 Task: Add a timeline in the project BuildPro for the epic 'Patch Management' from 2023/04/04 to 2025/12/09. Add a timeline in the project BuildPro for the epic 'Identity and Access Management (IAM) Implementation' from 2024/04/18 to 2024/09/21. Add a timeline in the project BuildPro for the epic 'Single Sign-On (SSO) Implementation' from 2024/06/17 to 2024/12/11
Action: Mouse moved to (175, 52)
Screenshot: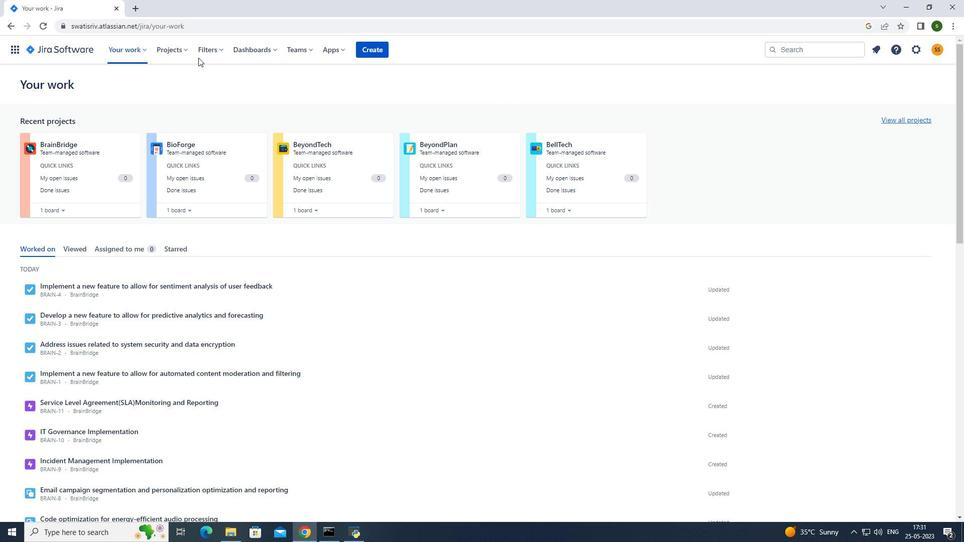 
Action: Mouse pressed left at (175, 52)
Screenshot: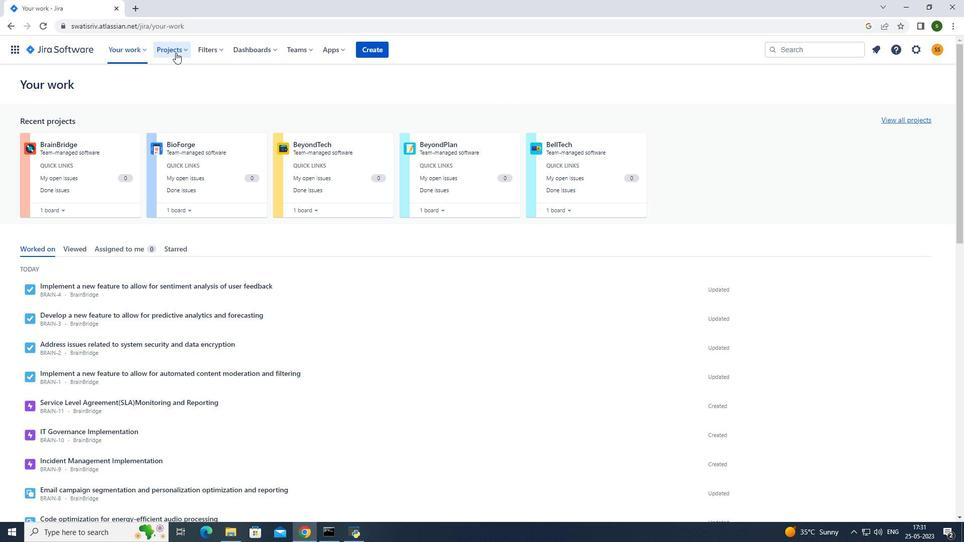 
Action: Mouse moved to (193, 86)
Screenshot: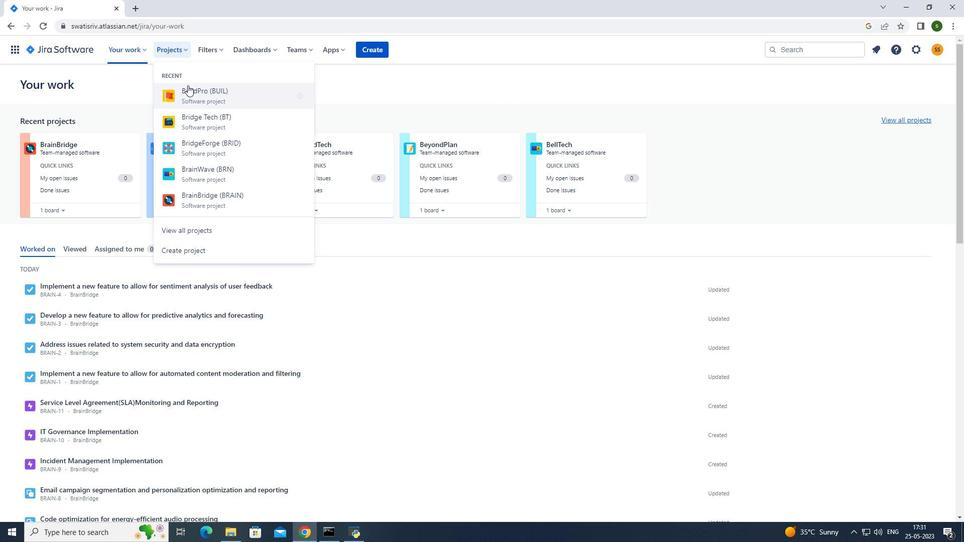 
Action: Mouse pressed left at (193, 86)
Screenshot: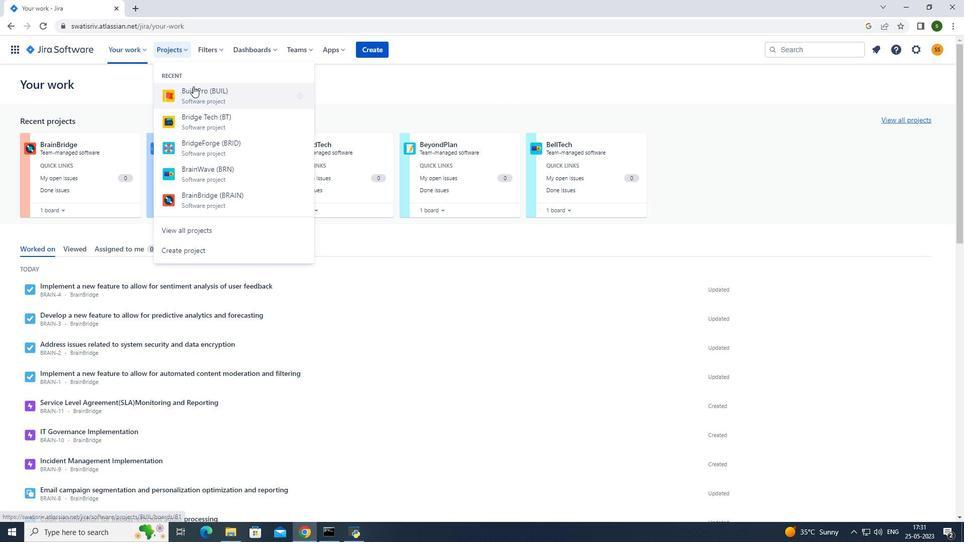 
Action: Mouse moved to (96, 154)
Screenshot: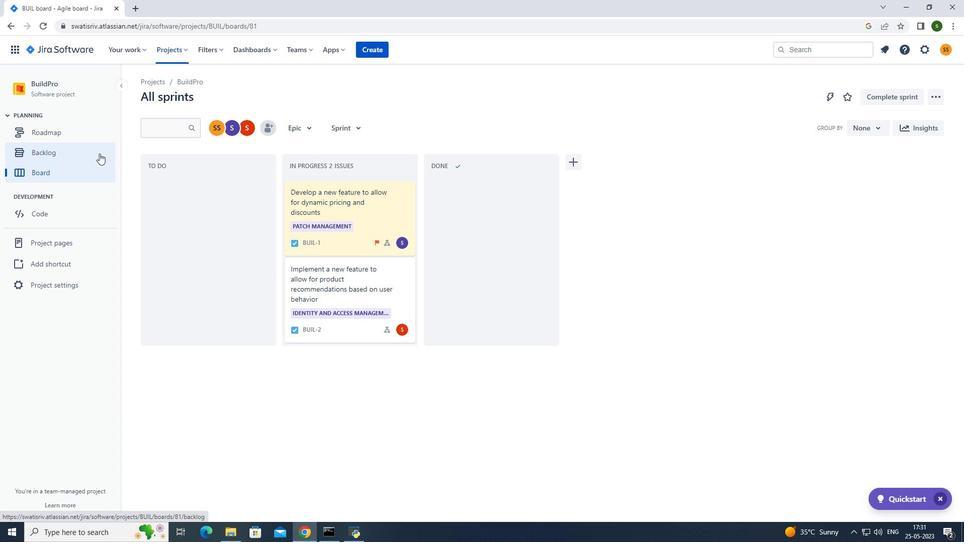 
Action: Mouse pressed left at (96, 154)
Screenshot: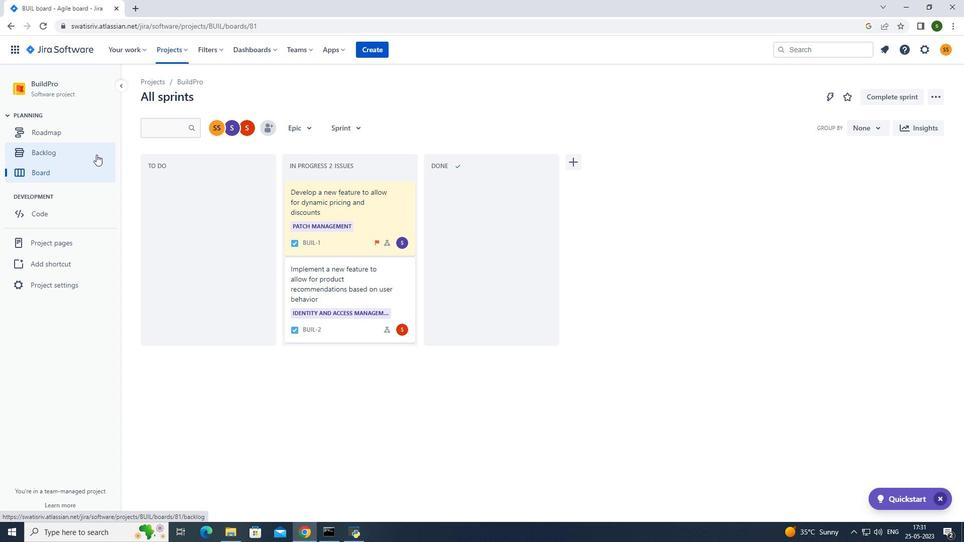 
Action: Mouse moved to (152, 201)
Screenshot: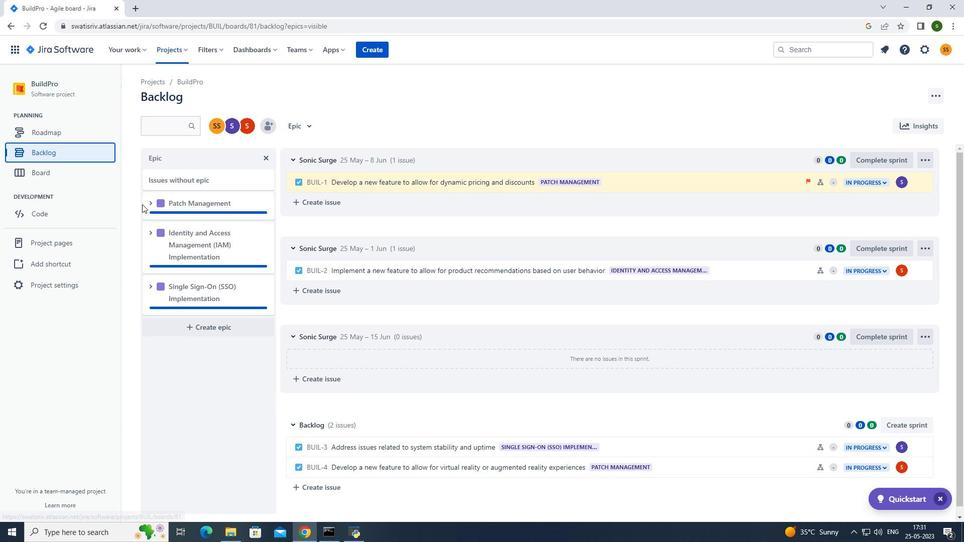 
Action: Mouse pressed left at (152, 201)
Screenshot: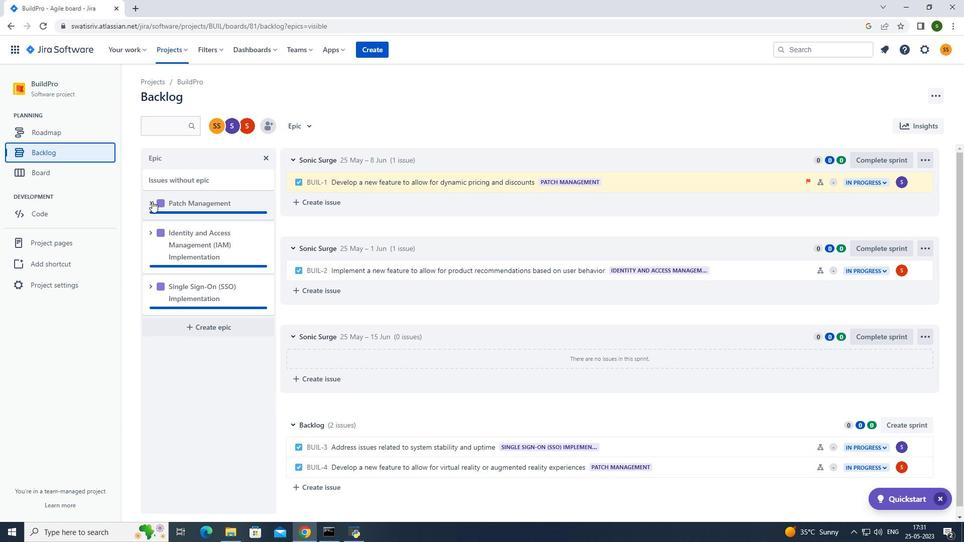 
Action: Mouse moved to (195, 276)
Screenshot: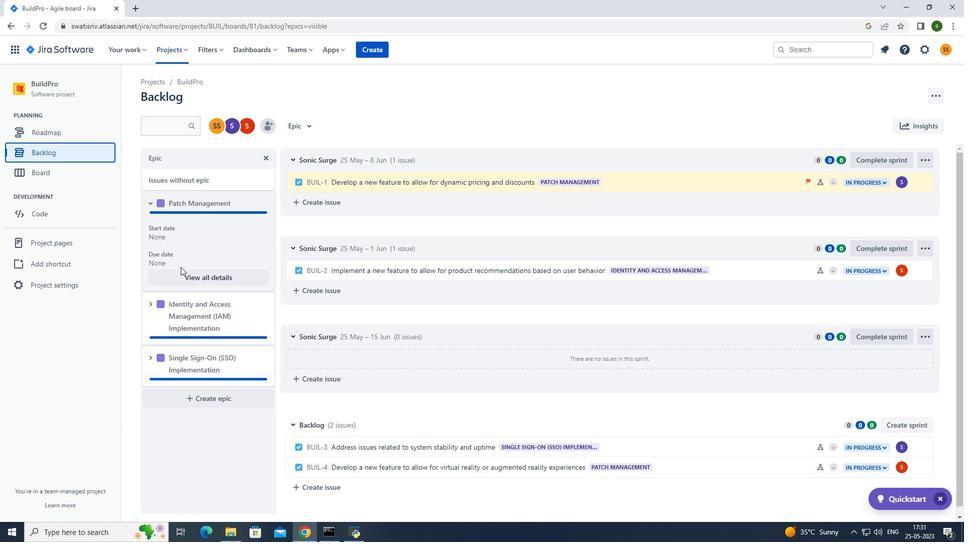 
Action: Mouse pressed left at (195, 276)
Screenshot: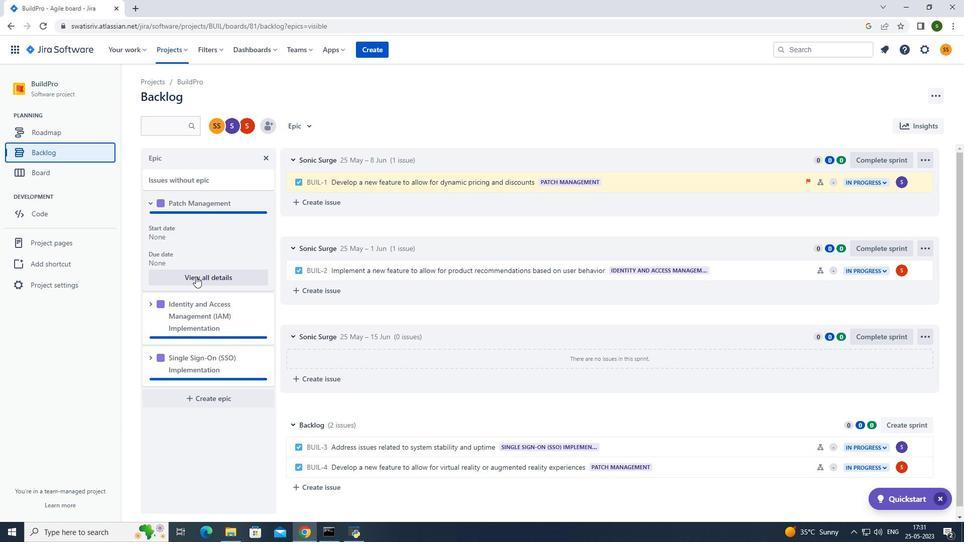 
Action: Mouse moved to (837, 437)
Screenshot: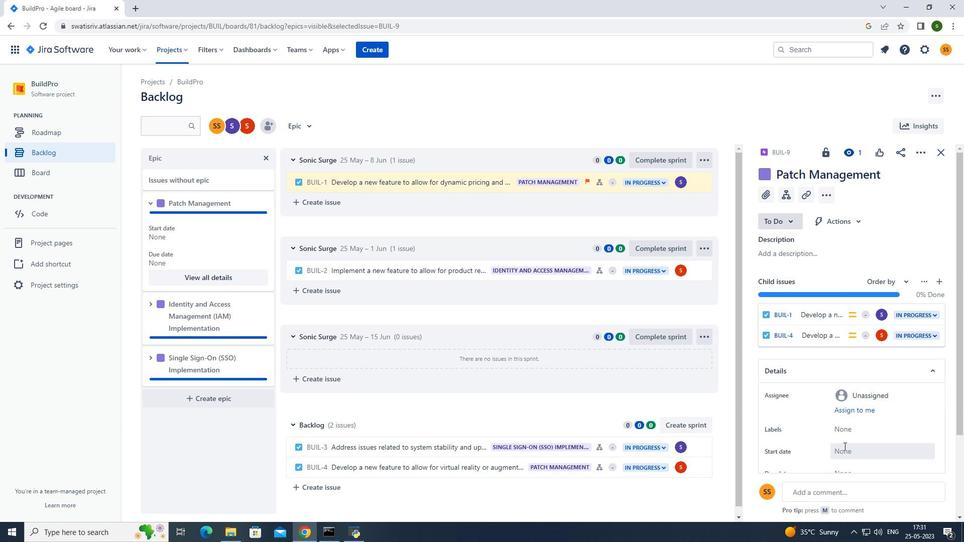 
Action: Mouse scrolled (837, 436) with delta (0, 0)
Screenshot: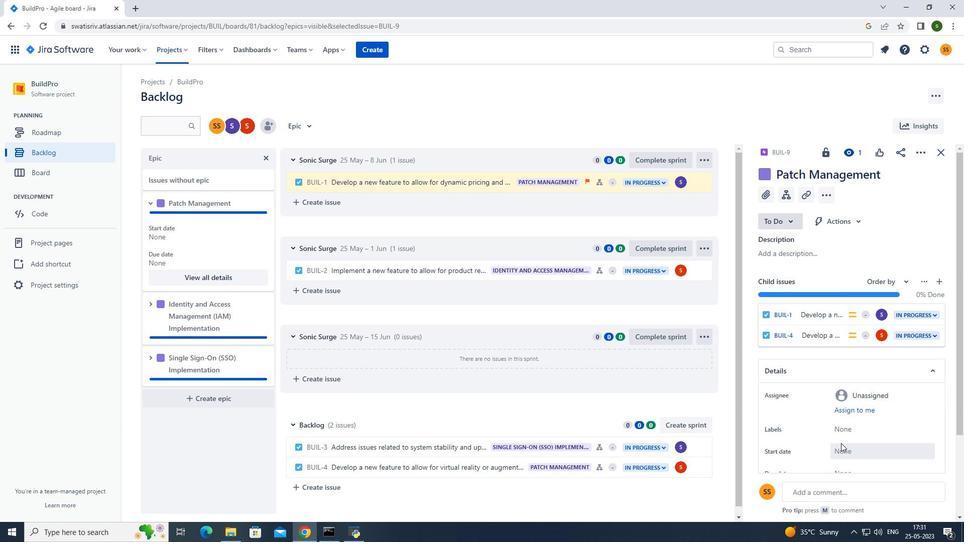 
Action: Mouse scrolled (837, 436) with delta (0, 0)
Screenshot: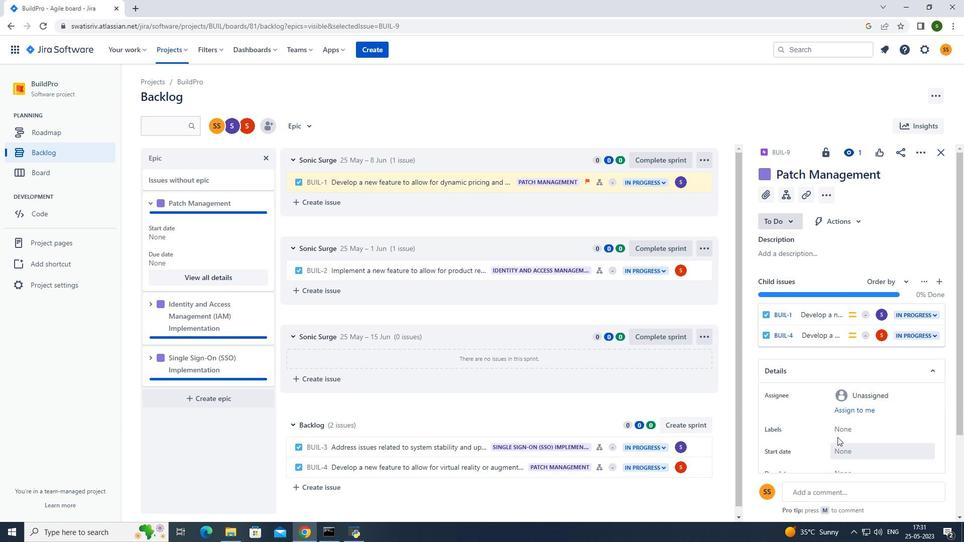 
Action: Mouse moved to (848, 347)
Screenshot: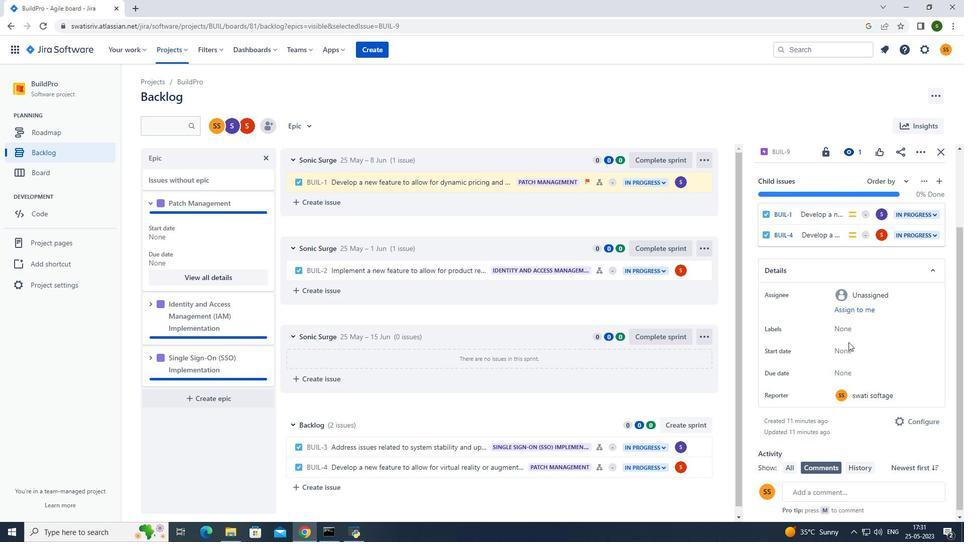 
Action: Mouse pressed left at (848, 347)
Screenshot: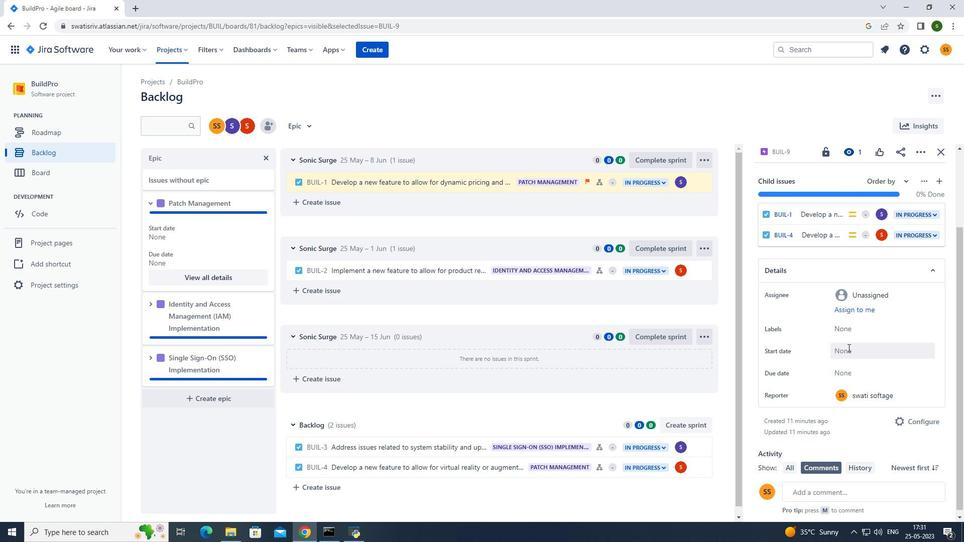 
Action: Mouse moved to (807, 382)
Screenshot: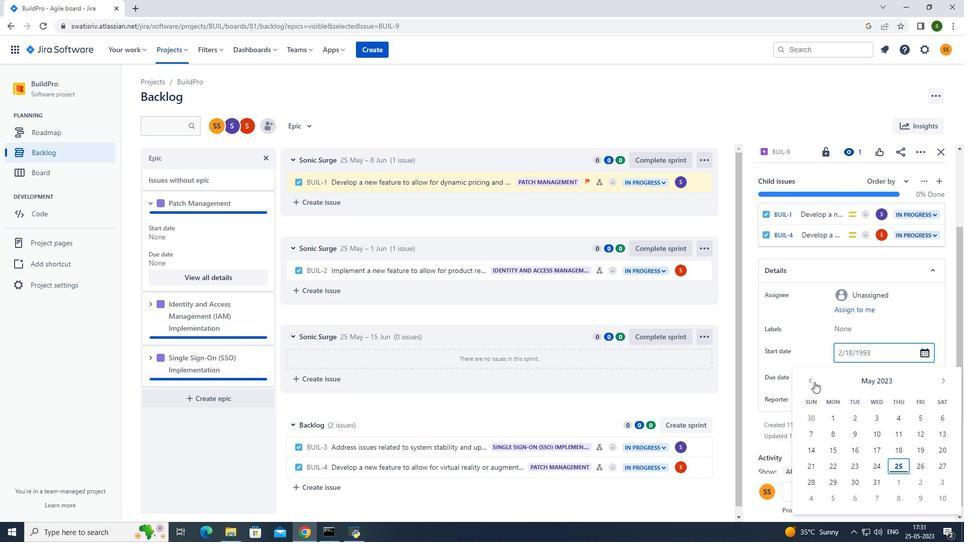 
Action: Mouse pressed left at (807, 382)
Screenshot: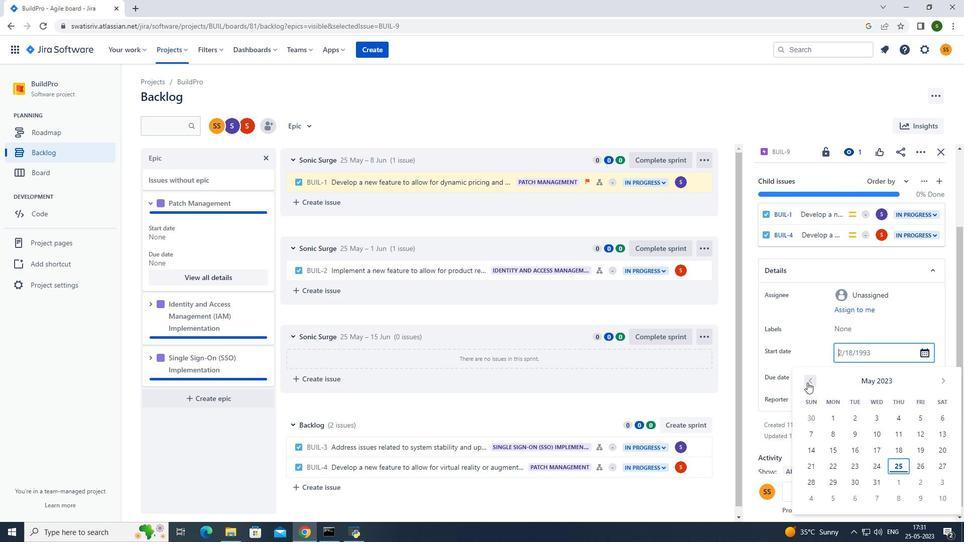 
Action: Mouse moved to (849, 431)
Screenshot: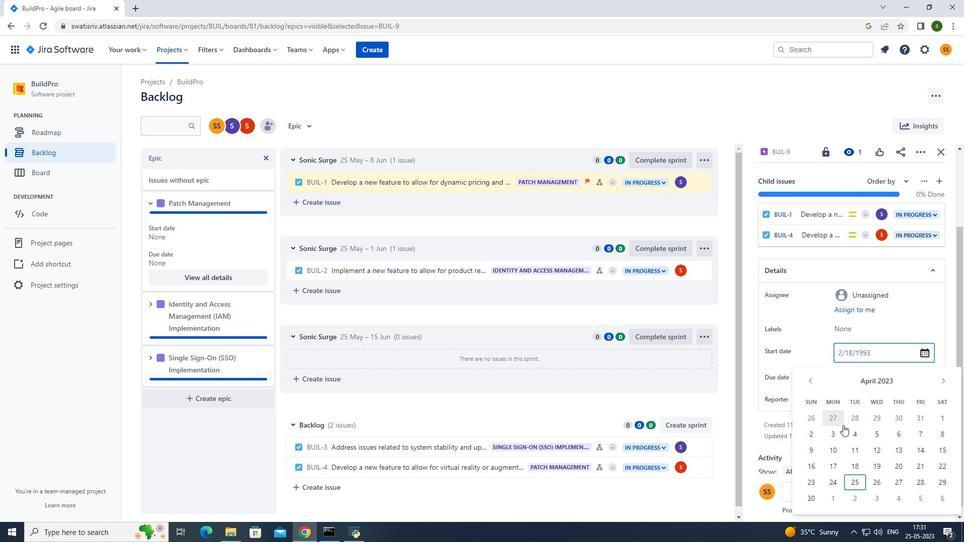 
Action: Mouse pressed left at (849, 431)
Screenshot: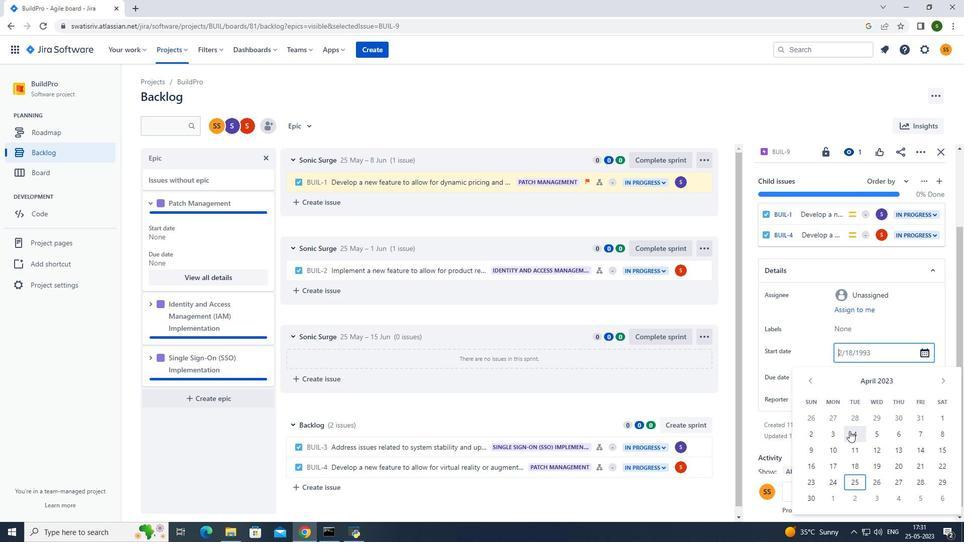 
Action: Mouse moved to (856, 377)
Screenshot: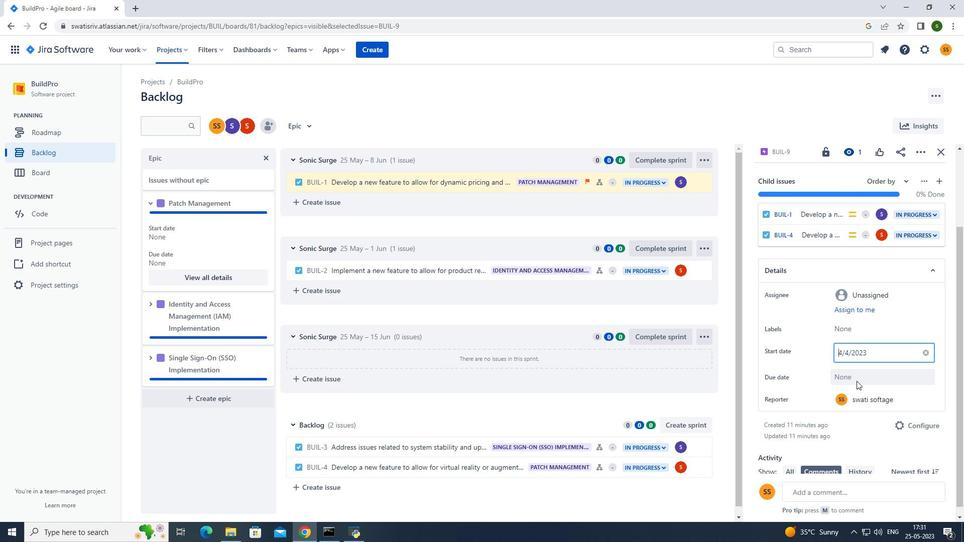
Action: Mouse pressed left at (856, 377)
Screenshot: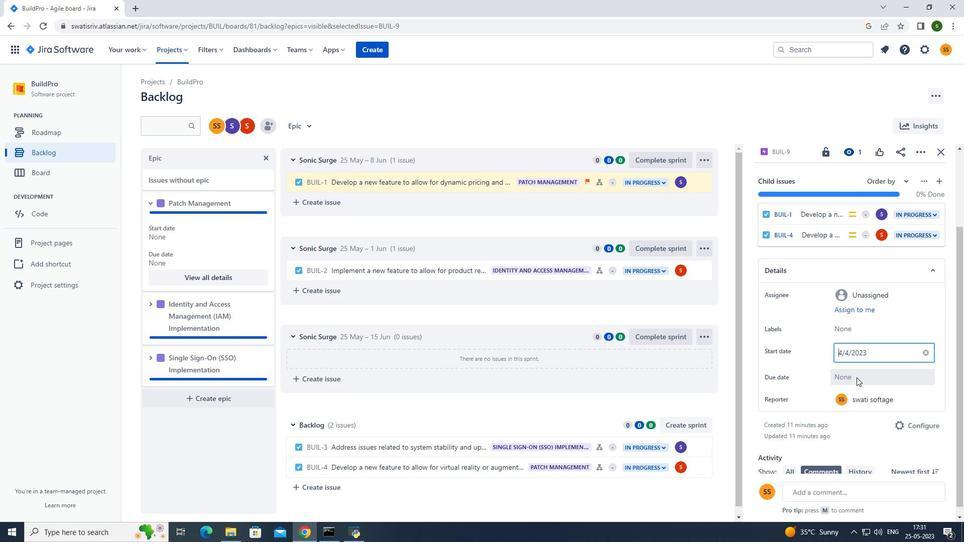 
Action: Mouse moved to (941, 235)
Screenshot: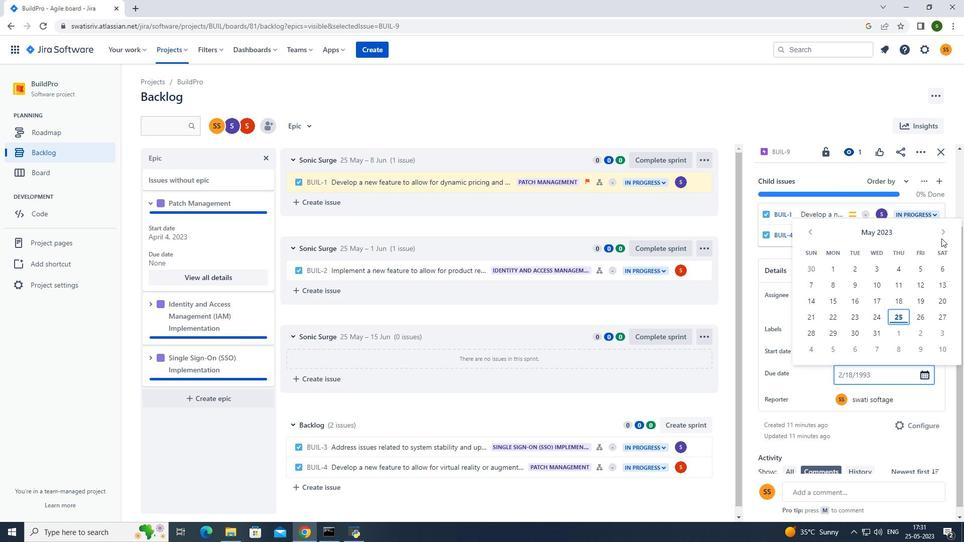 
Action: Mouse pressed left at (941, 235)
Screenshot: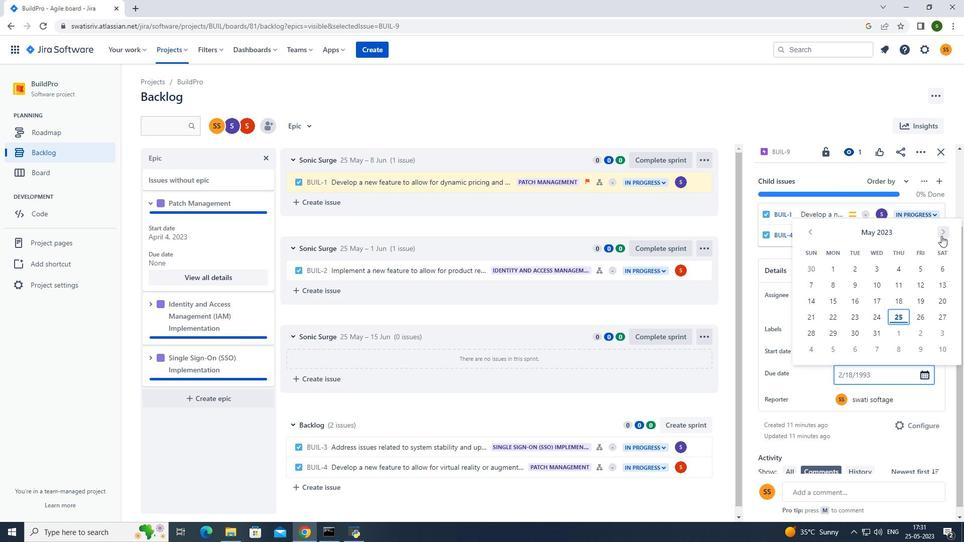 
Action: Mouse pressed left at (941, 235)
Screenshot: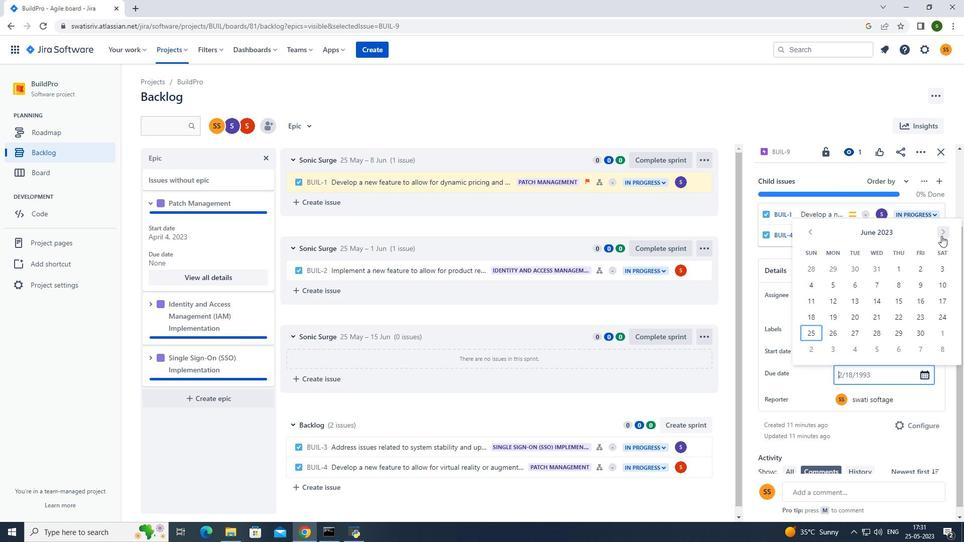 
Action: Mouse pressed left at (941, 235)
Screenshot: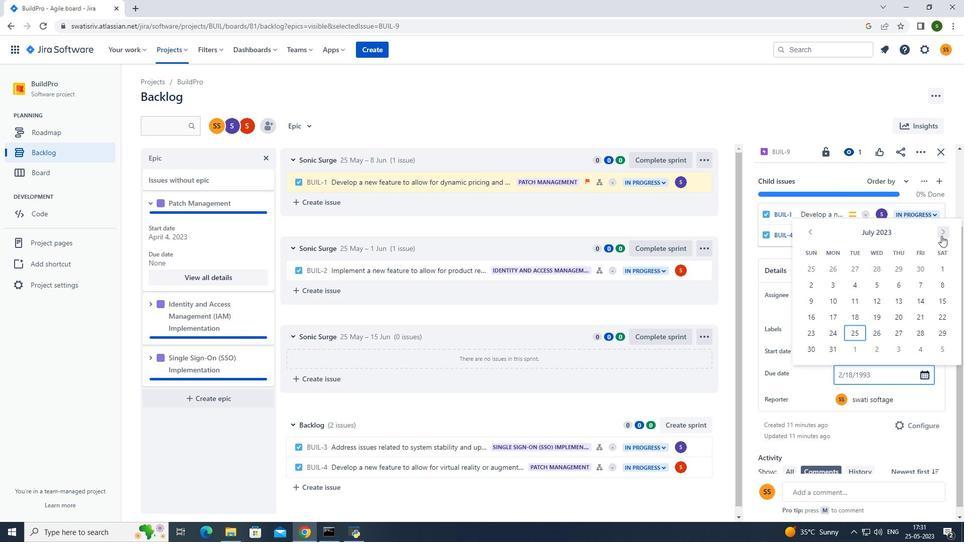
Action: Mouse pressed left at (941, 235)
Screenshot: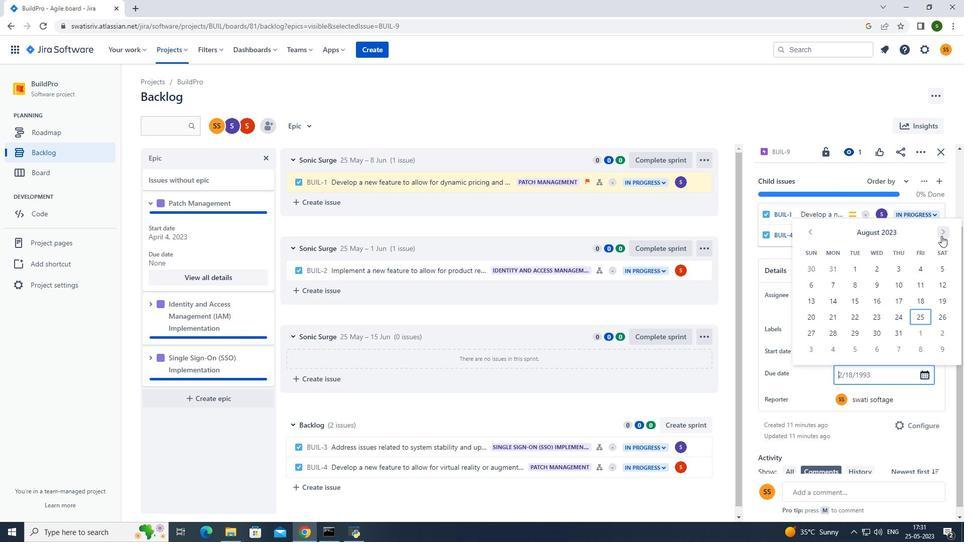 
Action: Mouse pressed left at (941, 235)
Screenshot: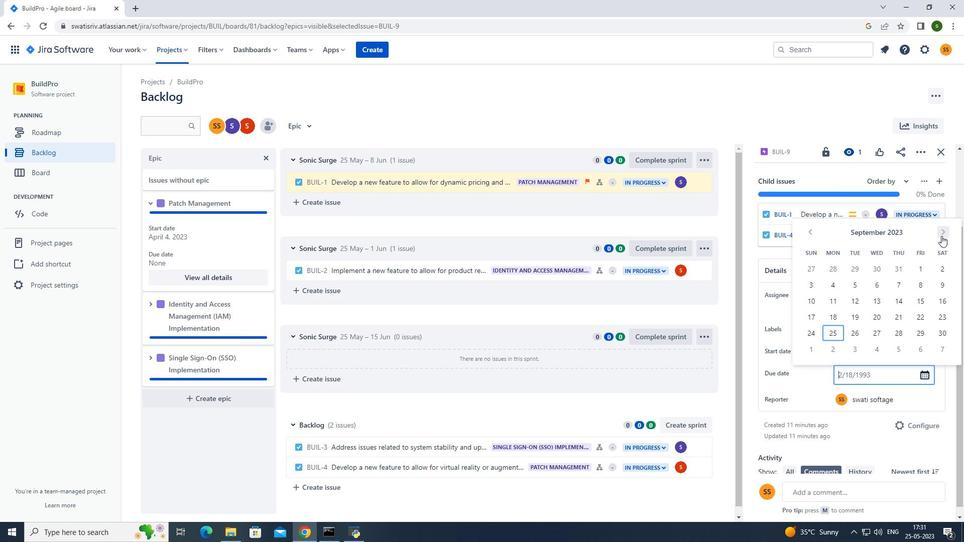 
Action: Mouse pressed left at (941, 235)
Screenshot: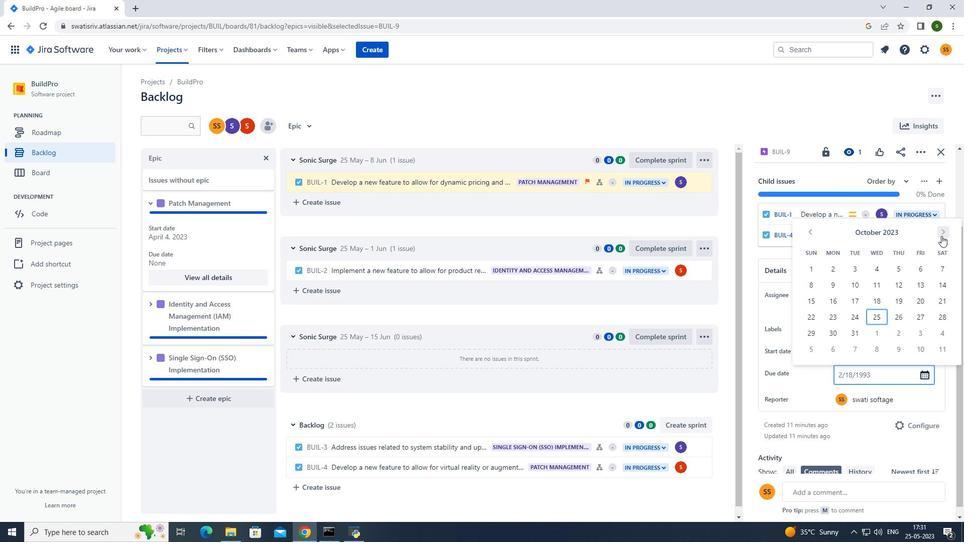 
Action: Mouse pressed left at (941, 235)
Screenshot: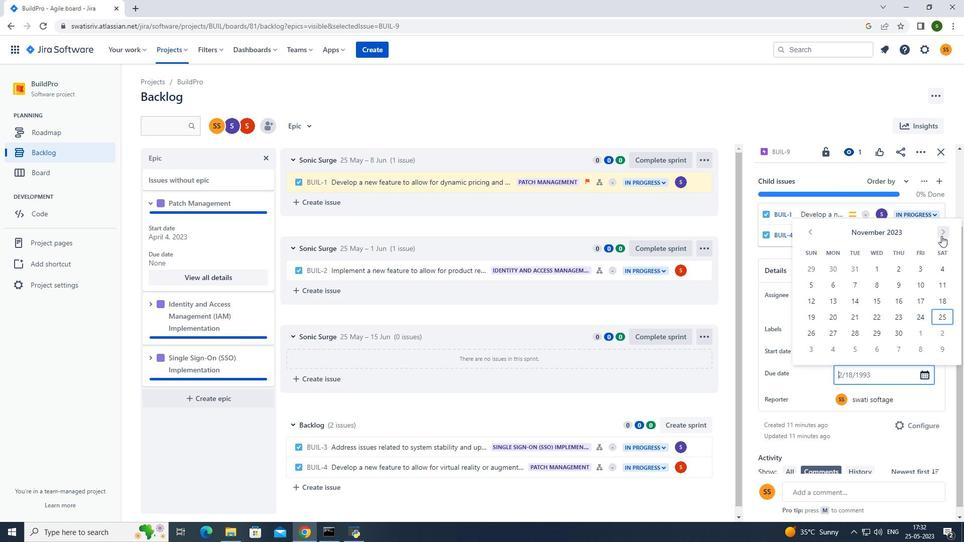 
Action: Mouse pressed left at (941, 235)
Screenshot: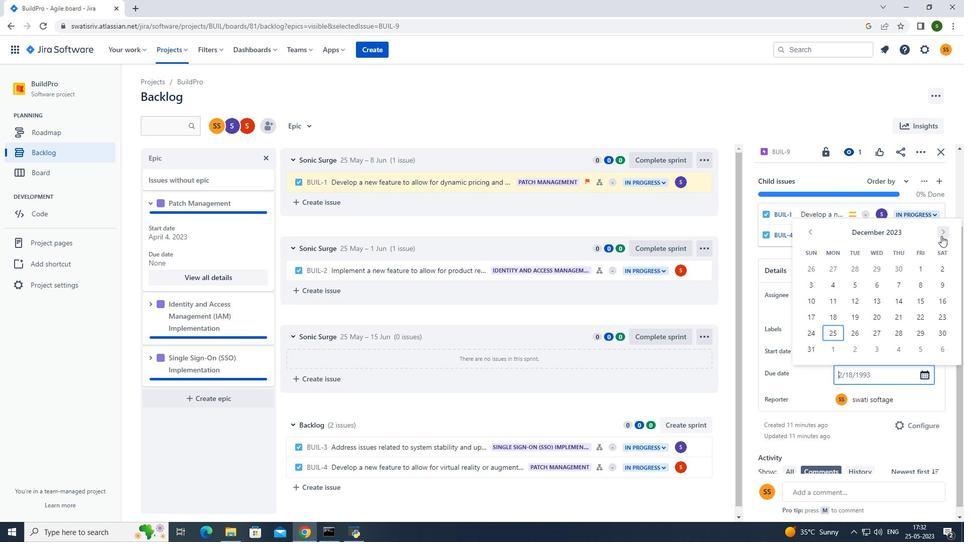 
Action: Mouse pressed left at (941, 235)
Screenshot: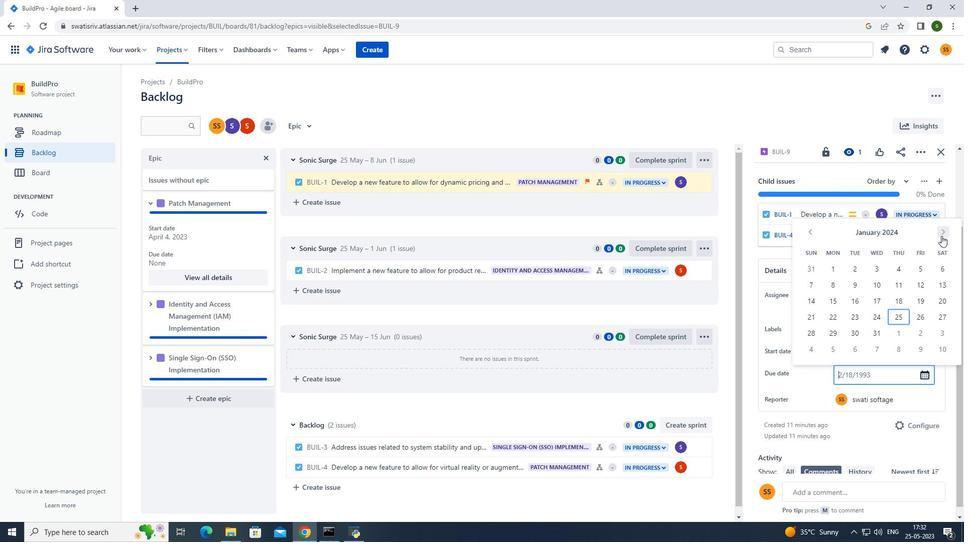 
Action: Mouse pressed left at (941, 235)
Screenshot: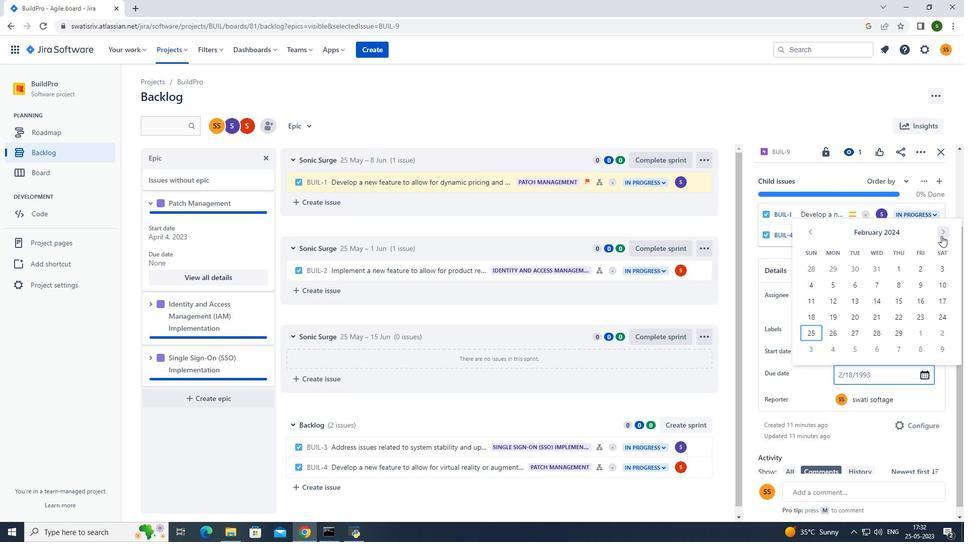 
Action: Mouse pressed left at (941, 235)
Screenshot: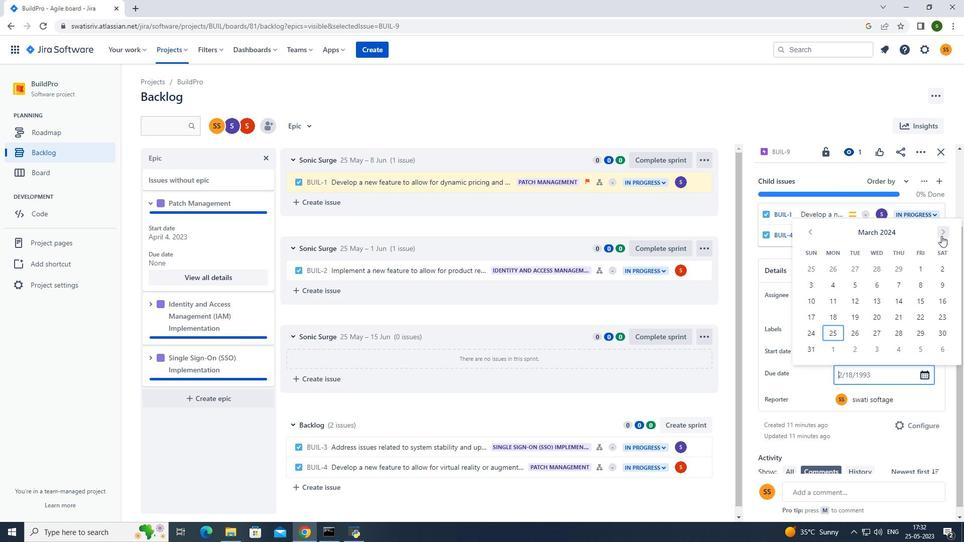 
Action: Mouse pressed left at (941, 235)
Screenshot: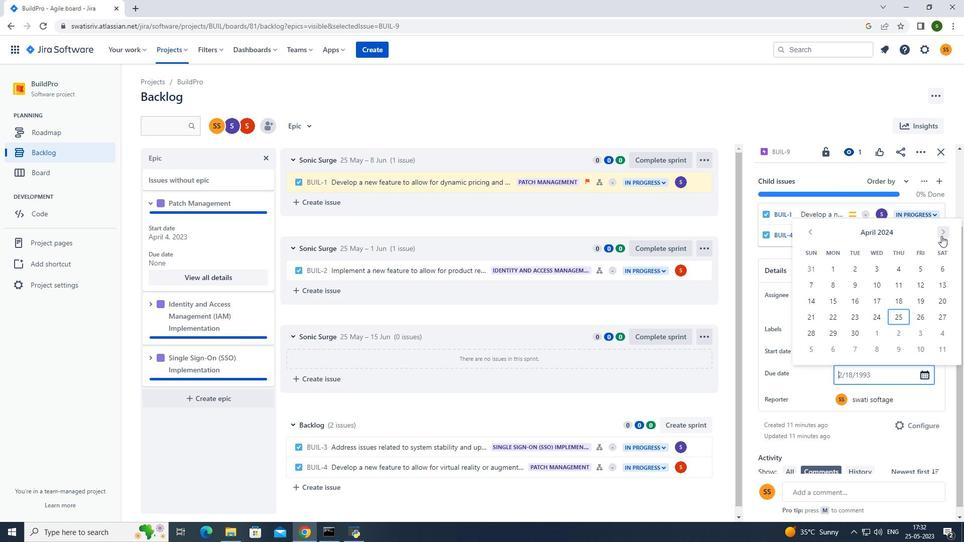 
Action: Mouse pressed left at (941, 235)
Screenshot: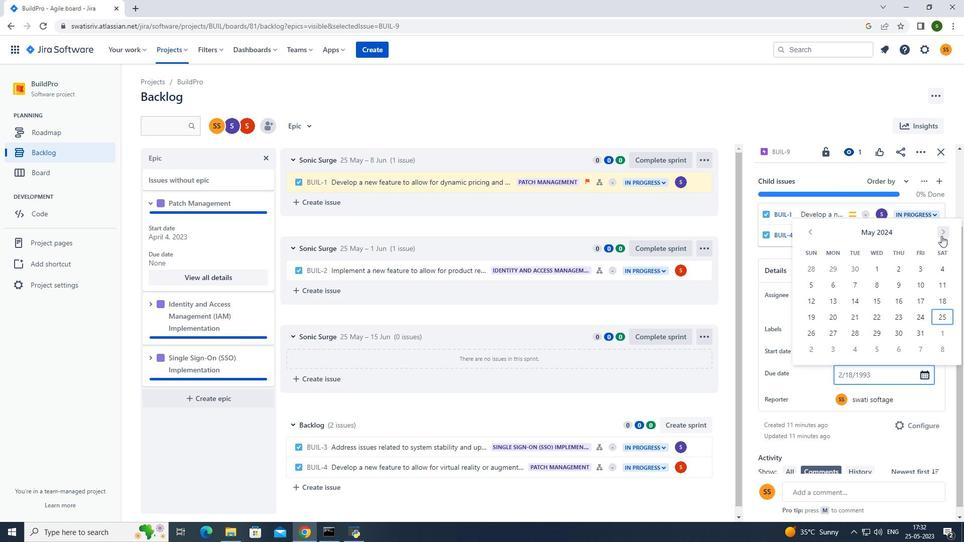 
Action: Mouse pressed left at (941, 235)
Screenshot: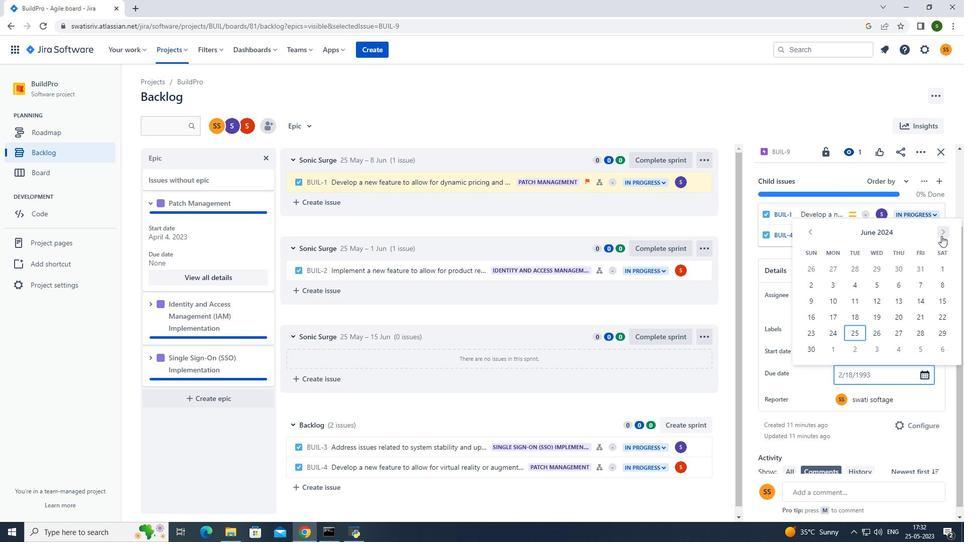 
Action: Mouse pressed left at (941, 235)
Screenshot: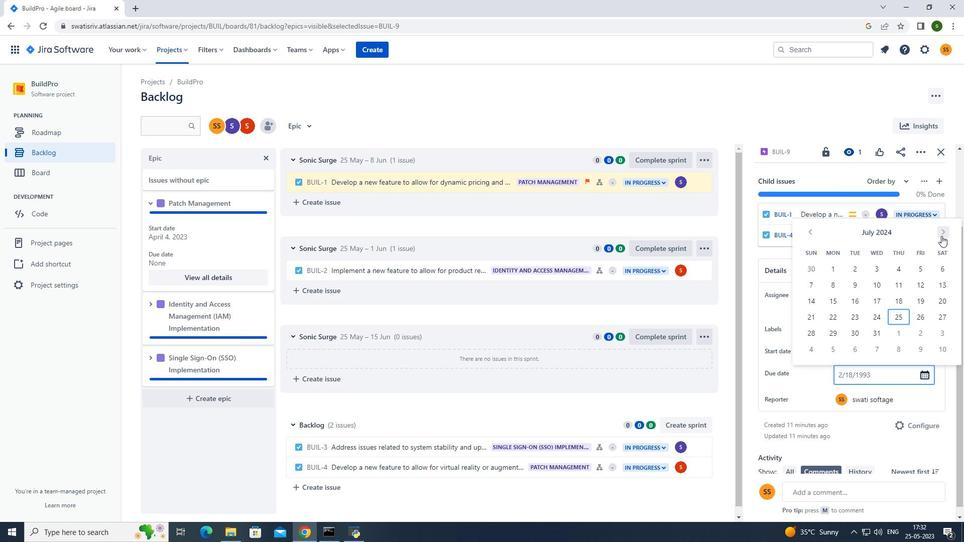 
Action: Mouse pressed left at (941, 235)
Screenshot: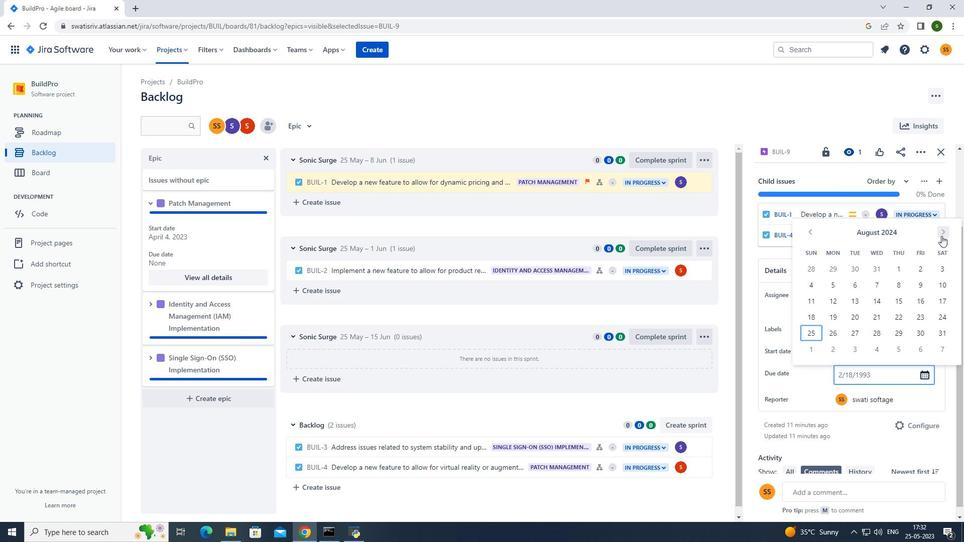 
Action: Mouse pressed left at (941, 235)
Screenshot: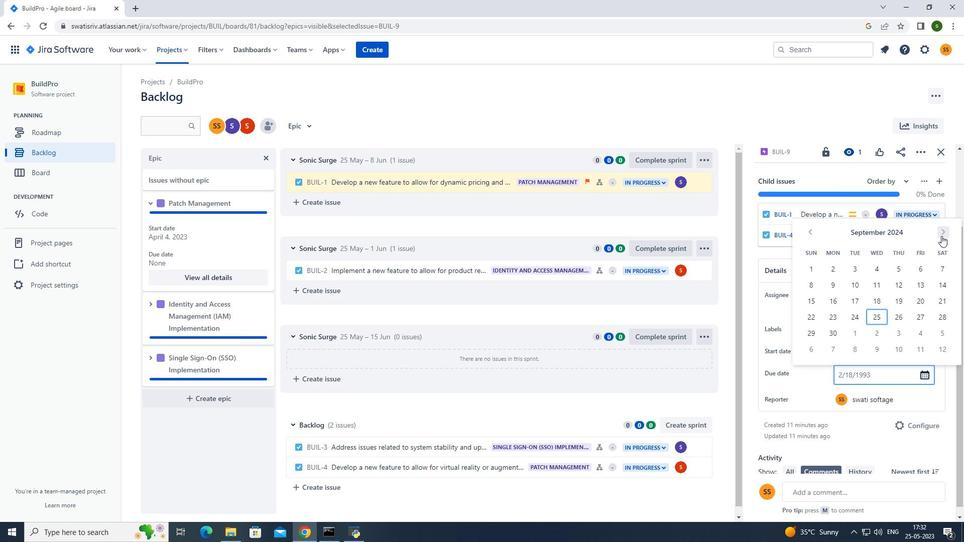 
Action: Mouse pressed left at (941, 235)
Screenshot: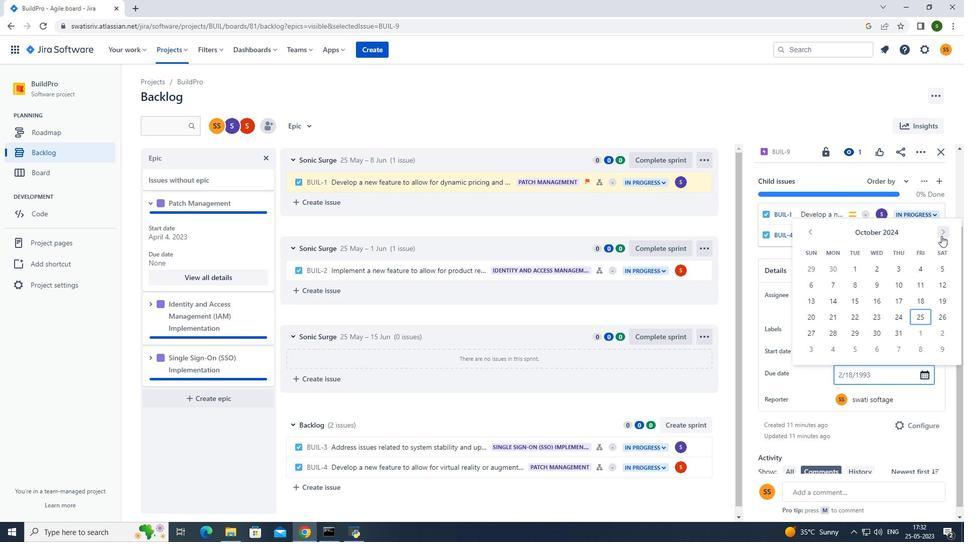 
Action: Mouse pressed left at (941, 235)
Screenshot: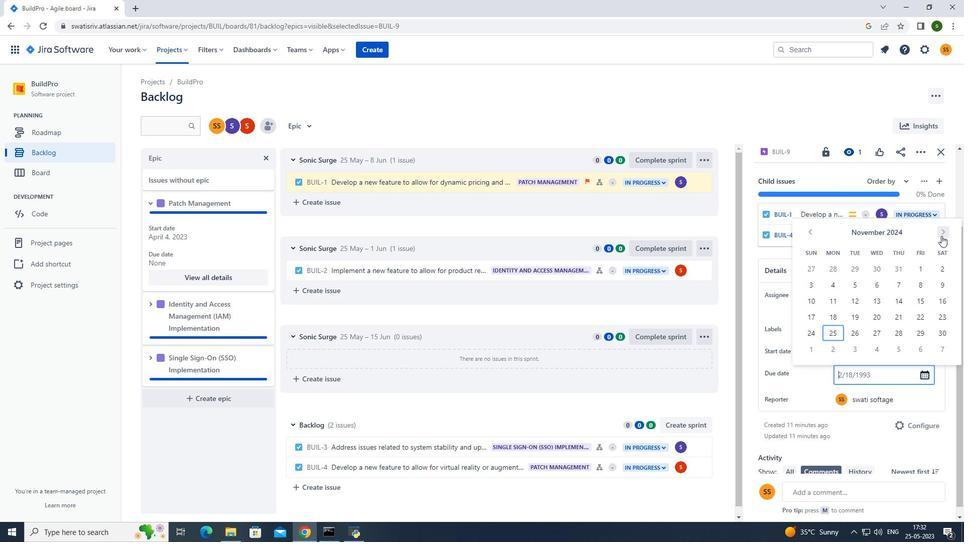 
Action: Mouse pressed left at (941, 235)
Screenshot: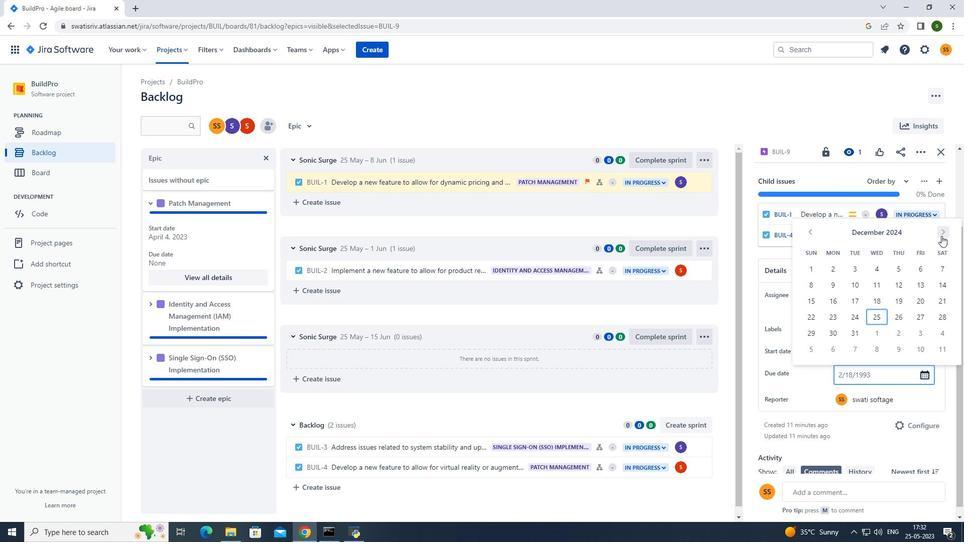 
Action: Mouse pressed left at (941, 235)
Screenshot: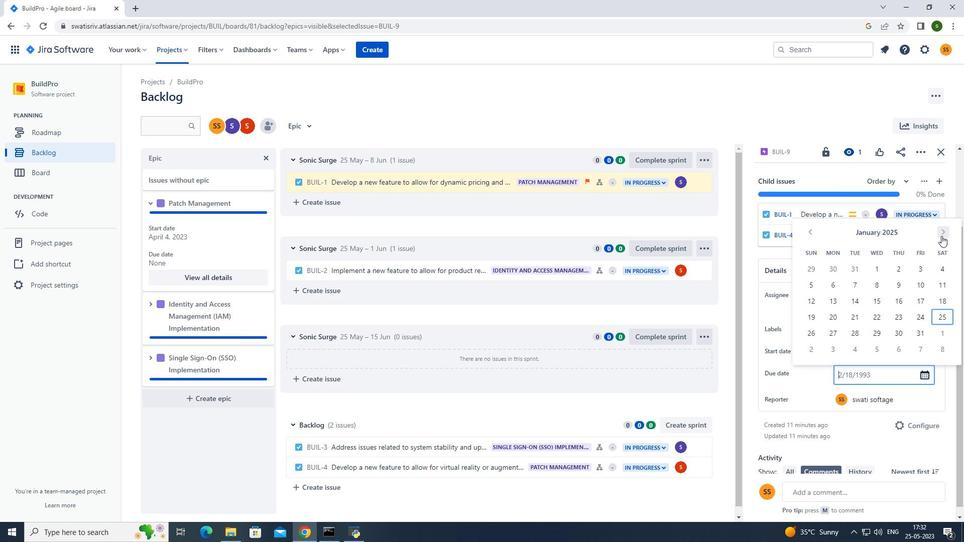 
Action: Mouse pressed left at (941, 235)
Screenshot: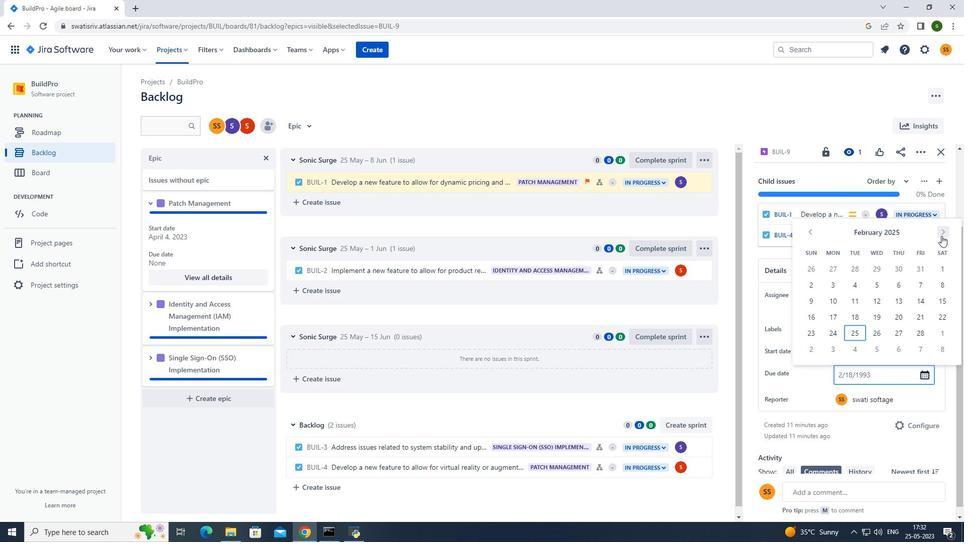 
Action: Mouse pressed left at (941, 235)
Screenshot: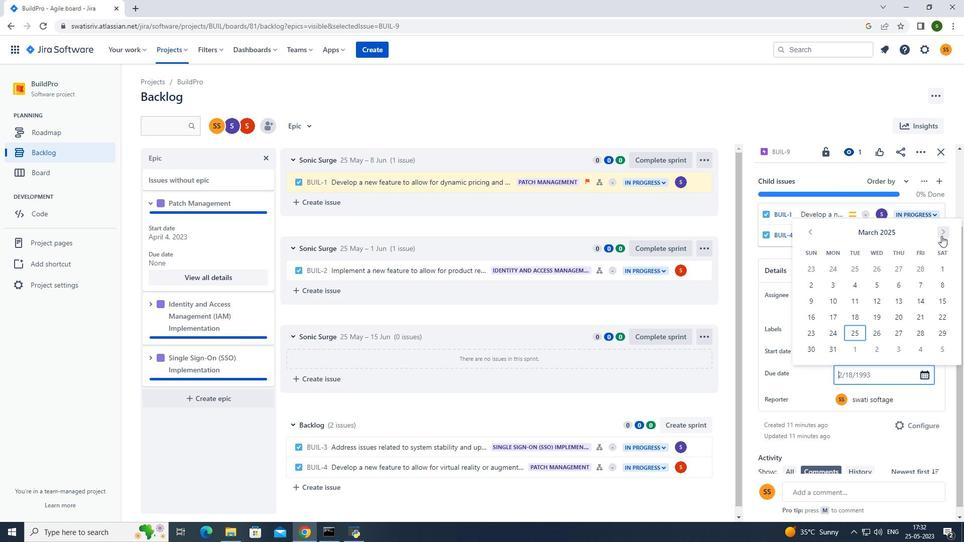 
Action: Mouse pressed left at (941, 235)
Screenshot: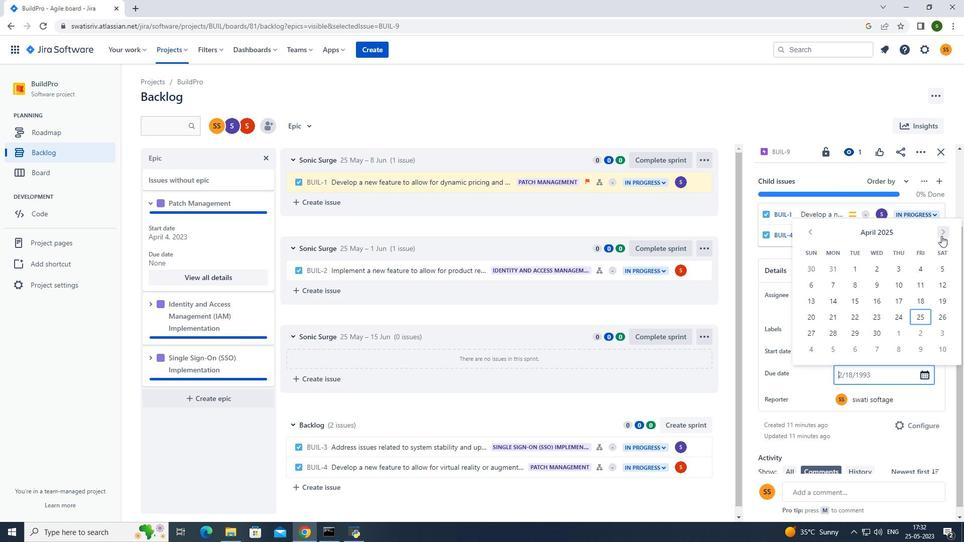 
Action: Mouse pressed left at (941, 235)
Screenshot: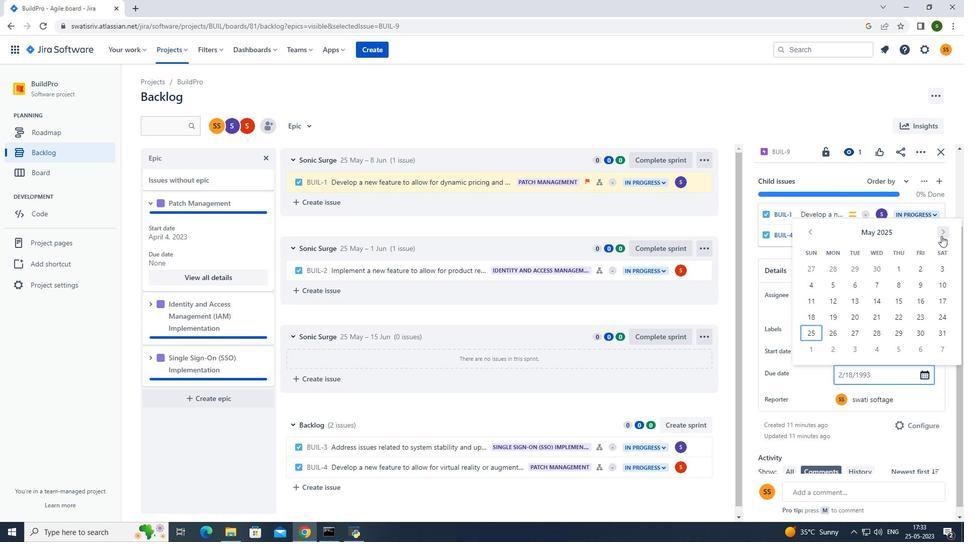 
Action: Mouse pressed left at (941, 235)
Screenshot: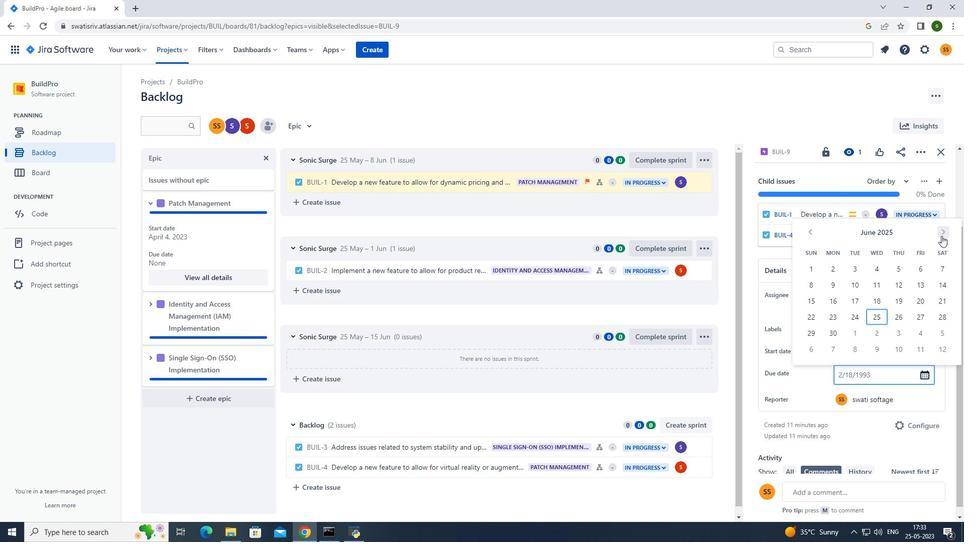 
Action: Mouse pressed left at (941, 235)
Screenshot: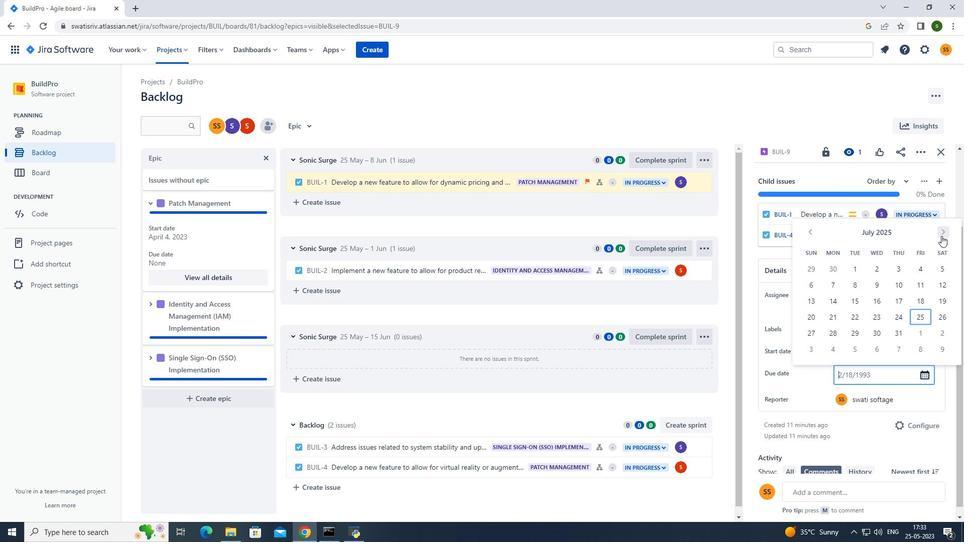 
Action: Mouse pressed left at (941, 235)
Screenshot: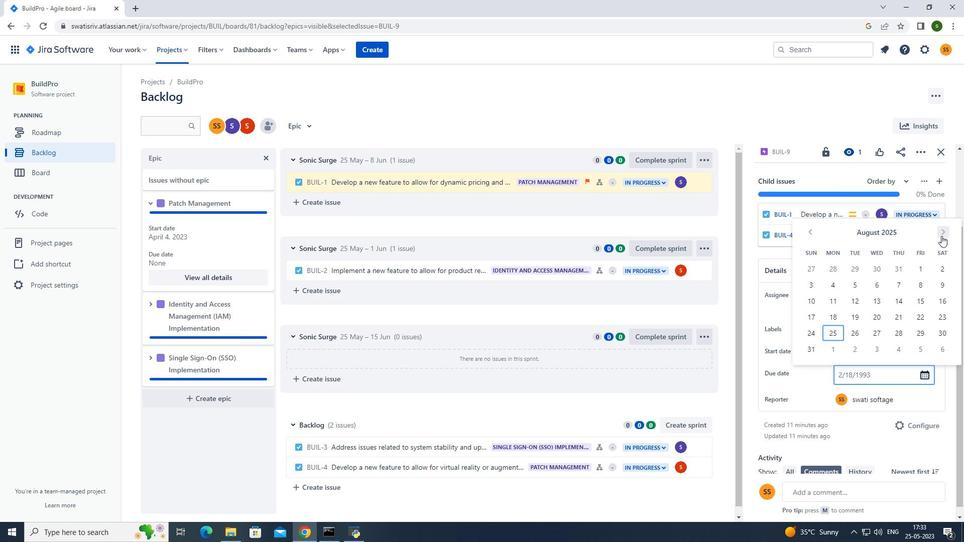 
Action: Mouse pressed left at (941, 235)
Screenshot: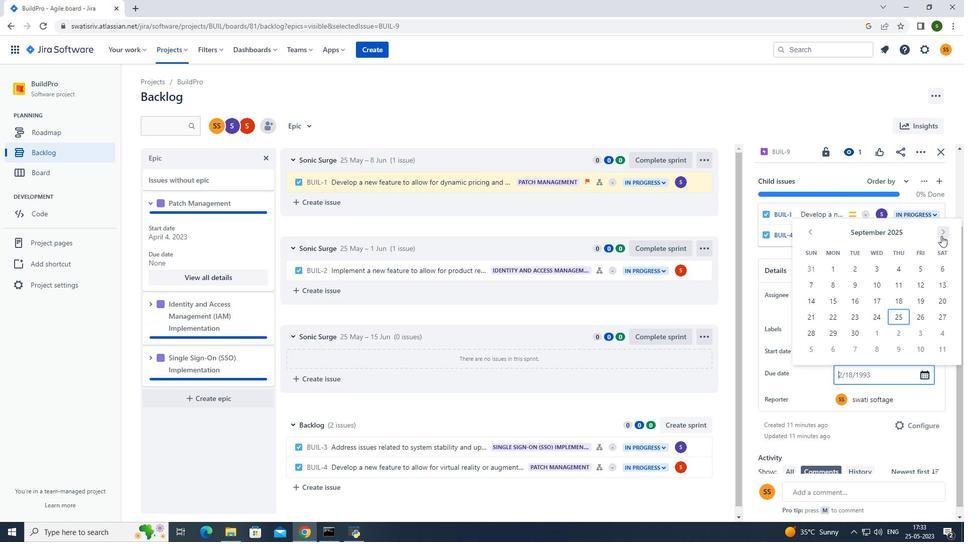
Action: Mouse pressed left at (941, 235)
Screenshot: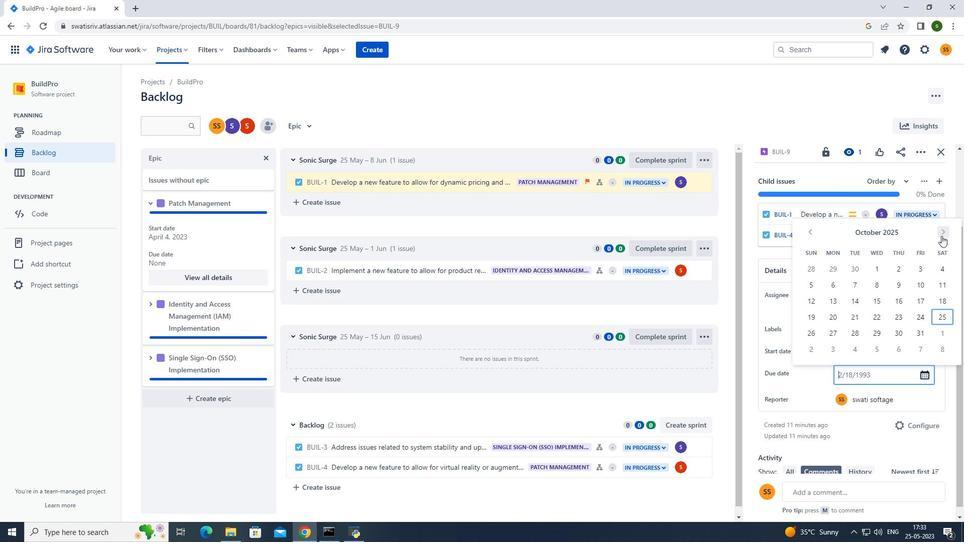 
Action: Mouse pressed left at (941, 235)
Screenshot: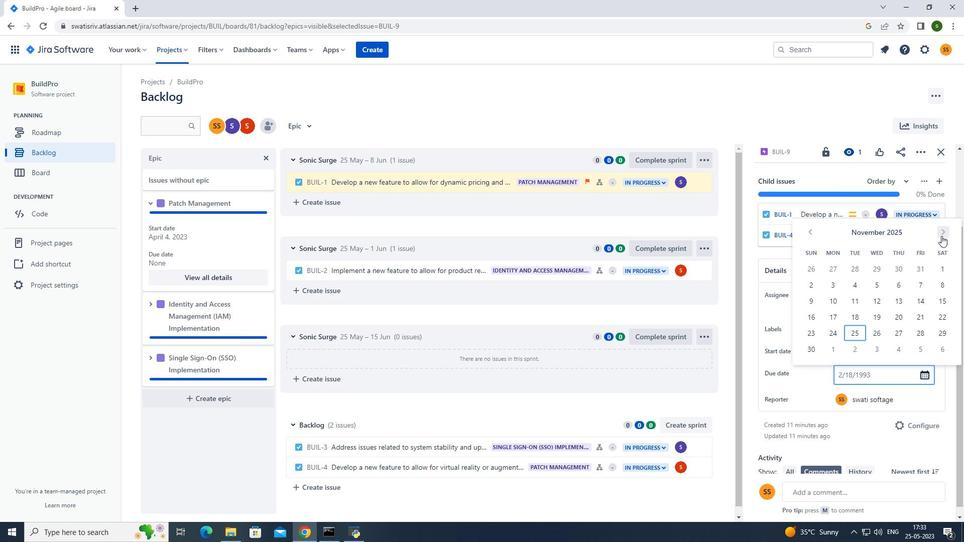 
Action: Mouse moved to (859, 283)
Screenshot: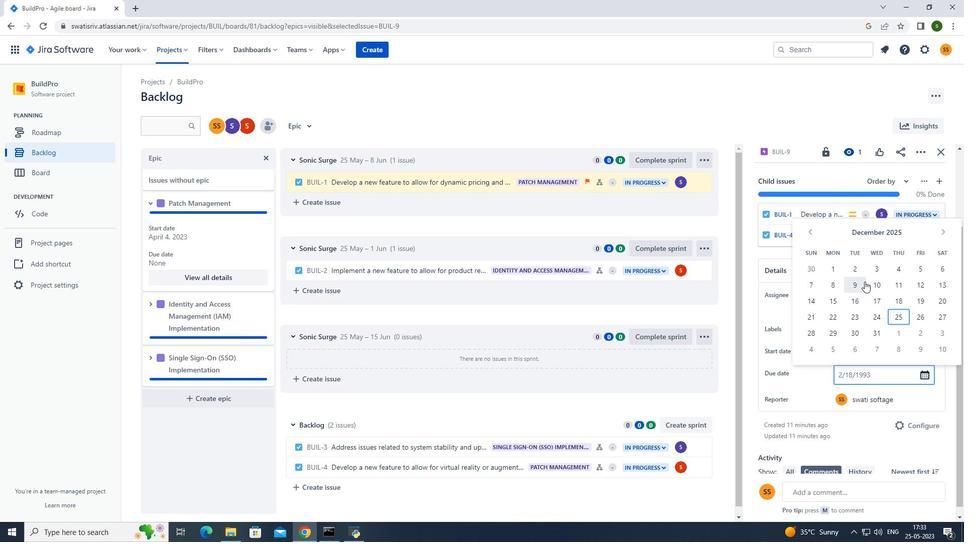 
Action: Mouse pressed left at (859, 283)
Screenshot: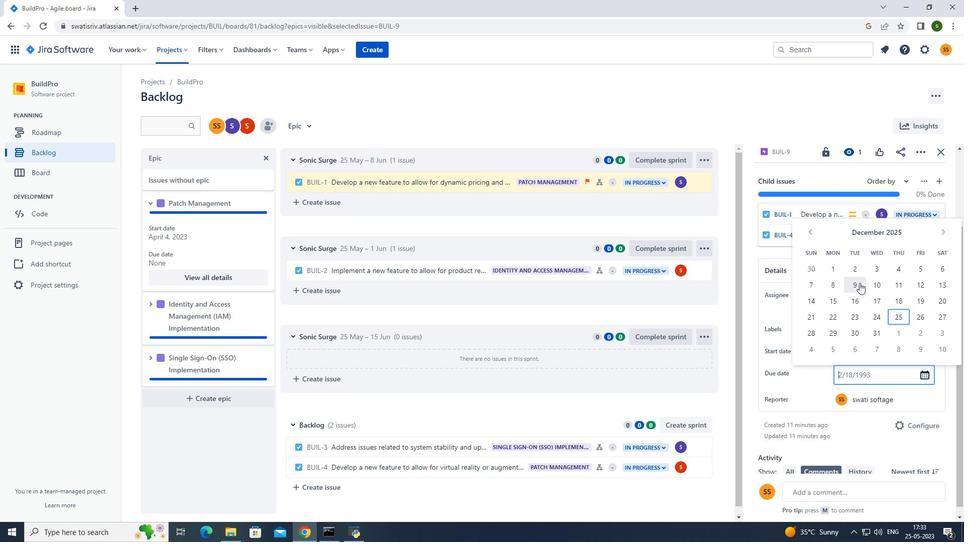 
Action: Mouse moved to (430, 85)
Screenshot: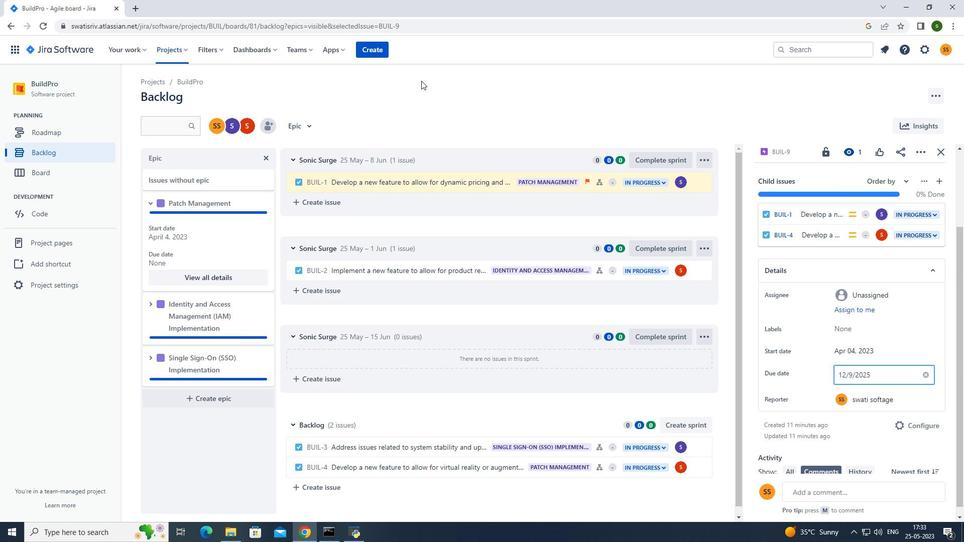 
Action: Mouse pressed left at (430, 85)
Screenshot: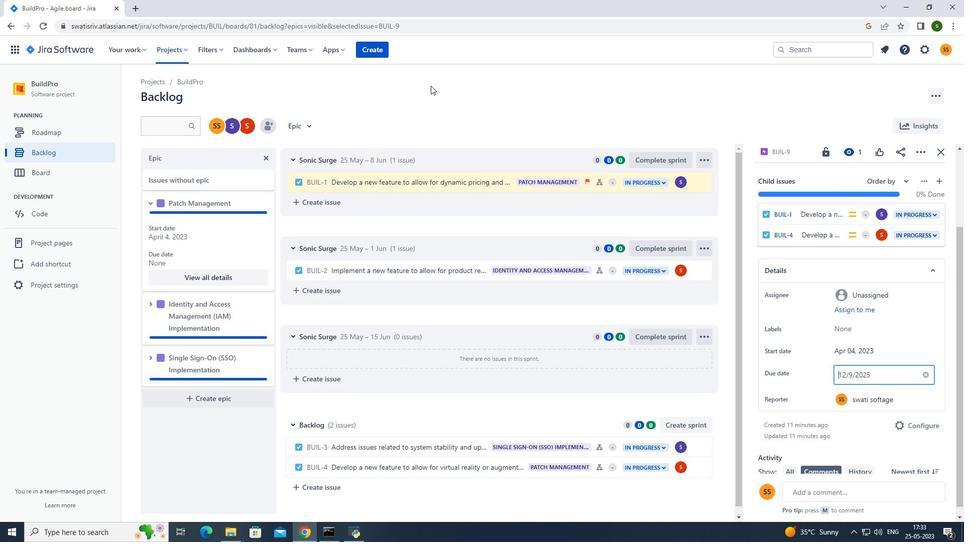 
Action: Mouse moved to (178, 51)
Screenshot: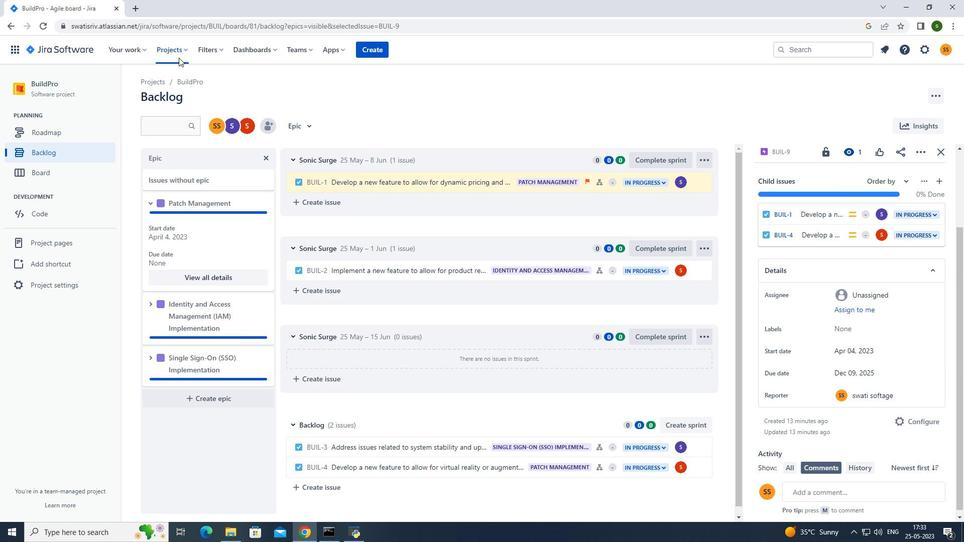 
Action: Mouse pressed left at (178, 51)
Screenshot: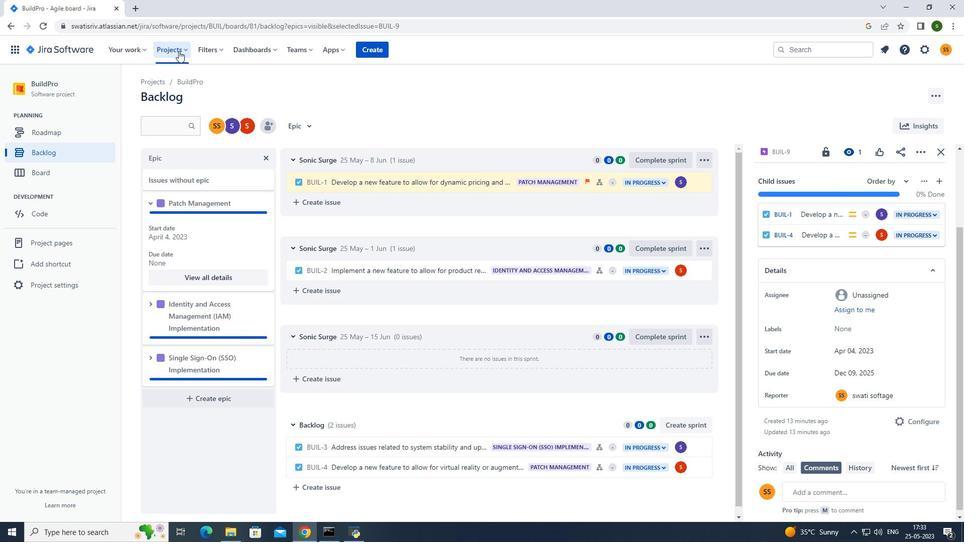 
Action: Mouse moved to (203, 91)
Screenshot: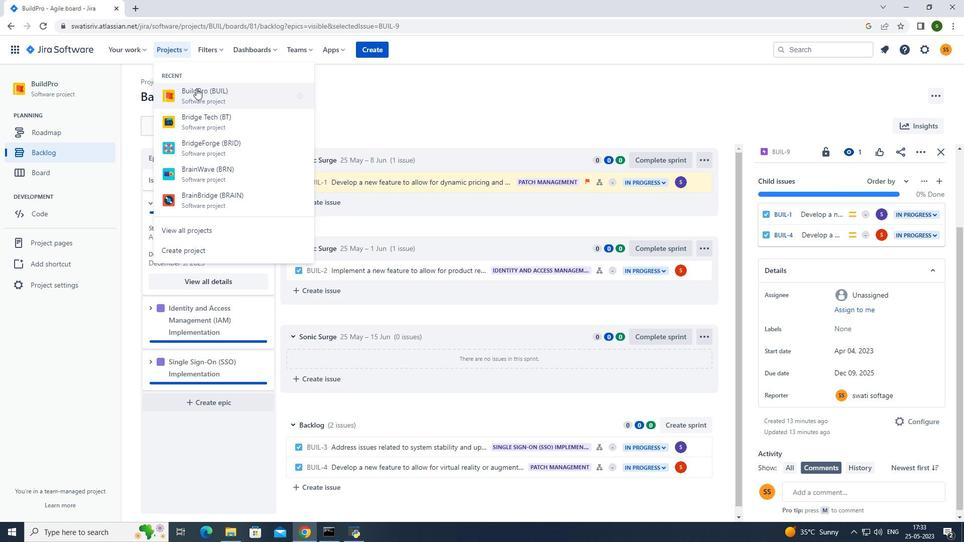 
Action: Mouse pressed left at (203, 91)
Screenshot: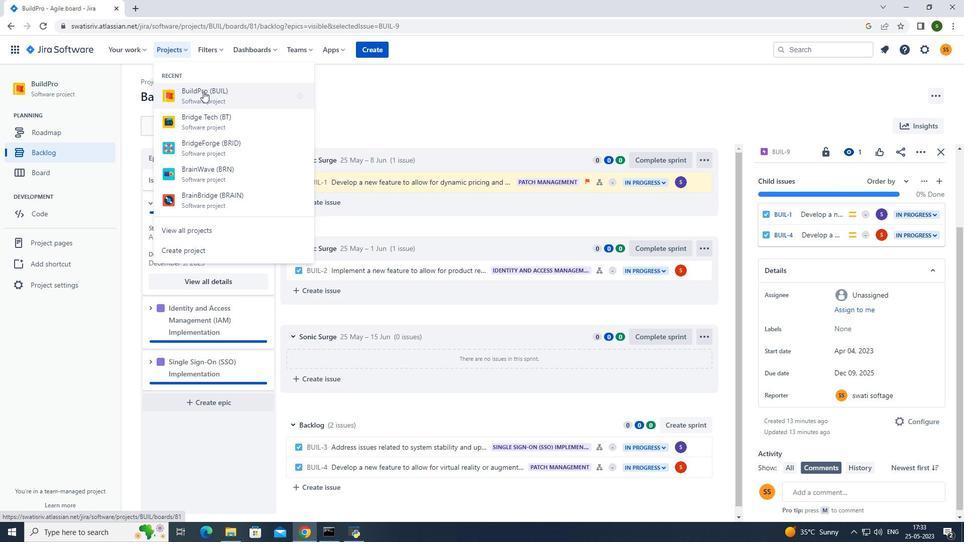 
Action: Mouse moved to (77, 154)
Screenshot: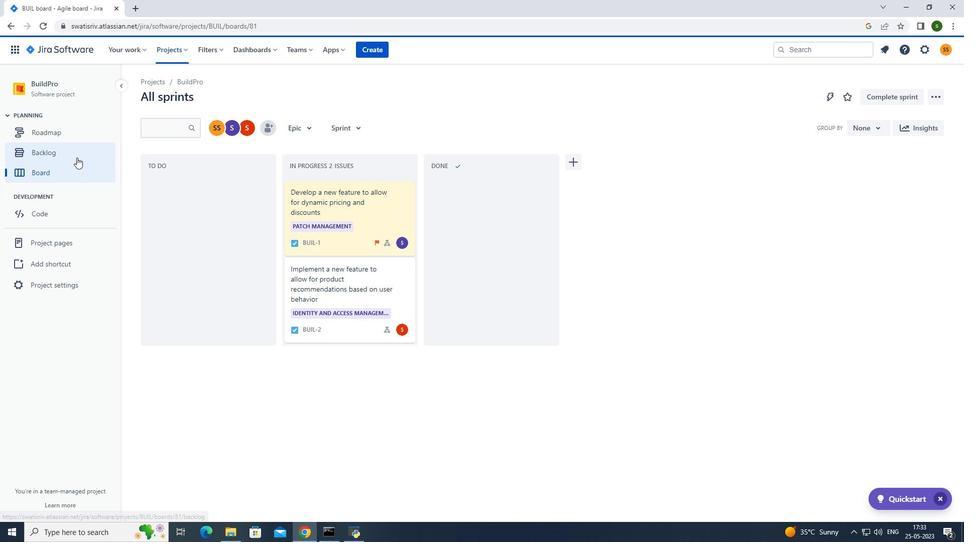 
Action: Mouse pressed left at (77, 154)
Screenshot: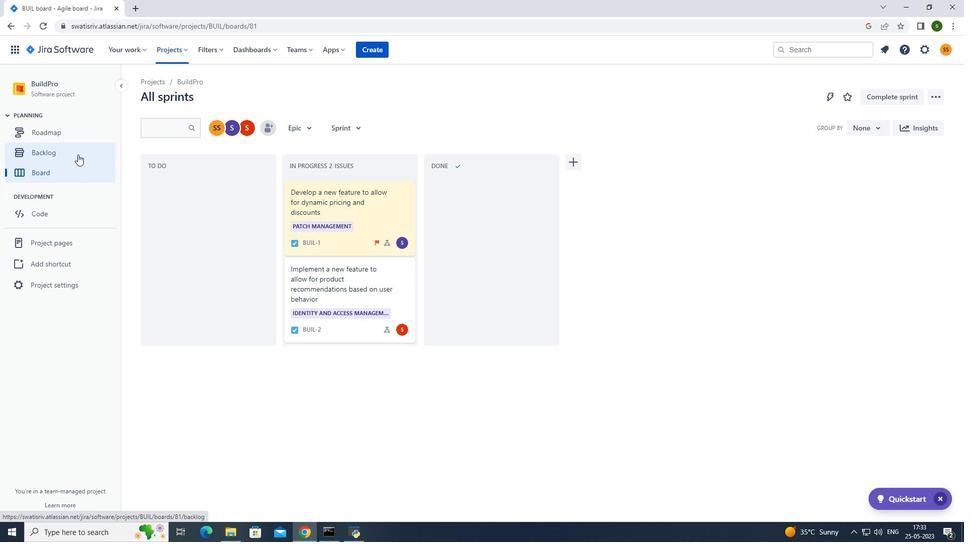 
Action: Mouse moved to (151, 228)
Screenshot: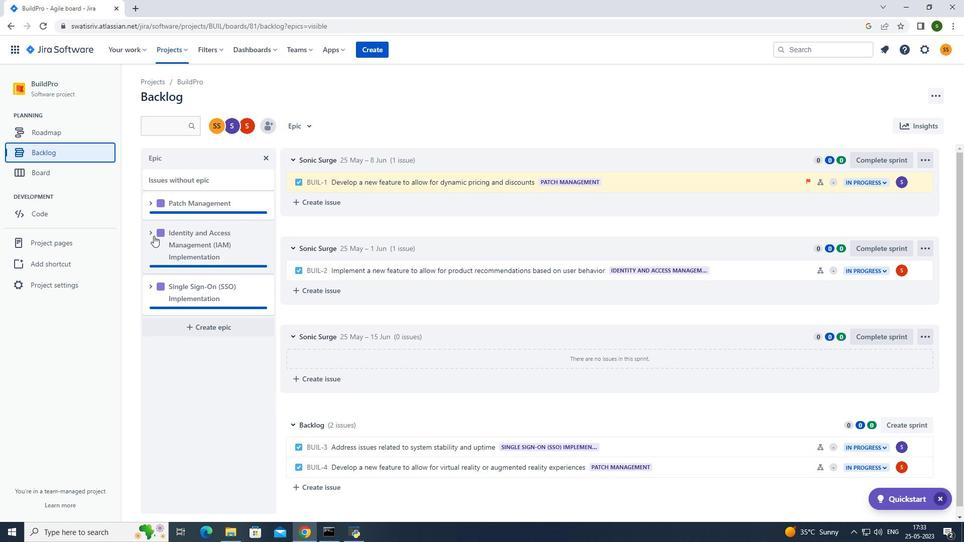 
Action: Mouse pressed left at (151, 228)
Screenshot: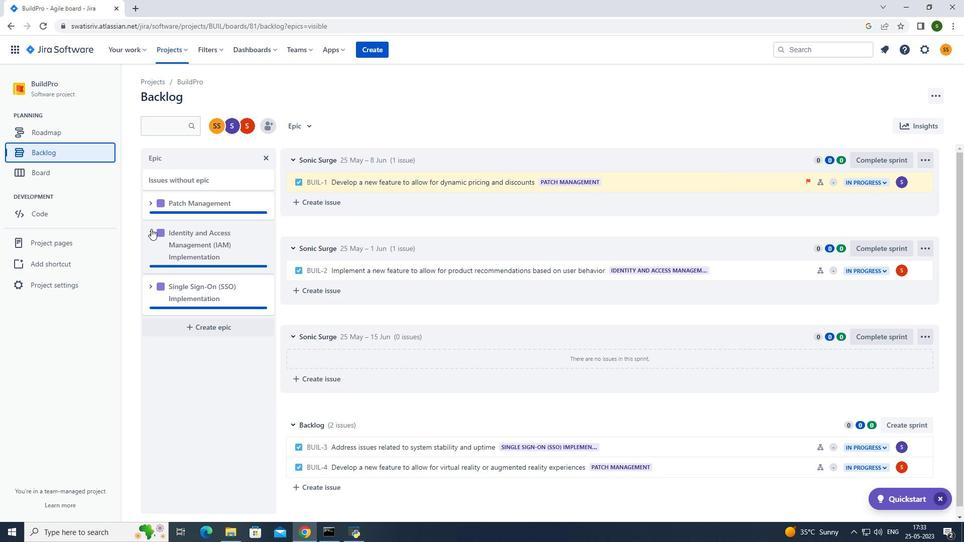 
Action: Mouse moved to (215, 327)
Screenshot: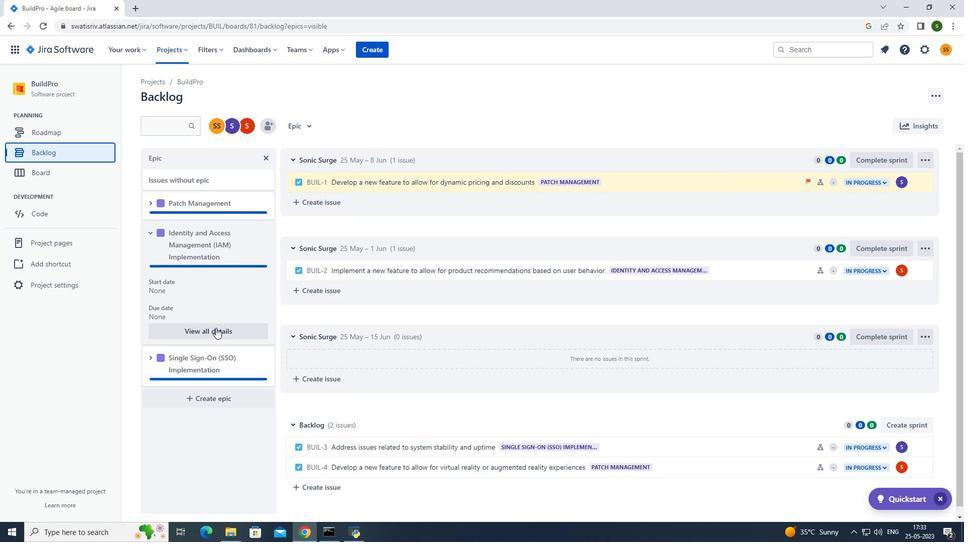 
Action: Mouse pressed left at (215, 327)
Screenshot: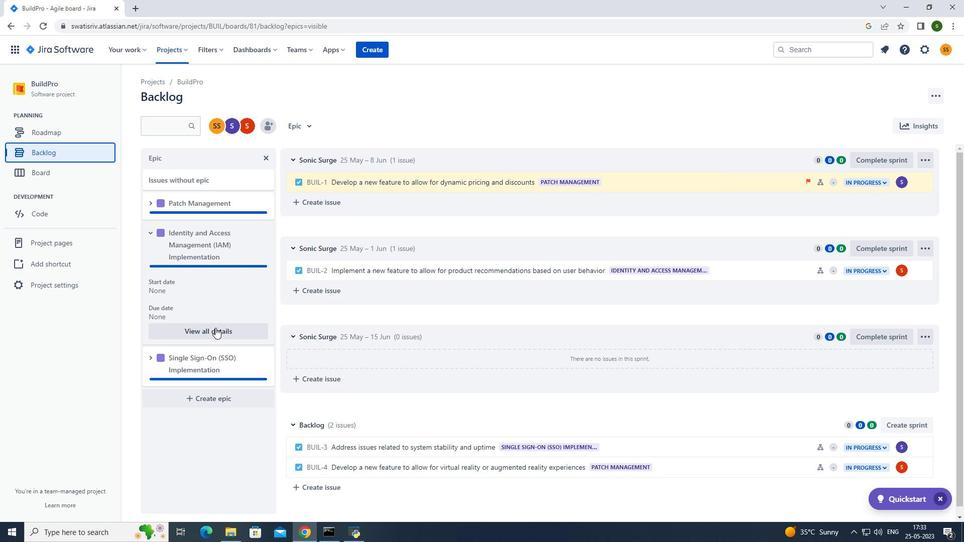
Action: Mouse moved to (813, 386)
Screenshot: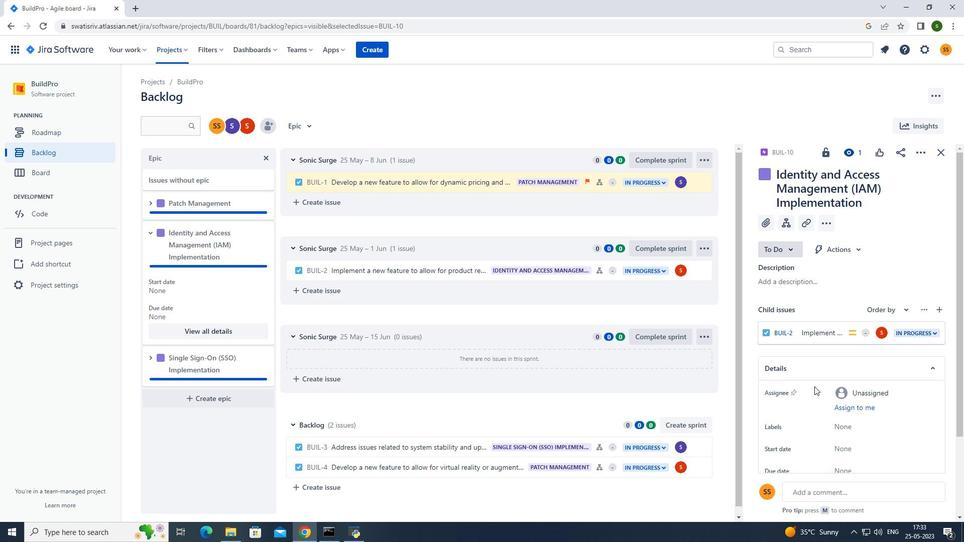 
Action: Mouse scrolled (813, 386) with delta (0, 0)
Screenshot: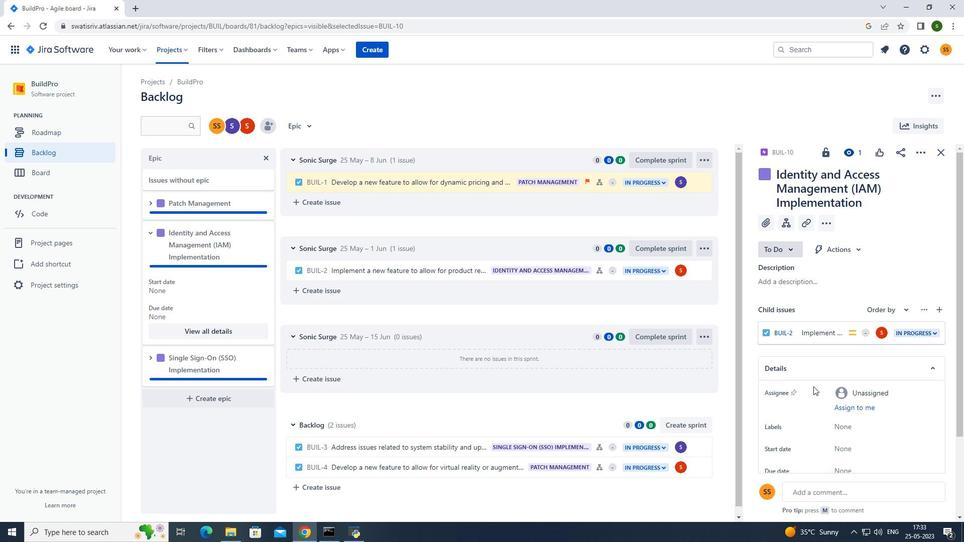
Action: Mouse scrolled (813, 386) with delta (0, 0)
Screenshot: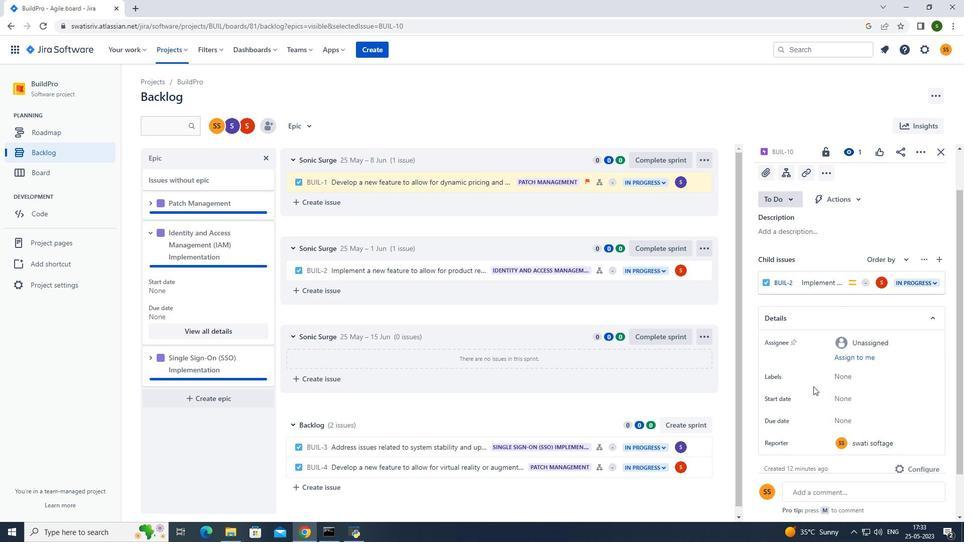 
Action: Mouse moved to (840, 347)
Screenshot: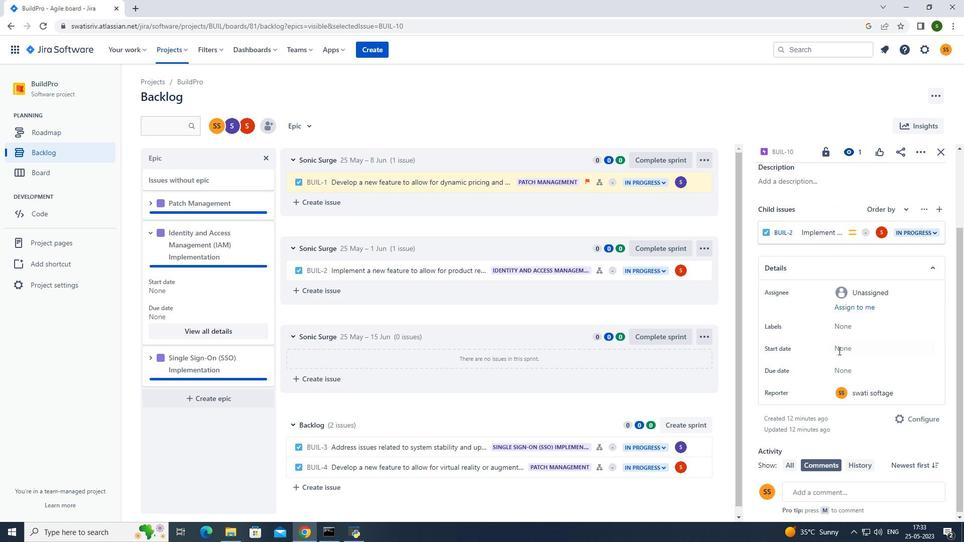 
Action: Mouse pressed left at (840, 347)
Screenshot: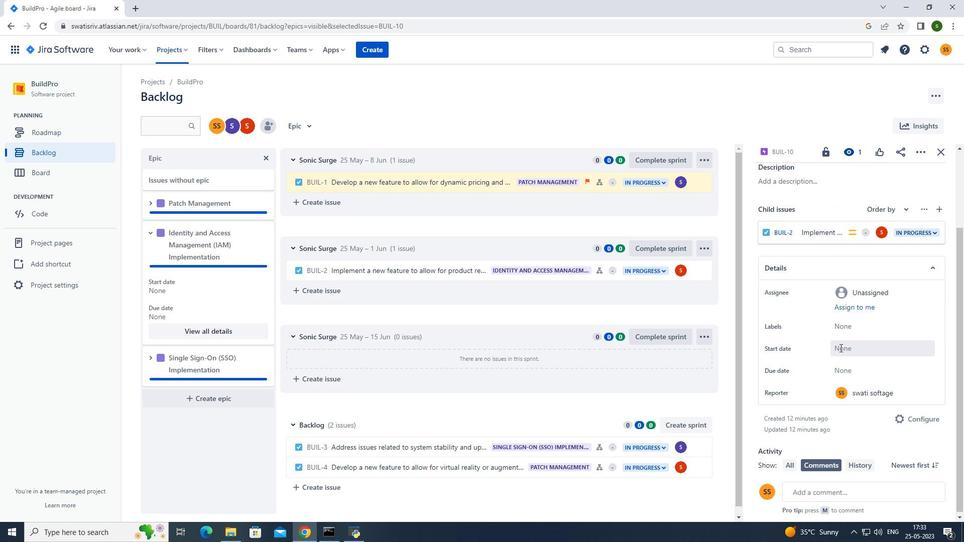 
Action: Mouse moved to (941, 373)
Screenshot: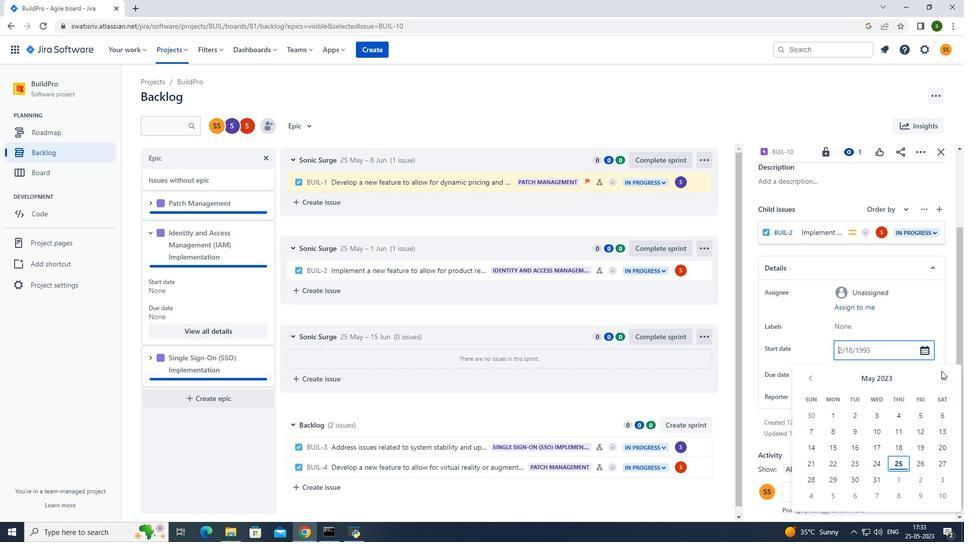 
Action: Mouse pressed left at (941, 373)
Screenshot: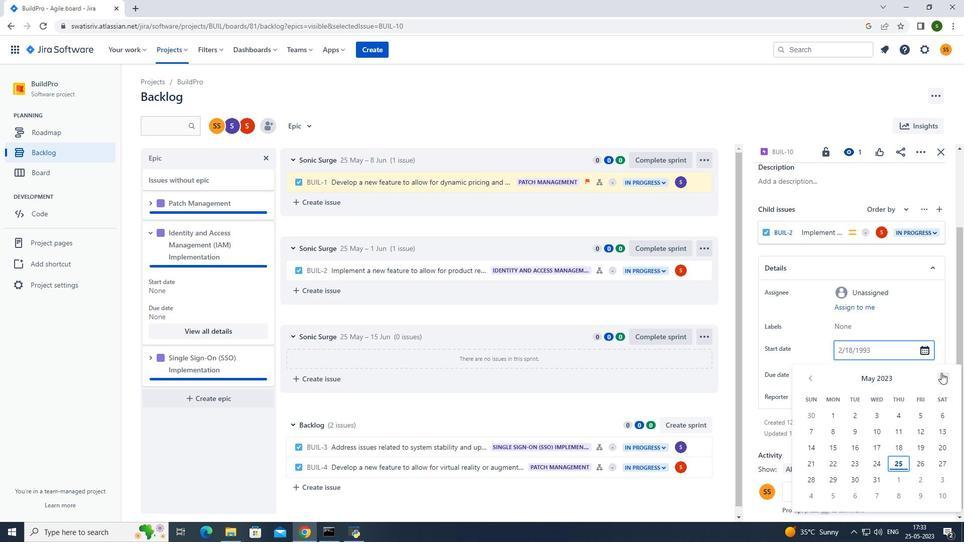 
Action: Mouse pressed left at (941, 373)
Screenshot: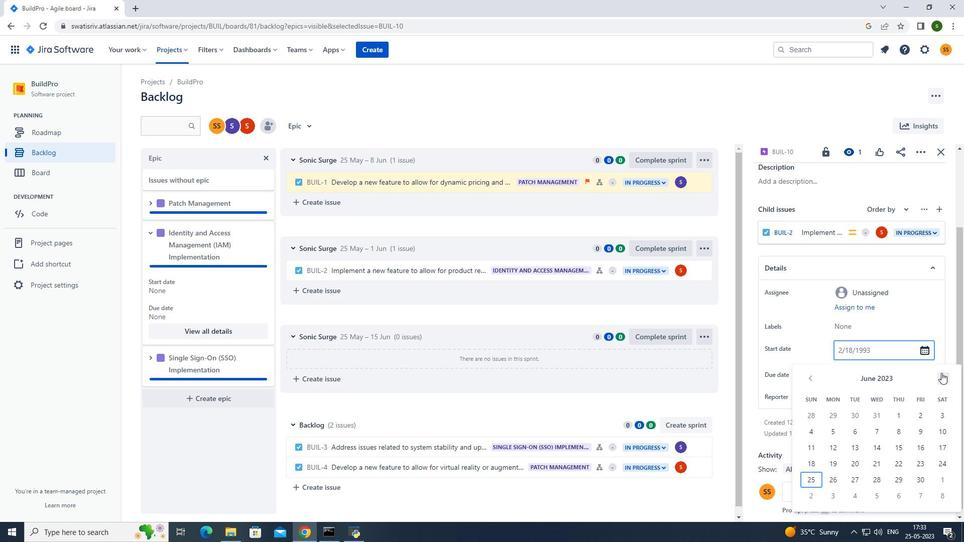 
Action: Mouse pressed left at (941, 373)
Screenshot: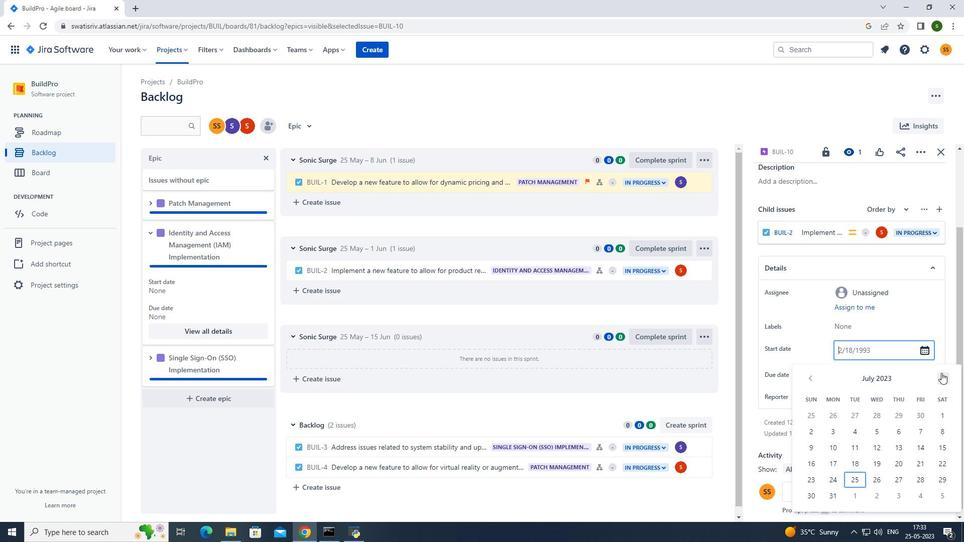 
Action: Mouse pressed left at (941, 373)
Screenshot: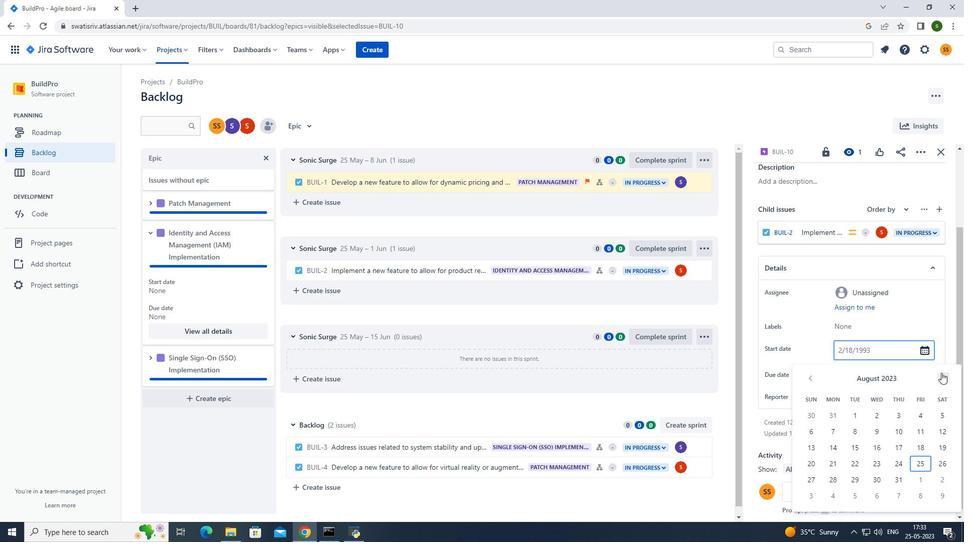 
Action: Mouse pressed left at (941, 373)
Screenshot: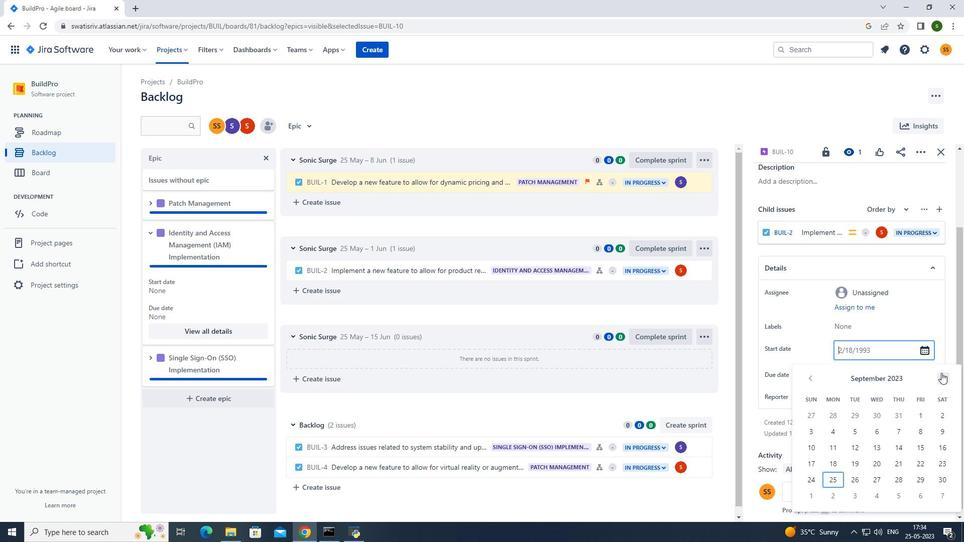 
Action: Mouse pressed left at (941, 373)
Screenshot: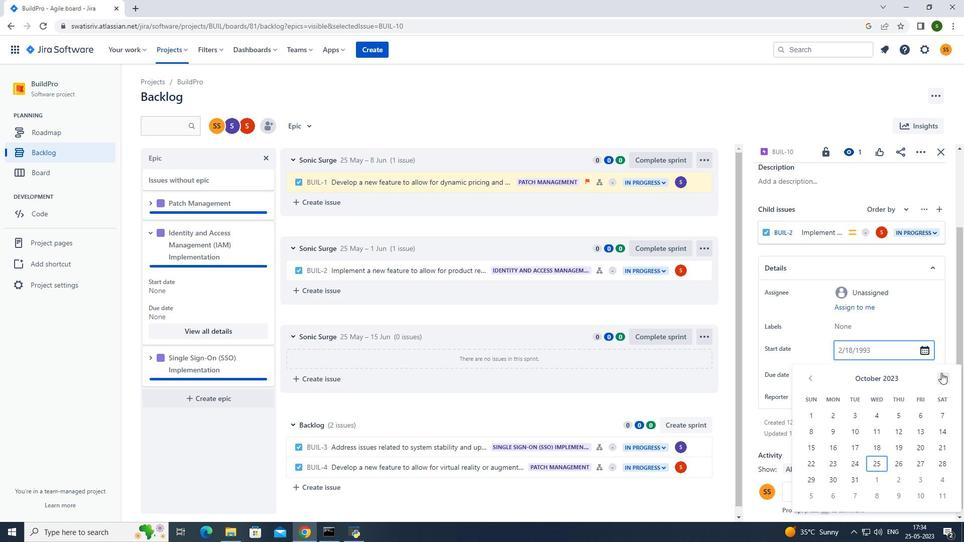 
Action: Mouse pressed left at (941, 373)
Screenshot: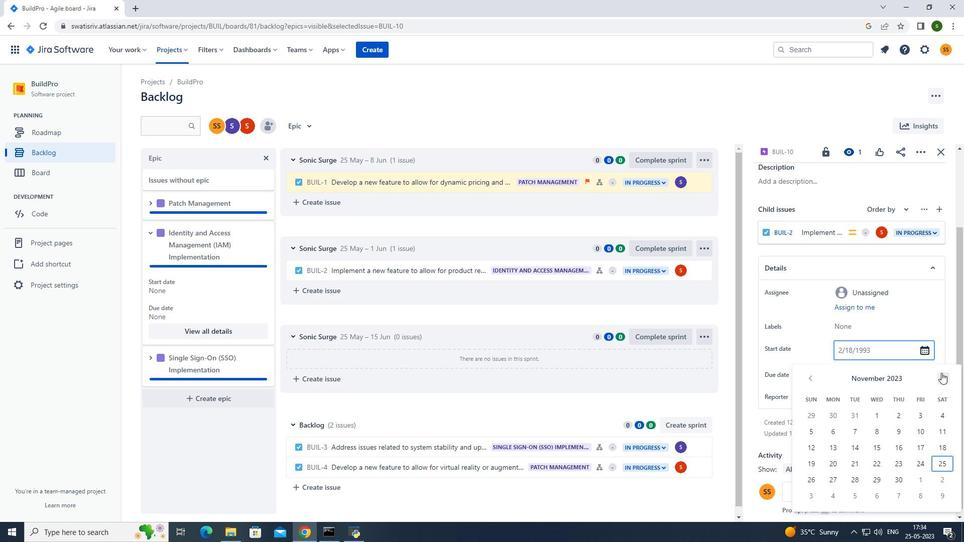 
Action: Mouse pressed left at (941, 373)
Screenshot: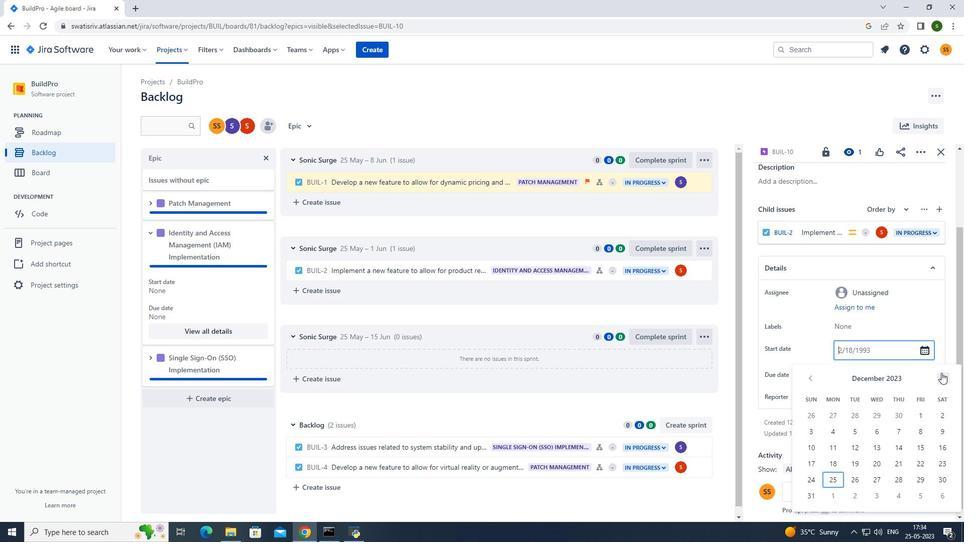 
Action: Mouse pressed left at (941, 373)
Screenshot: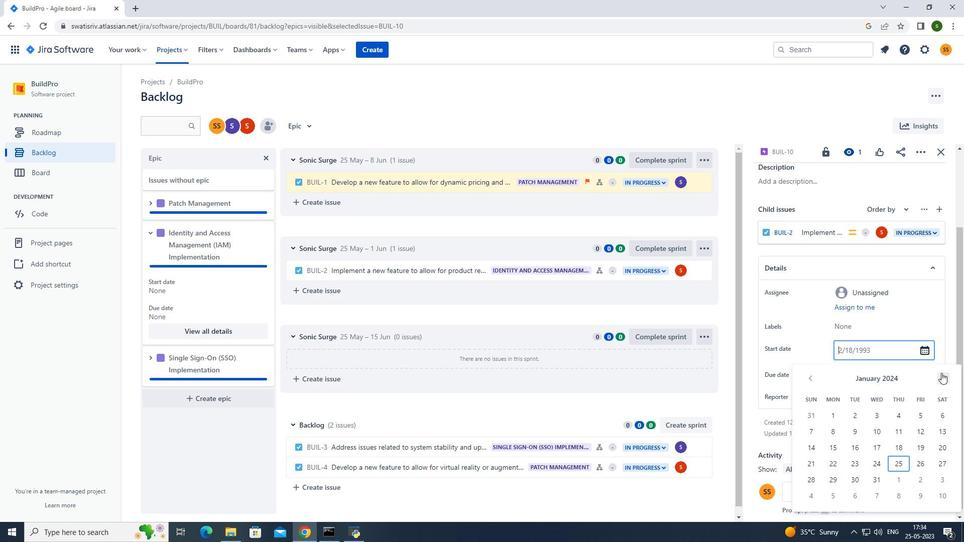 
Action: Mouse pressed left at (941, 373)
Screenshot: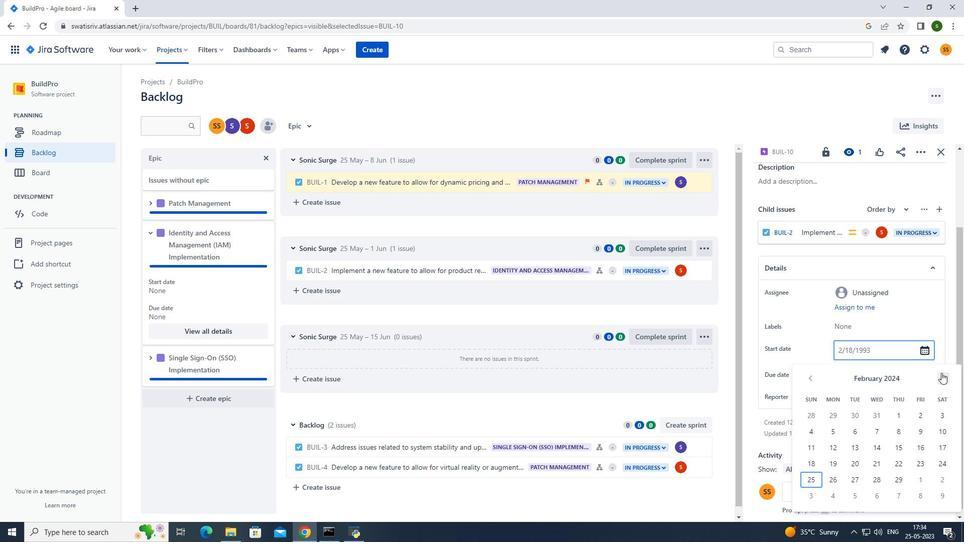 
Action: Mouse pressed left at (941, 373)
Screenshot: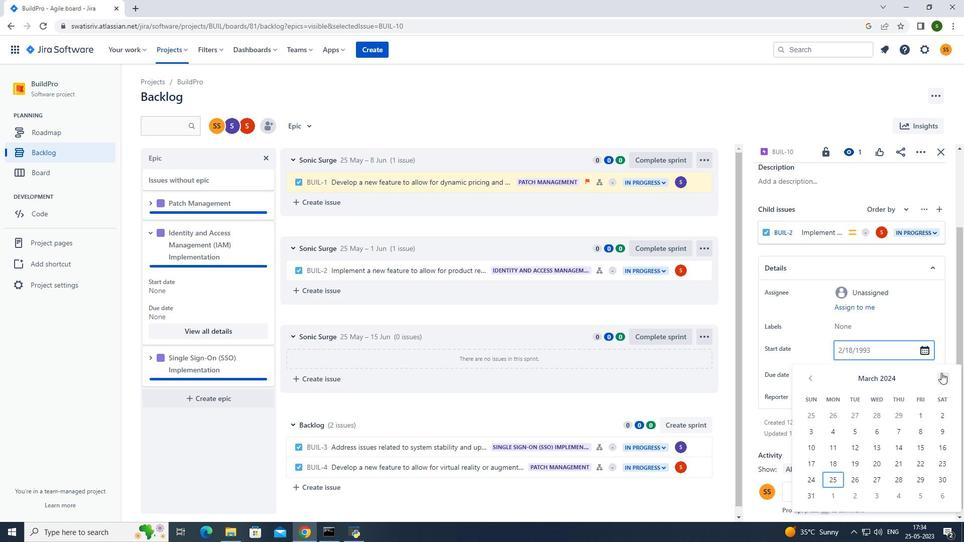 
Action: Mouse moved to (894, 441)
Screenshot: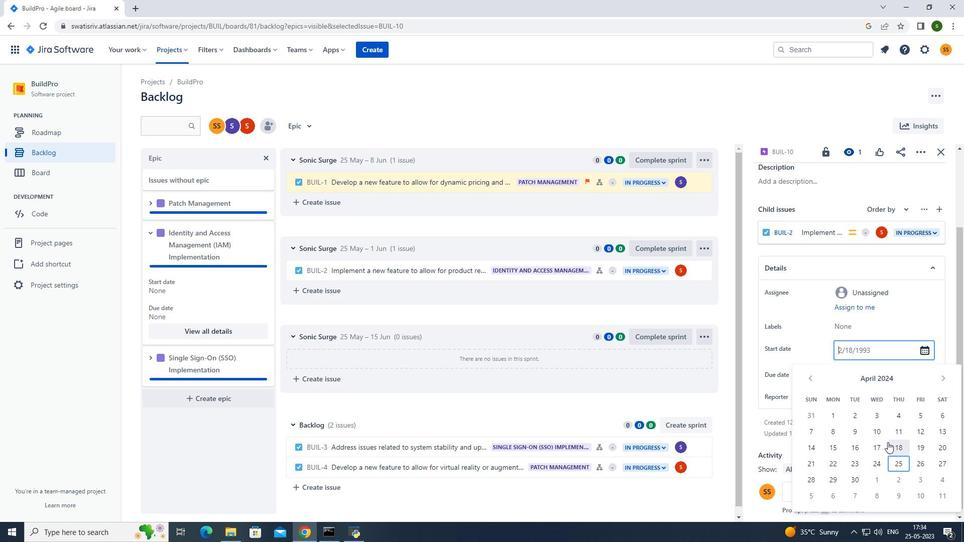 
Action: Mouse pressed left at (894, 441)
Screenshot: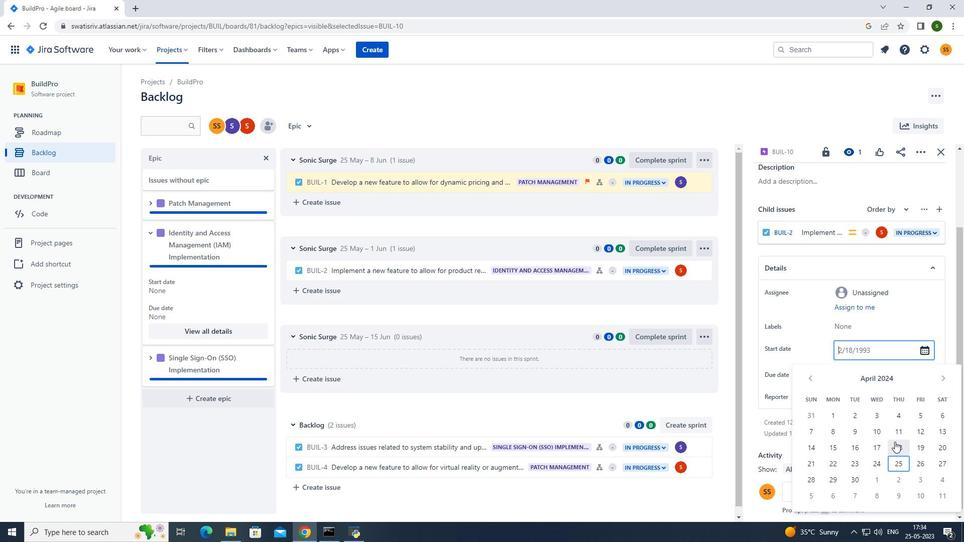 
Action: Mouse moved to (863, 372)
Screenshot: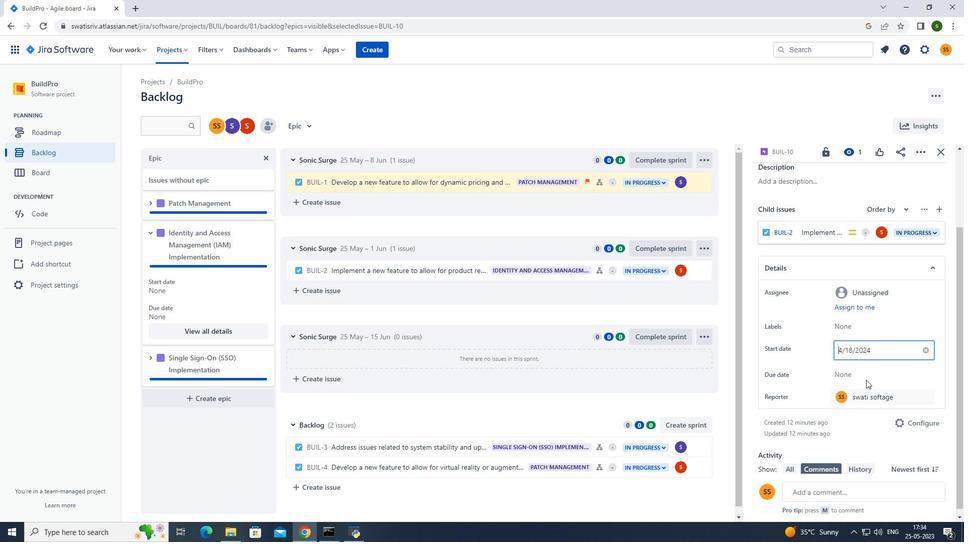 
Action: Mouse pressed left at (863, 372)
Screenshot: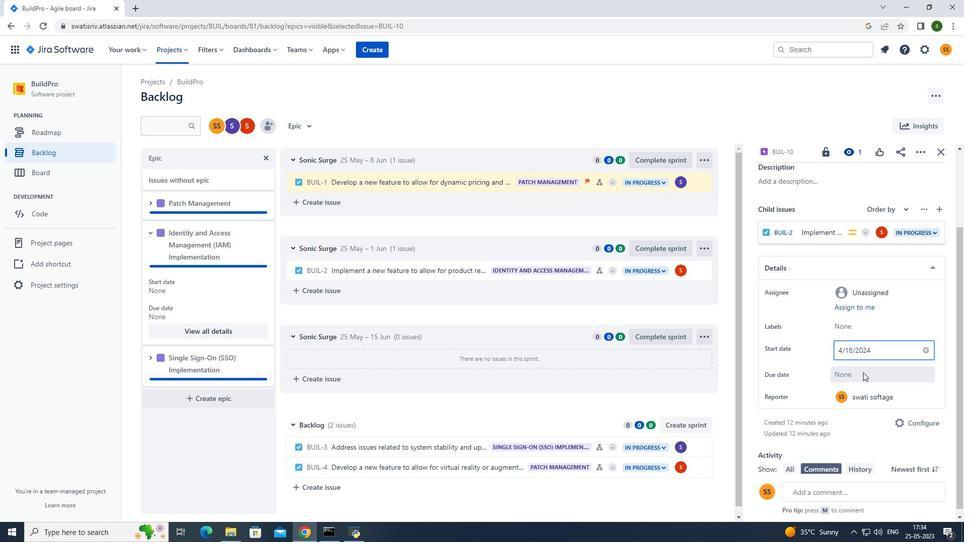 
Action: Mouse moved to (945, 234)
Screenshot: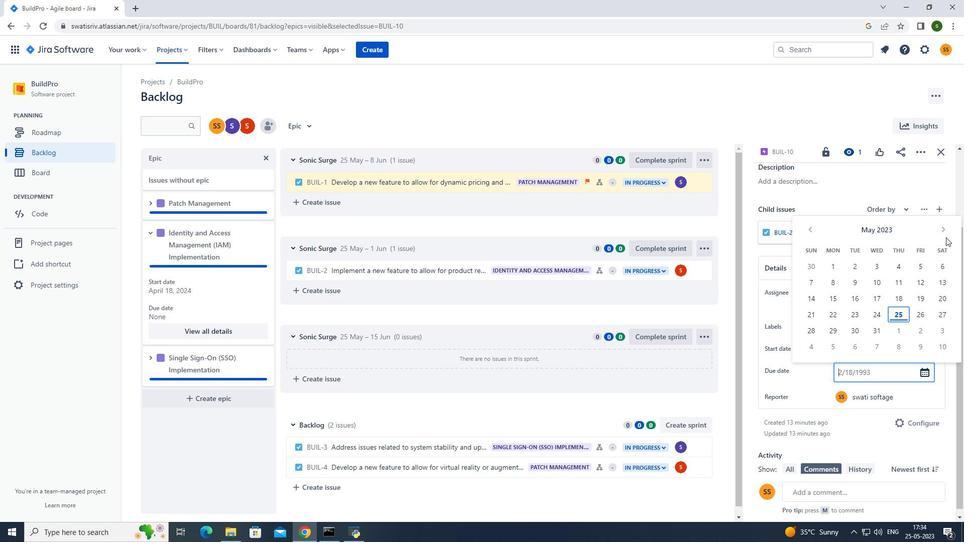 
Action: Mouse pressed left at (945, 234)
Screenshot: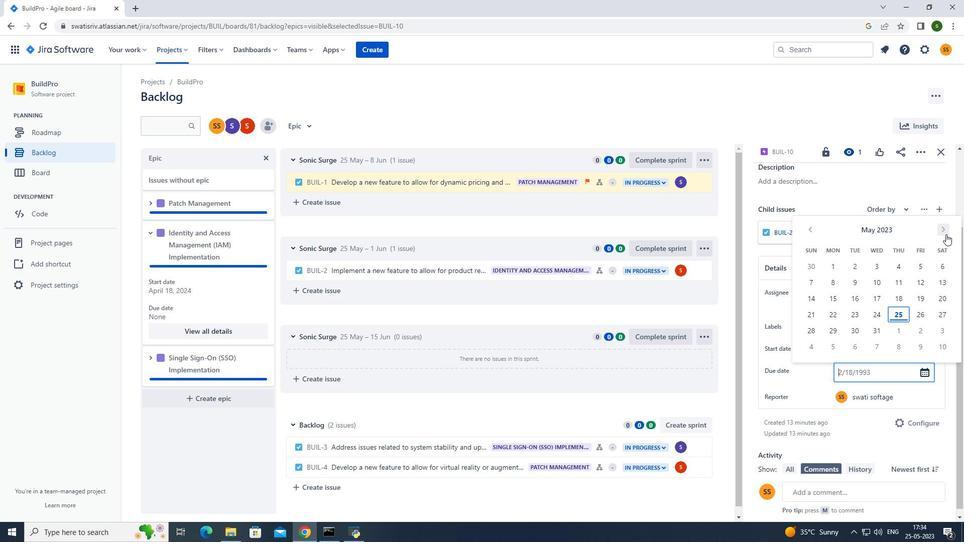 
Action: Mouse pressed left at (945, 234)
Screenshot: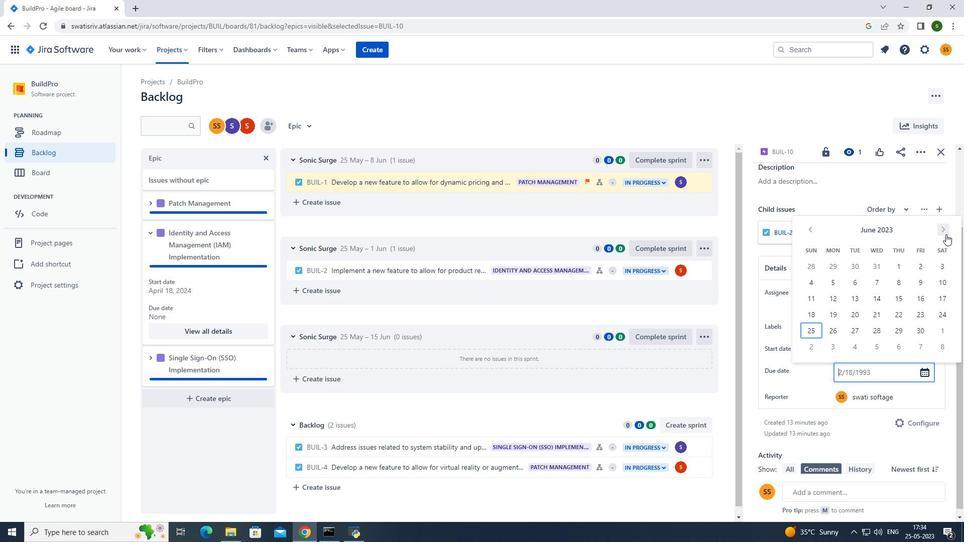 
Action: Mouse pressed left at (945, 234)
Screenshot: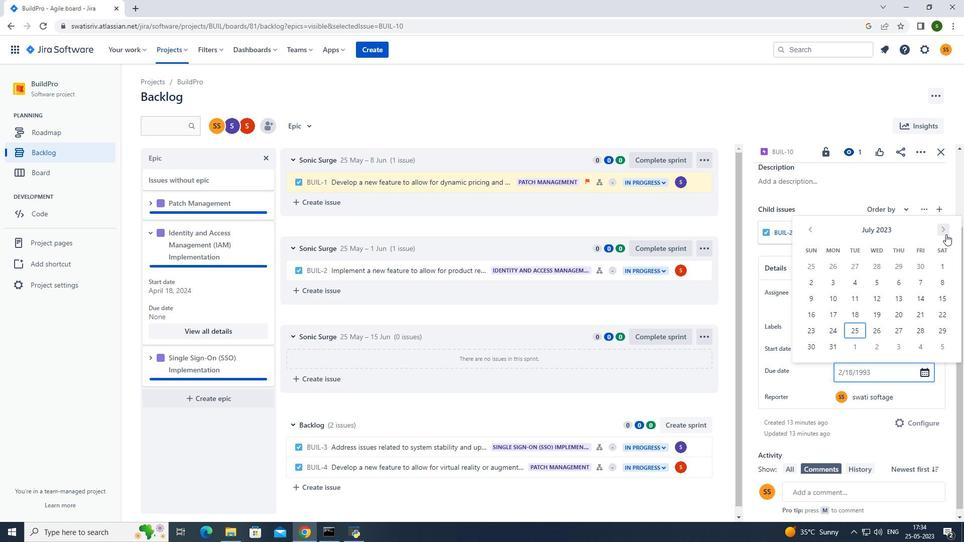 
Action: Mouse pressed left at (945, 234)
Screenshot: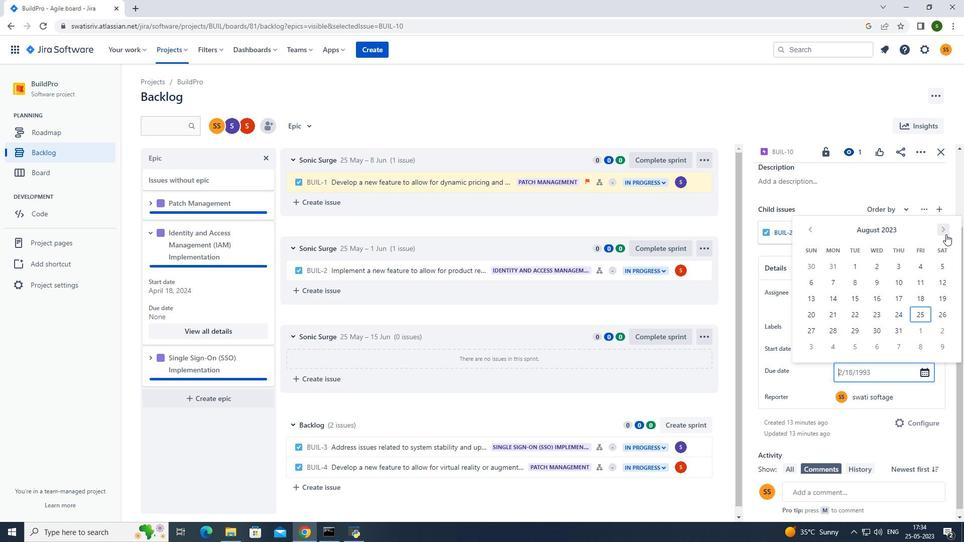 
Action: Mouse pressed left at (945, 234)
Screenshot: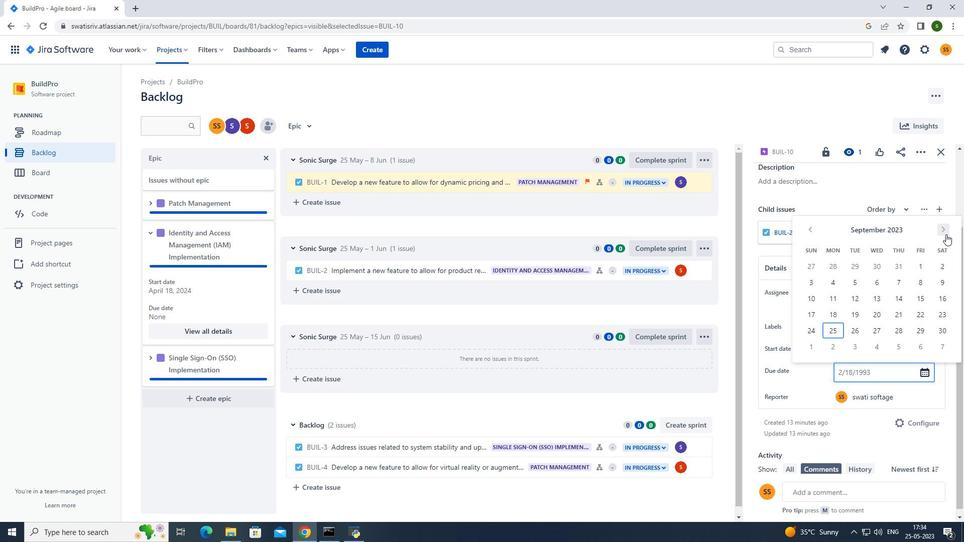 
Action: Mouse moved to (945, 234)
Screenshot: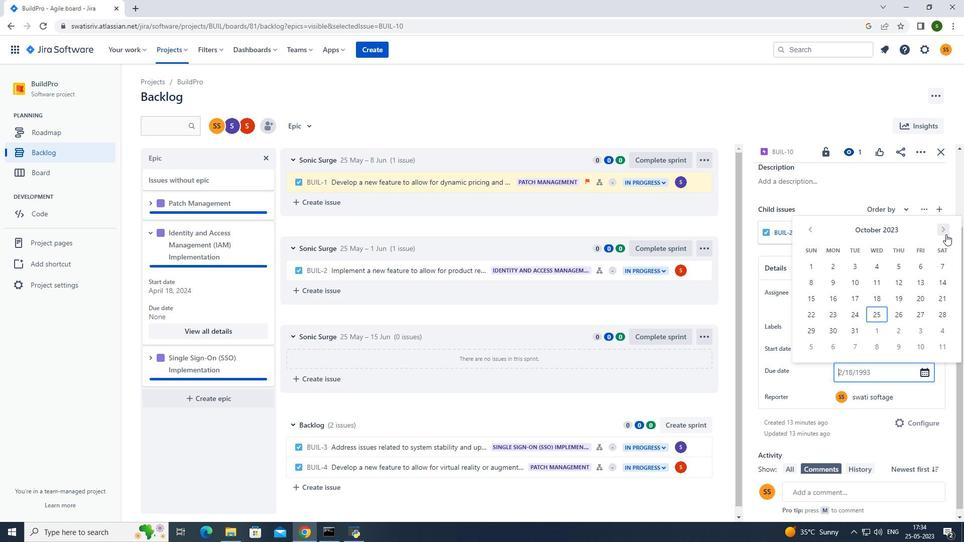 
Action: Mouse pressed left at (945, 234)
Screenshot: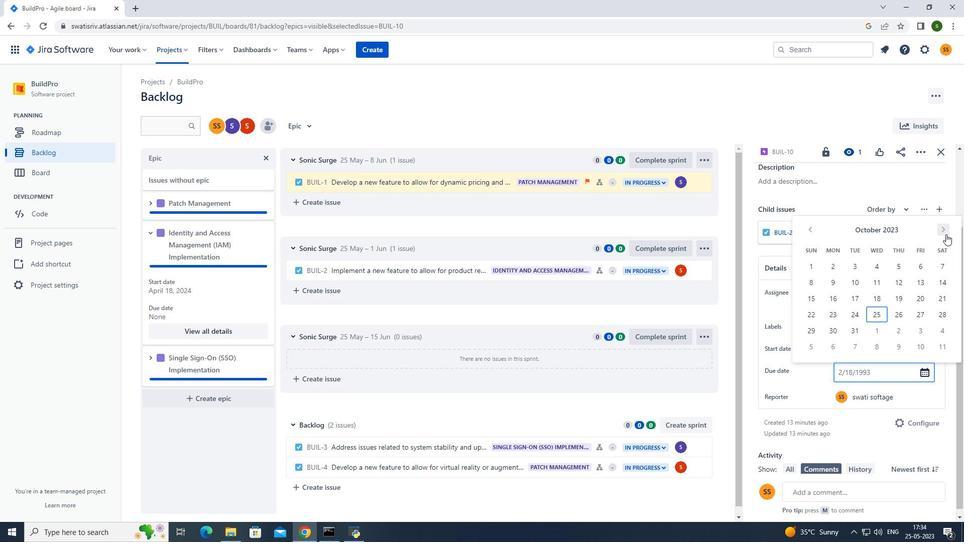 
Action: Mouse pressed left at (945, 234)
Screenshot: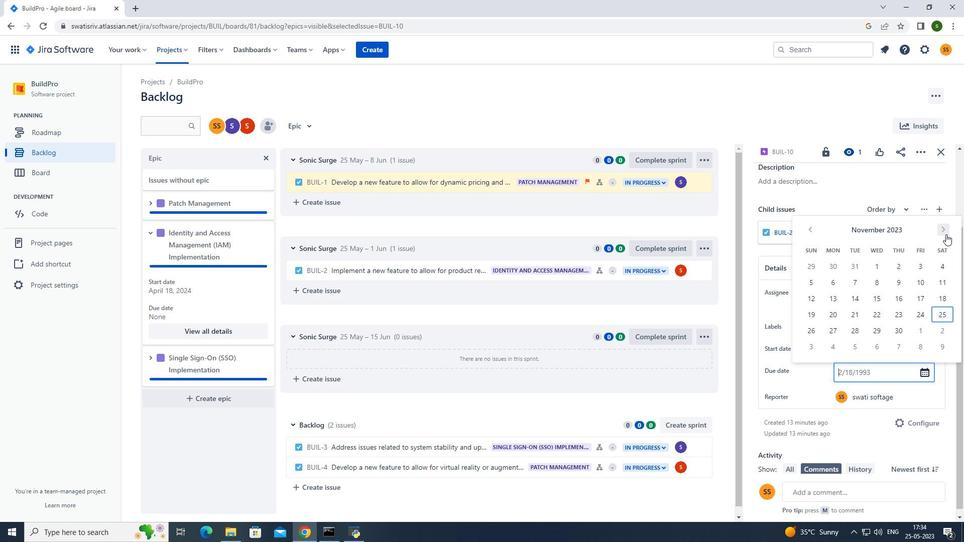 
Action: Mouse pressed left at (945, 234)
Screenshot: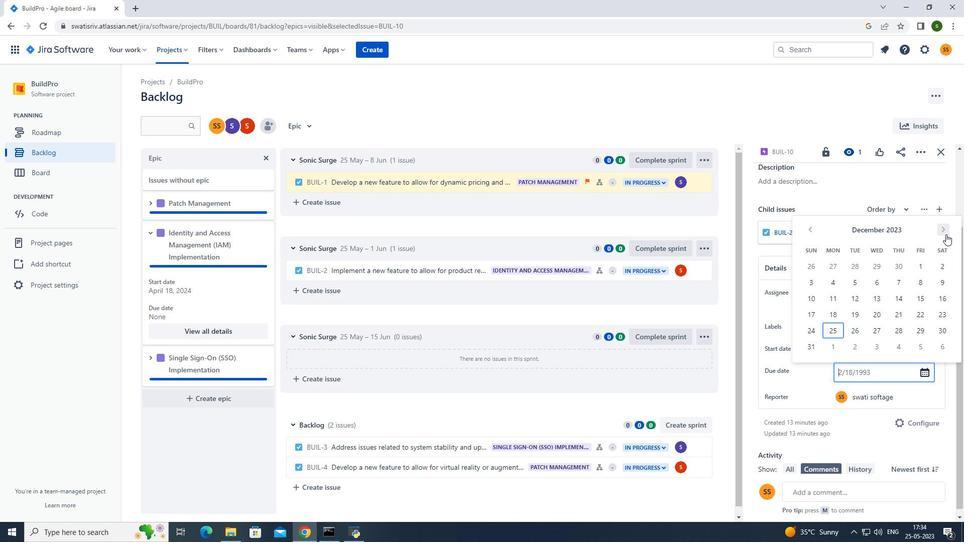 
Action: Mouse pressed left at (945, 234)
Screenshot: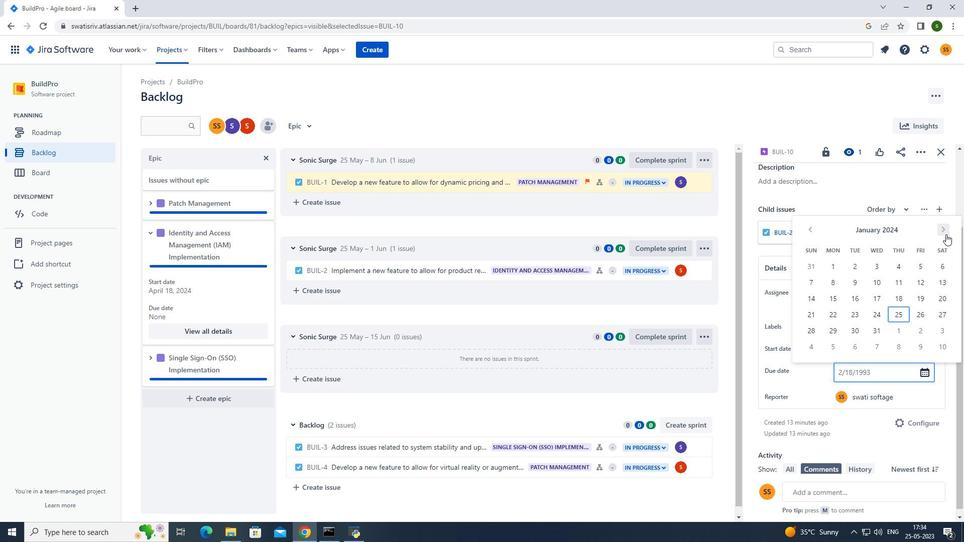 
Action: Mouse pressed left at (945, 234)
Screenshot: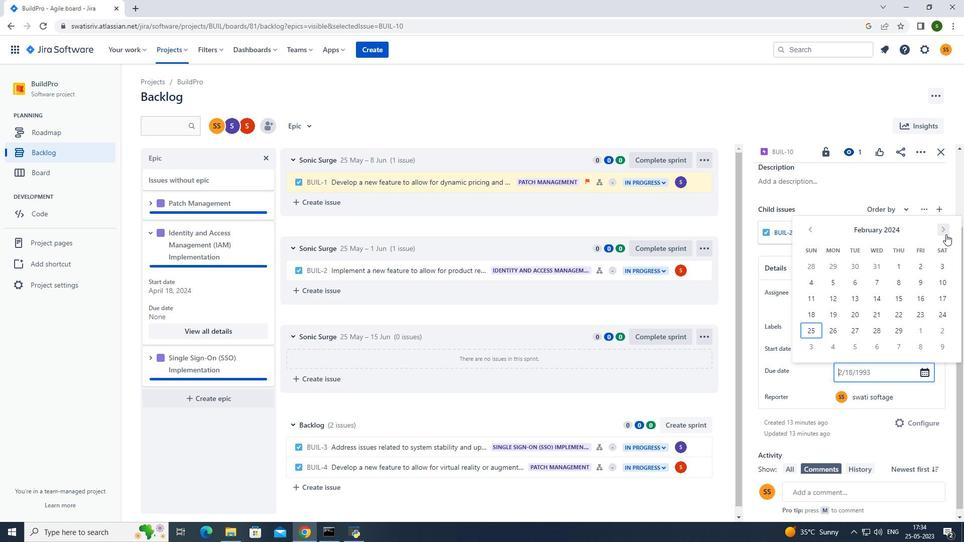 
Action: Mouse pressed left at (945, 234)
Screenshot: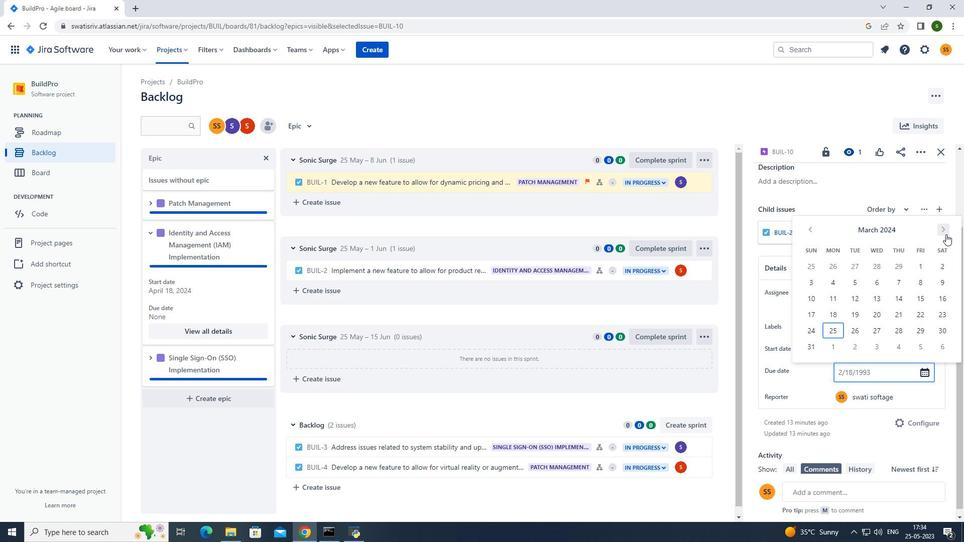 
Action: Mouse pressed left at (945, 234)
Screenshot: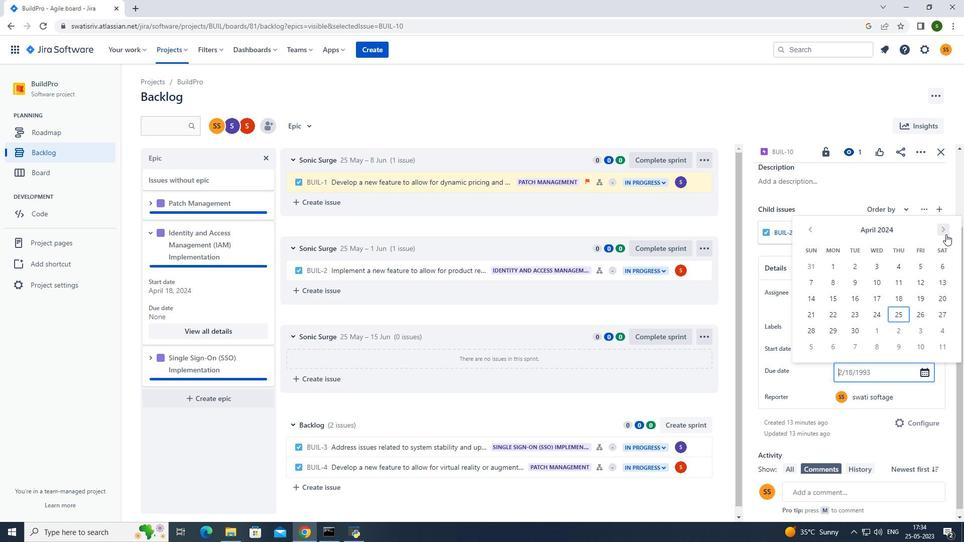 
Action: Mouse pressed left at (945, 234)
Screenshot: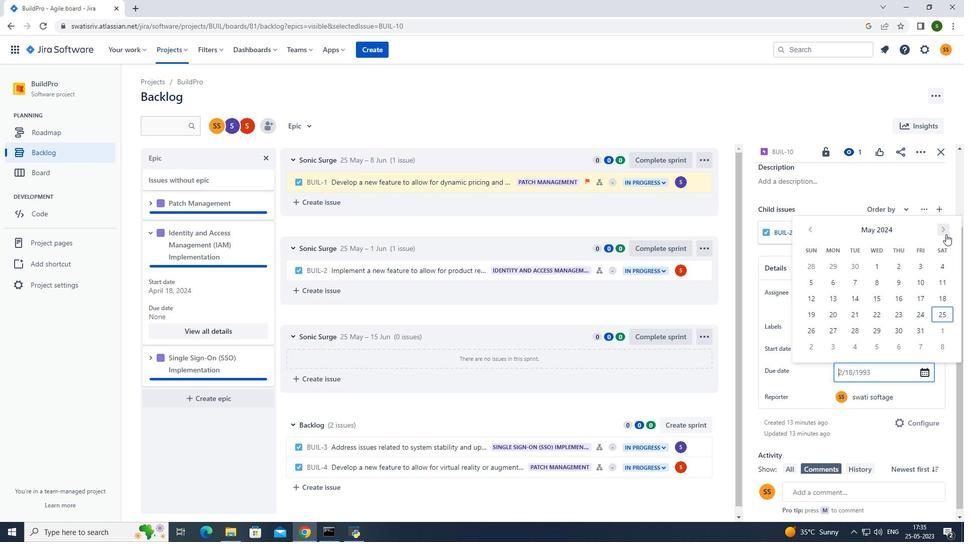 
Action: Mouse pressed left at (945, 234)
Screenshot: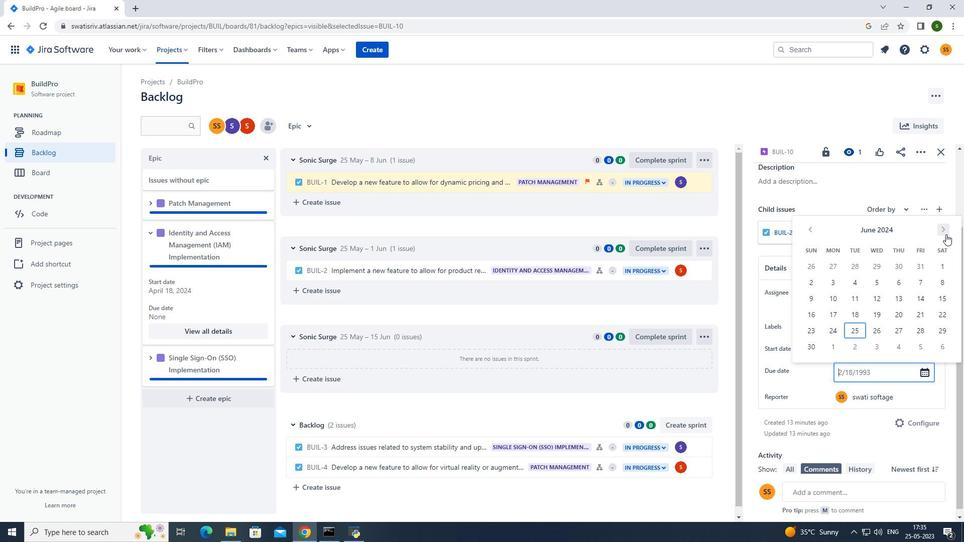 
Action: Mouse pressed left at (945, 234)
Screenshot: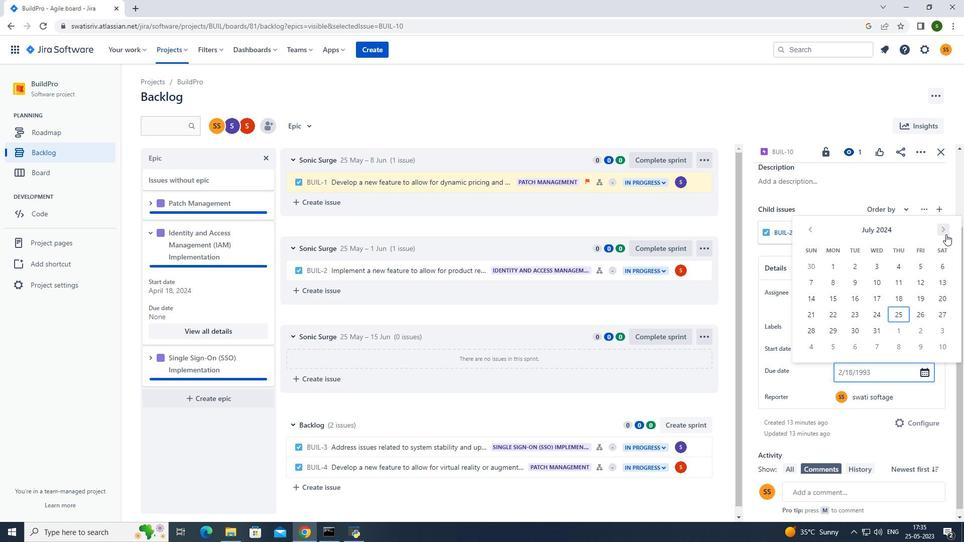 
Action: Mouse pressed left at (945, 234)
Screenshot: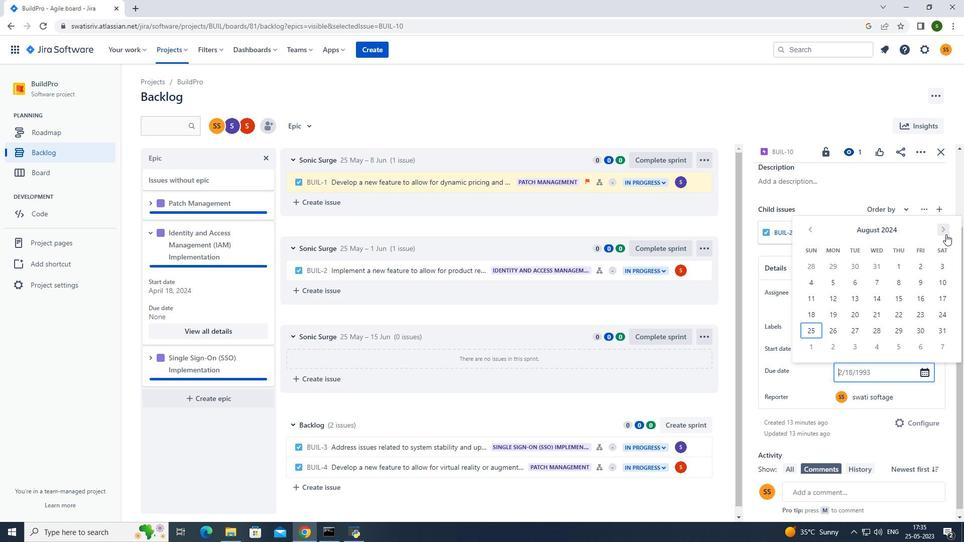 
Action: Mouse moved to (937, 297)
Screenshot: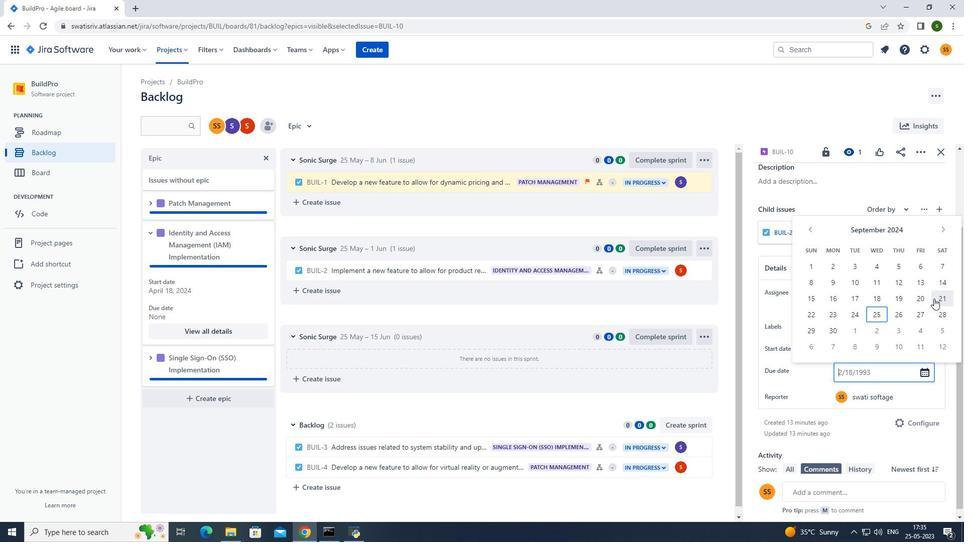 
Action: Mouse pressed left at (937, 297)
Screenshot: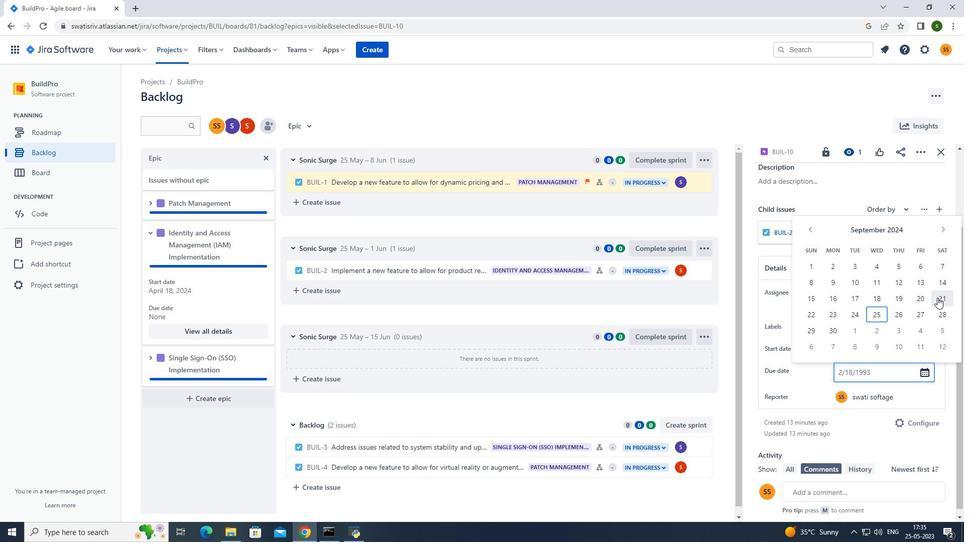 
Action: Mouse moved to (448, 90)
Screenshot: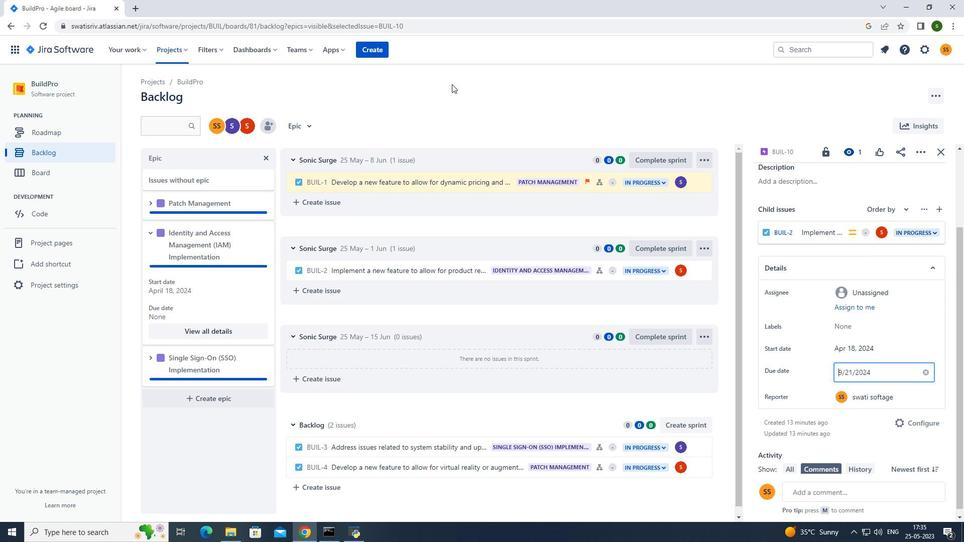 
Action: Mouse pressed left at (448, 90)
Screenshot: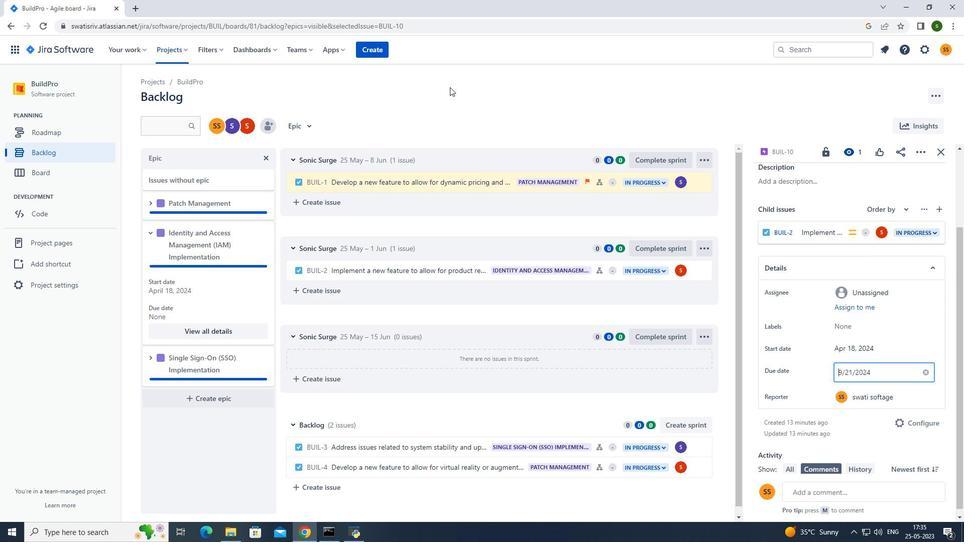 
Action: Mouse moved to (182, 52)
Screenshot: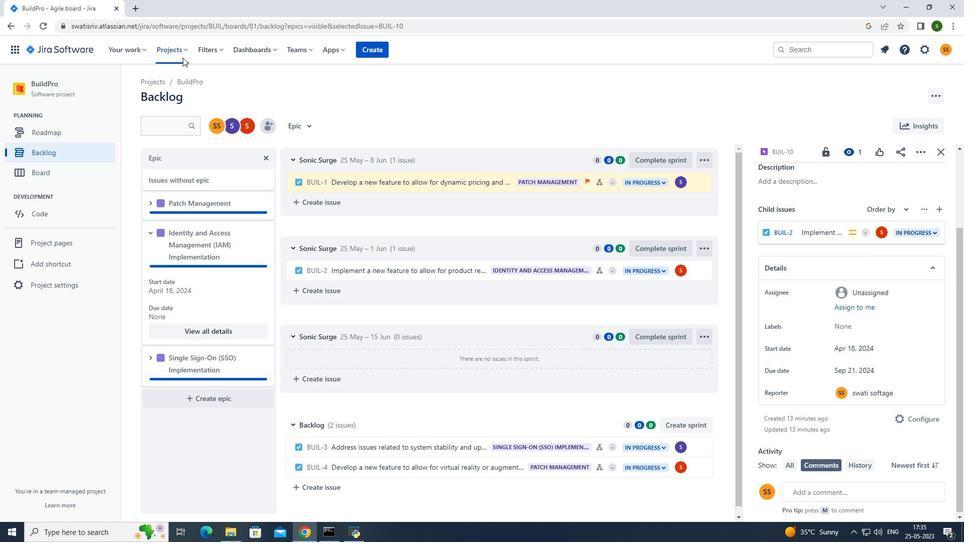 
Action: Mouse pressed left at (182, 52)
Screenshot: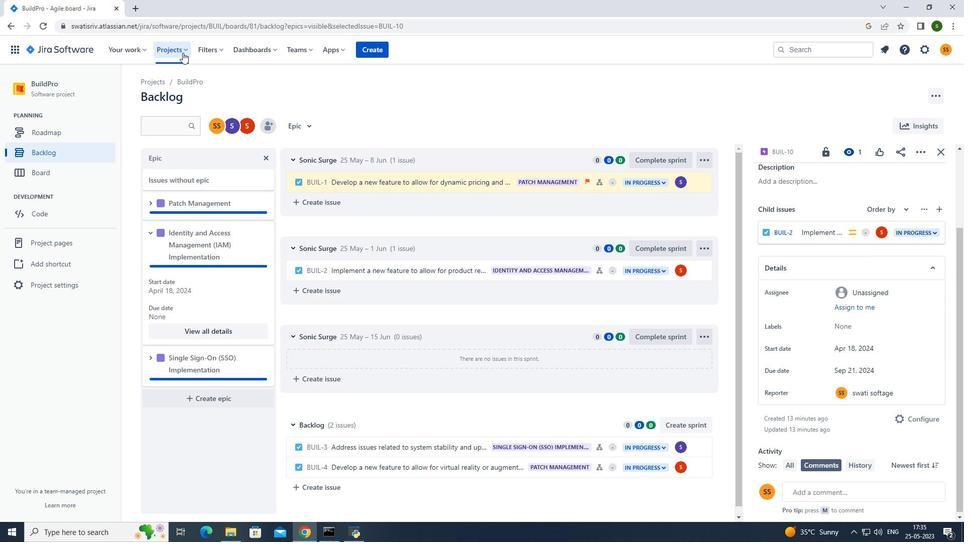 
Action: Mouse moved to (198, 90)
Screenshot: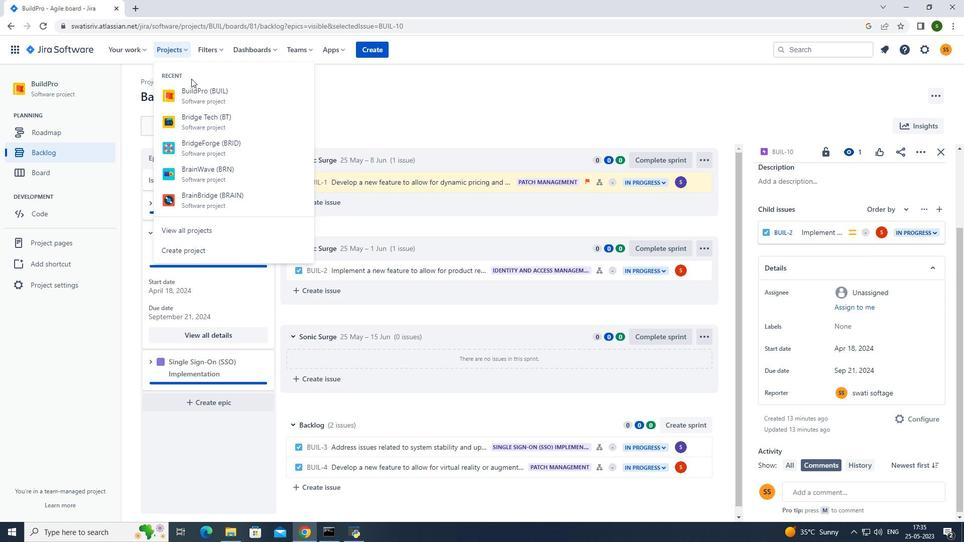
Action: Mouse pressed left at (198, 90)
Screenshot: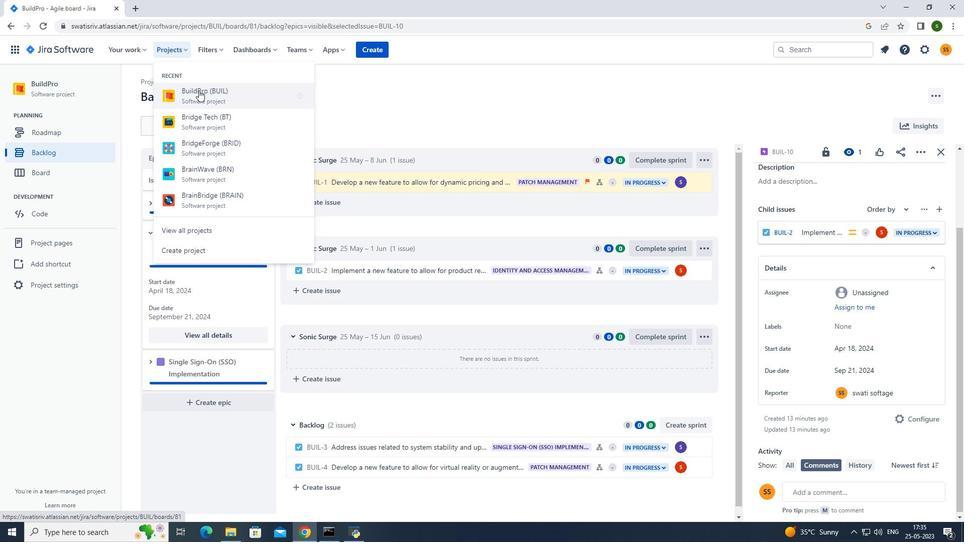 
Action: Mouse moved to (68, 149)
Screenshot: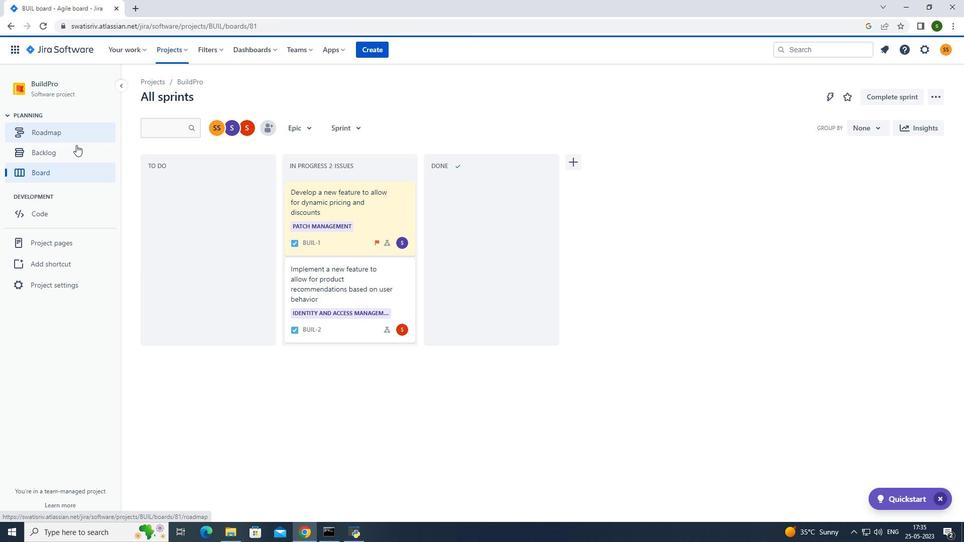 
Action: Mouse pressed left at (68, 149)
Screenshot: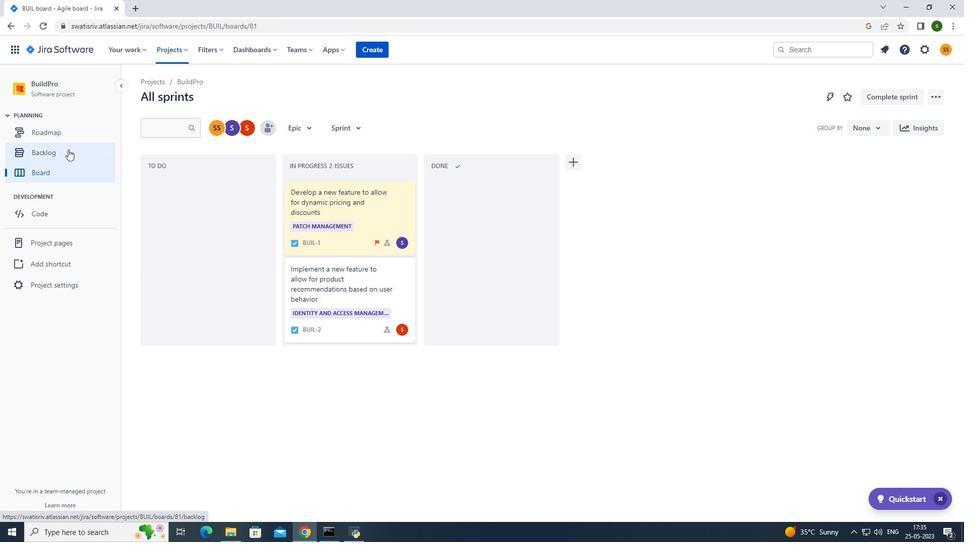 
Action: Mouse moved to (152, 286)
Screenshot: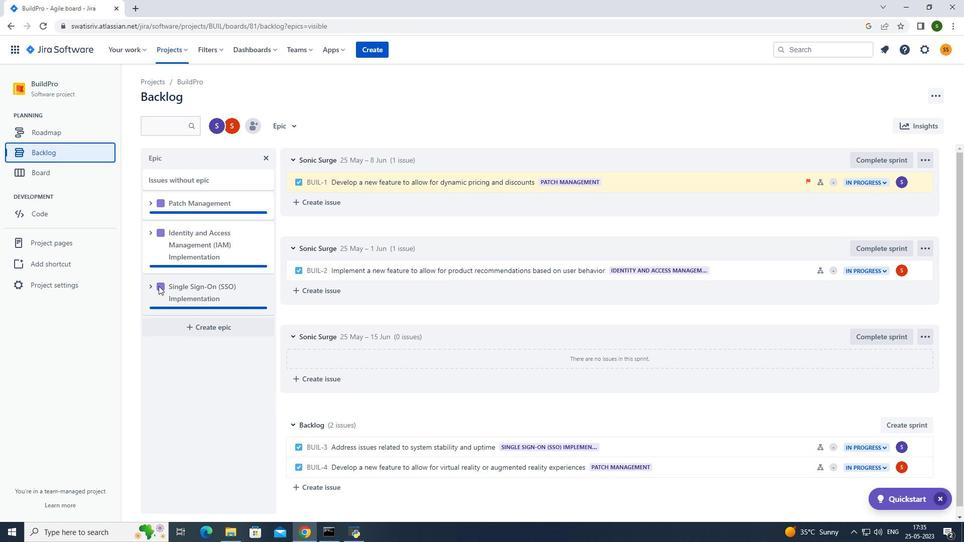 
Action: Mouse pressed left at (152, 286)
Screenshot: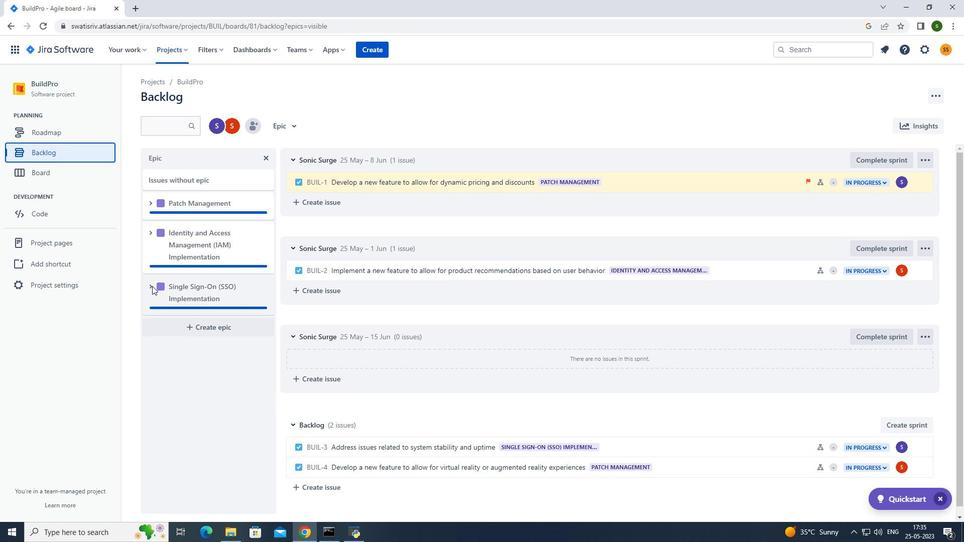 
Action: Mouse moved to (229, 374)
Screenshot: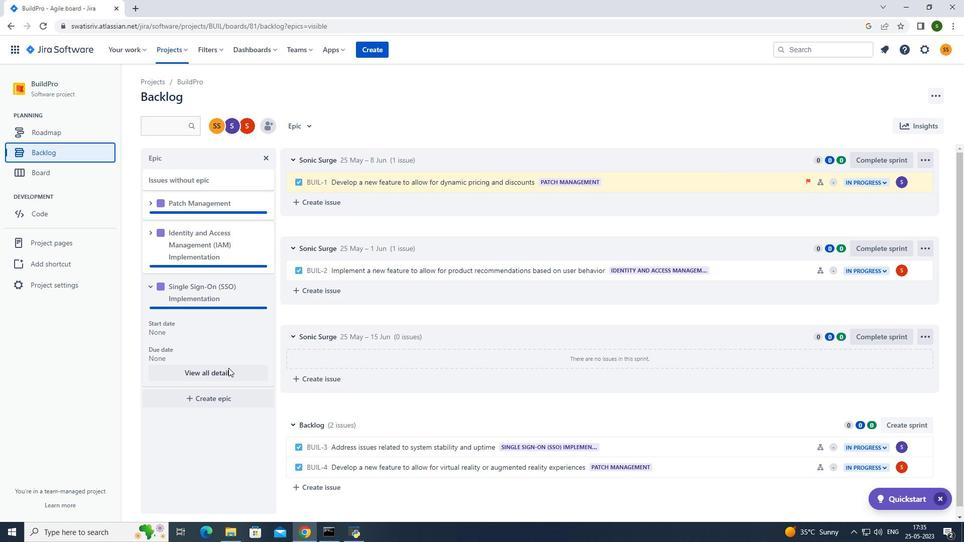 
Action: Mouse pressed left at (229, 374)
Screenshot: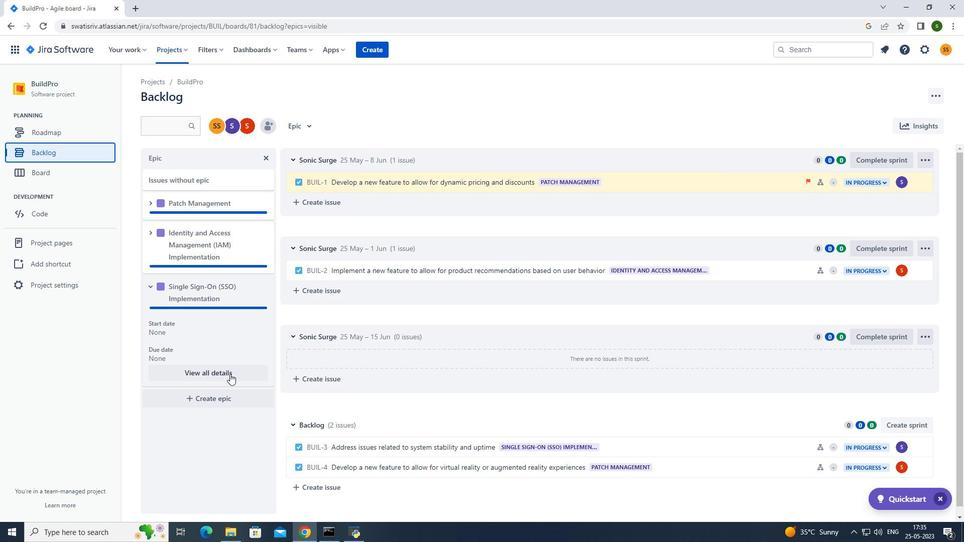 
Action: Mouse moved to (816, 352)
Screenshot: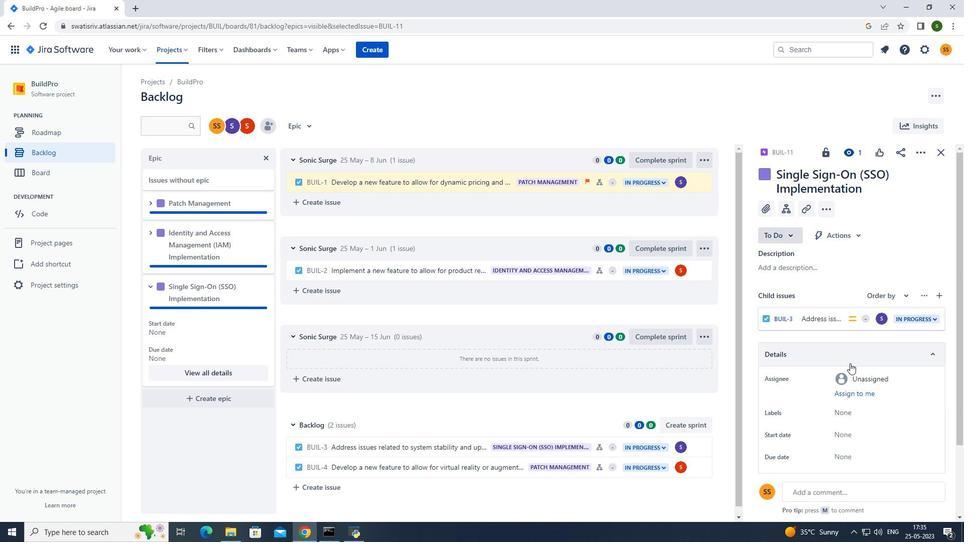 
Action: Mouse scrolled (816, 351) with delta (0, 0)
Screenshot: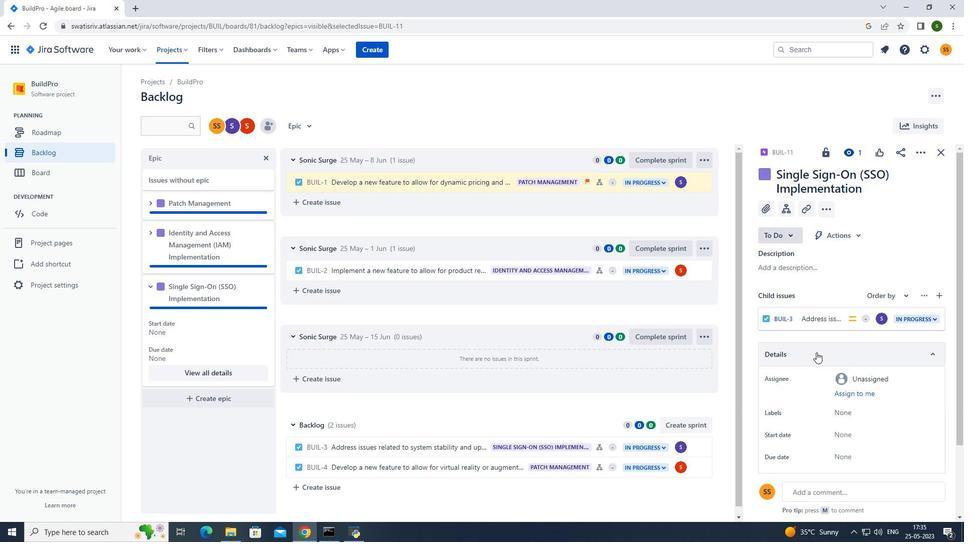 
Action: Mouse moved to (842, 383)
Screenshot: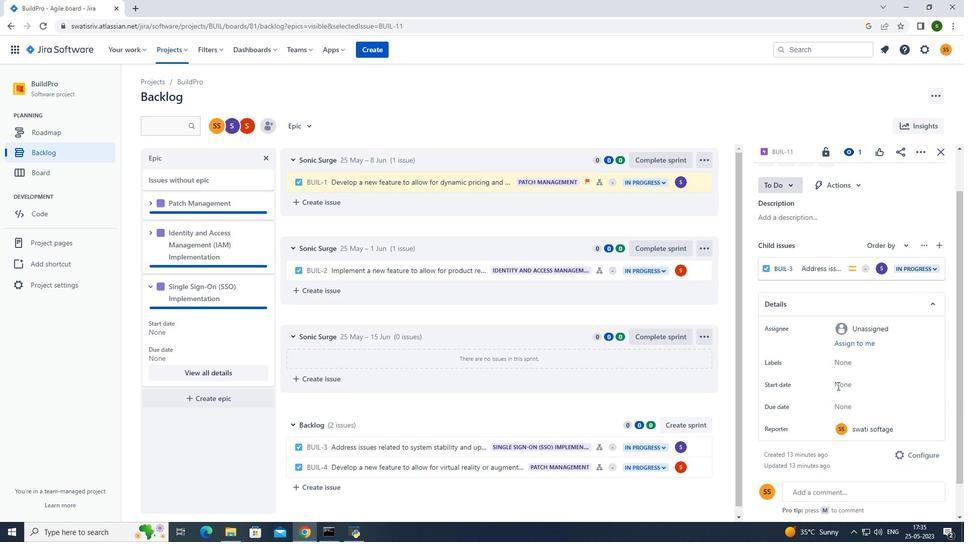 
Action: Mouse pressed left at (842, 383)
Screenshot: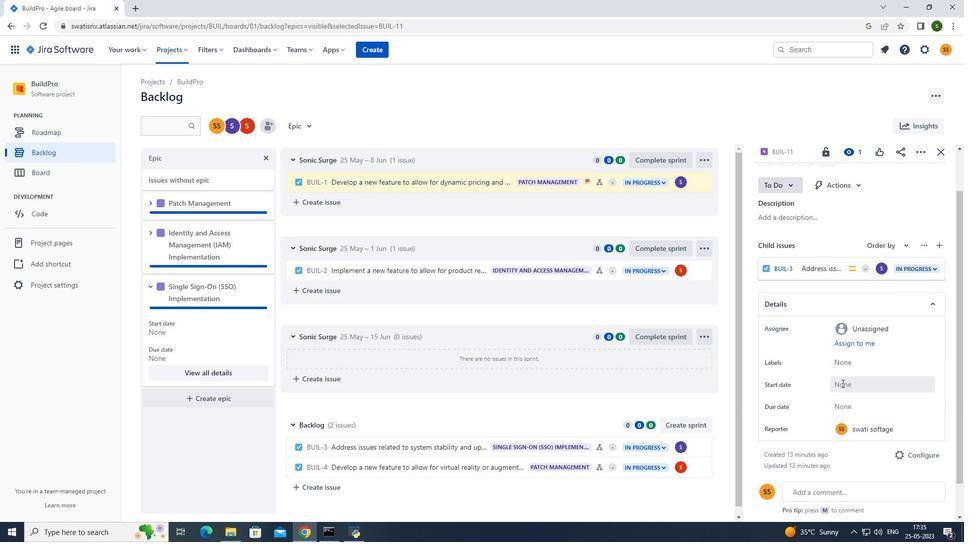 
Action: Mouse moved to (943, 243)
Screenshot: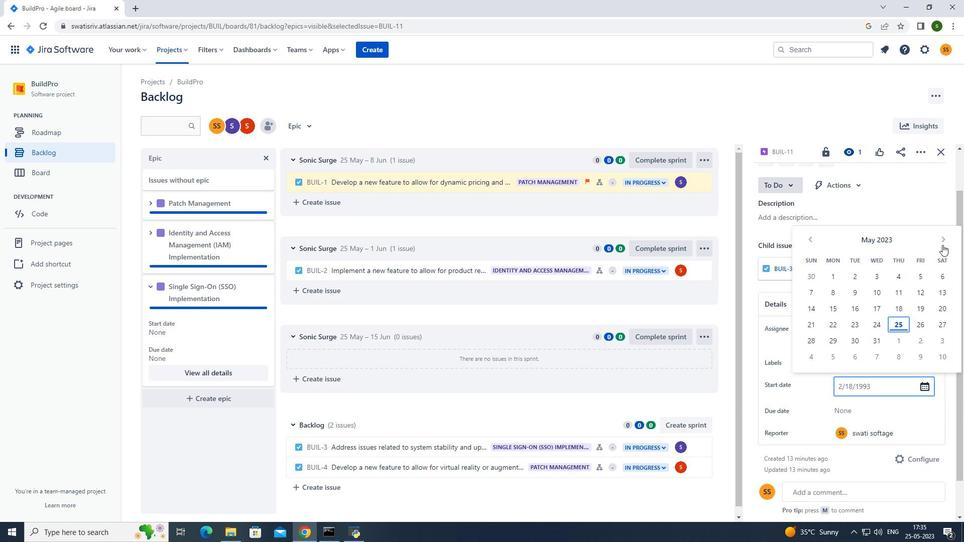 
Action: Mouse pressed left at (943, 243)
Screenshot: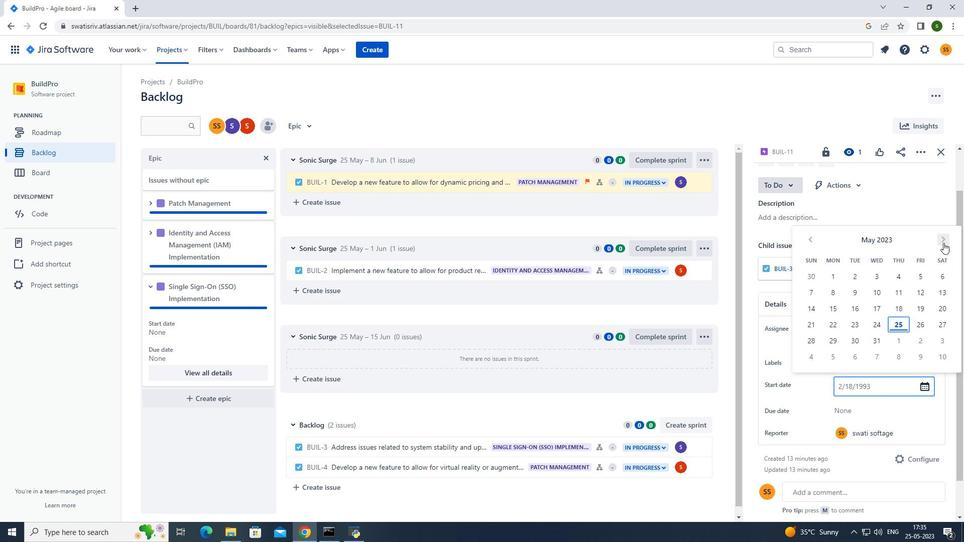 
Action: Mouse pressed left at (943, 243)
Screenshot: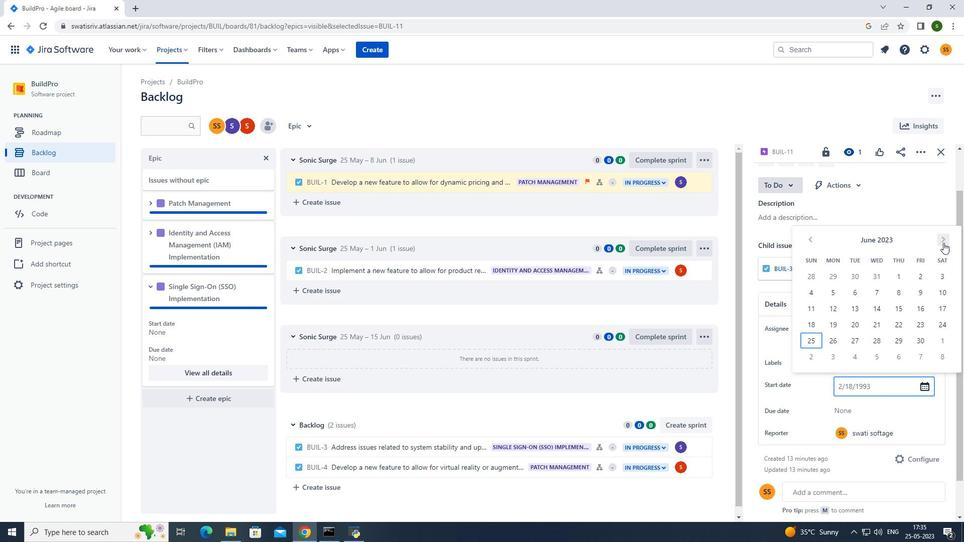 
Action: Mouse pressed left at (943, 243)
Screenshot: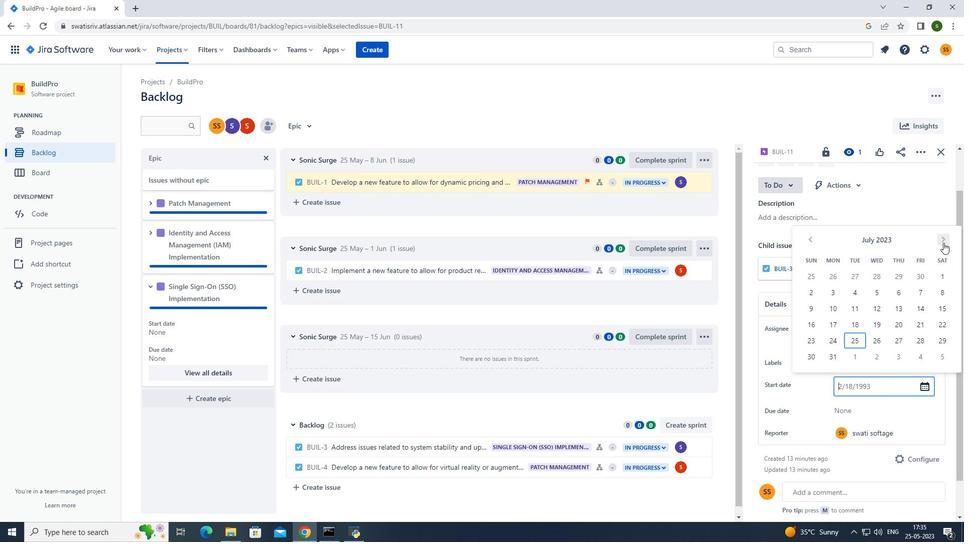 
Action: Mouse pressed left at (943, 243)
Screenshot: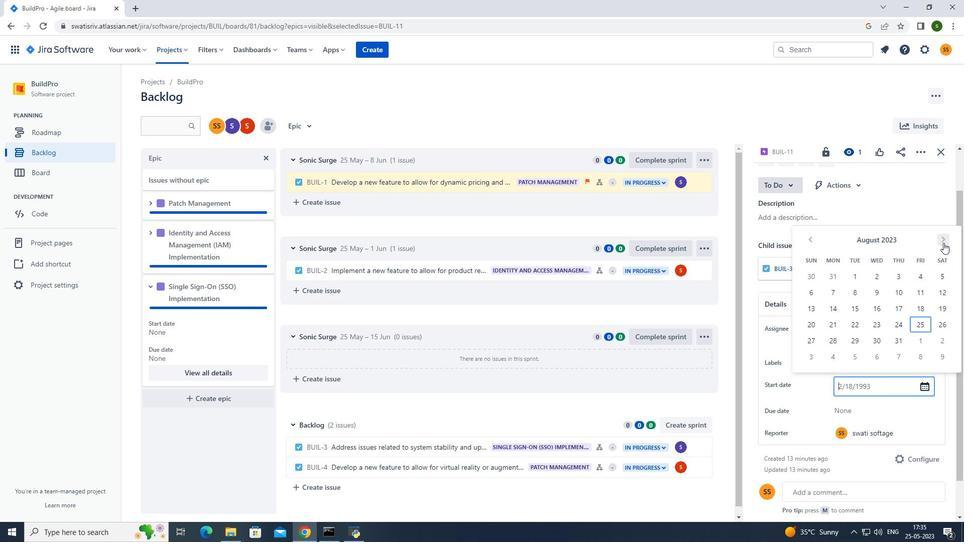 
Action: Mouse pressed left at (943, 243)
Screenshot: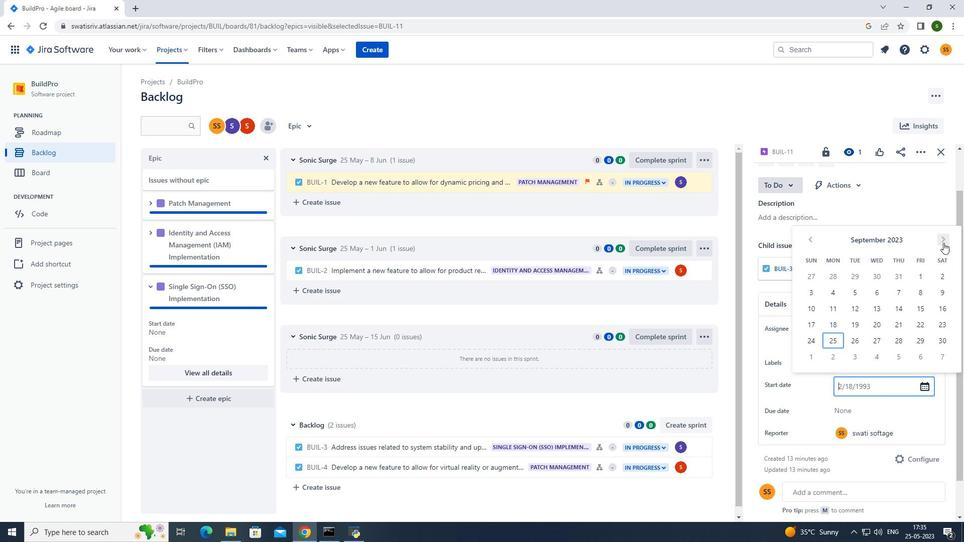 
Action: Mouse moved to (942, 242)
Screenshot: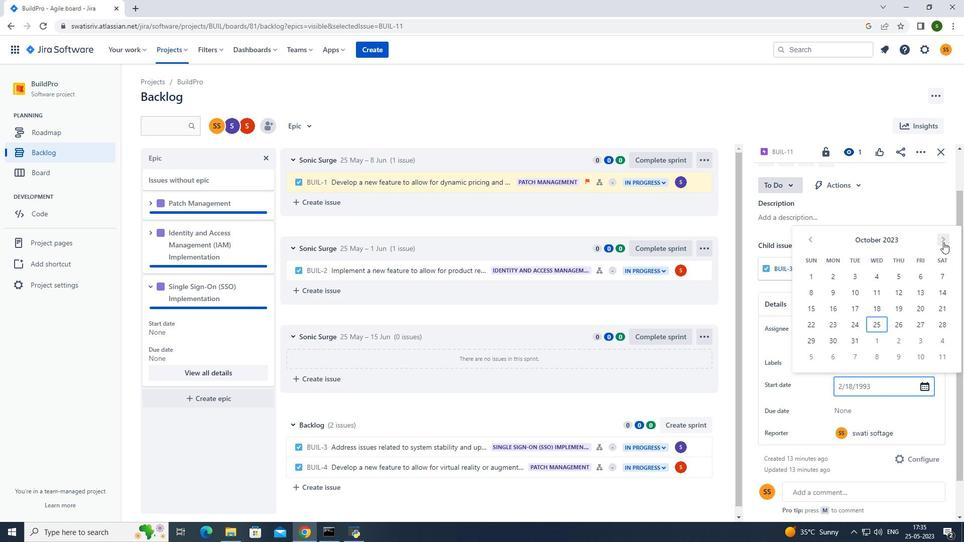 
Action: Mouse pressed left at (942, 242)
Screenshot: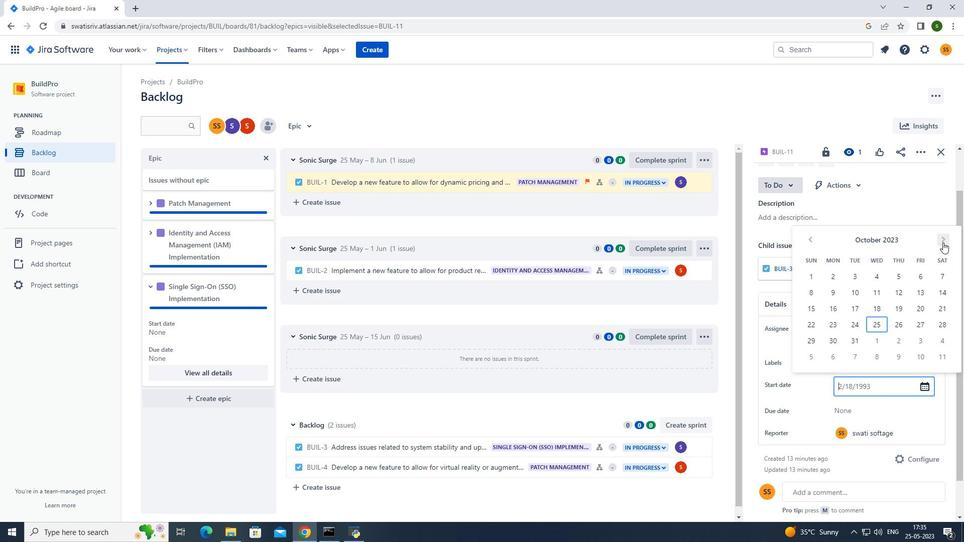 
Action: Mouse moved to (940, 242)
Screenshot: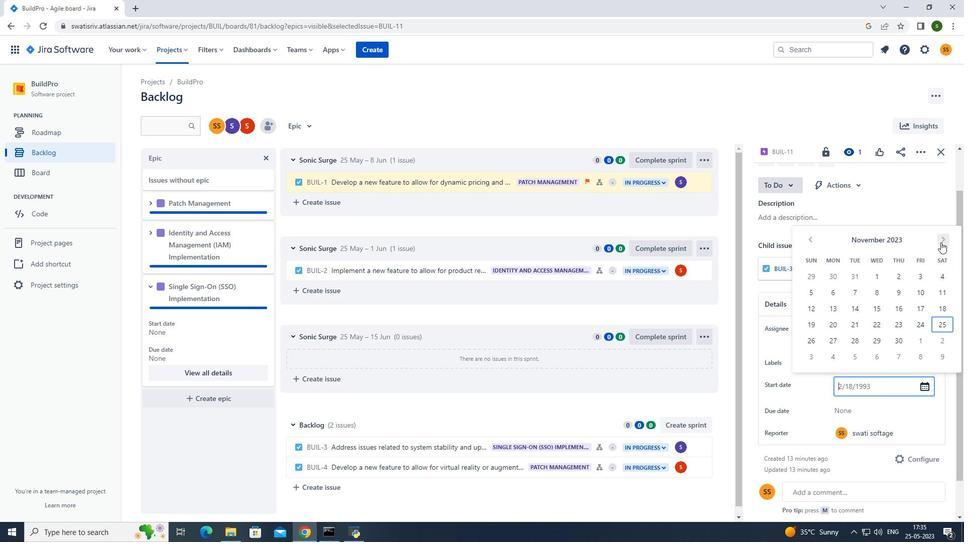 
Action: Mouse pressed left at (940, 242)
Screenshot: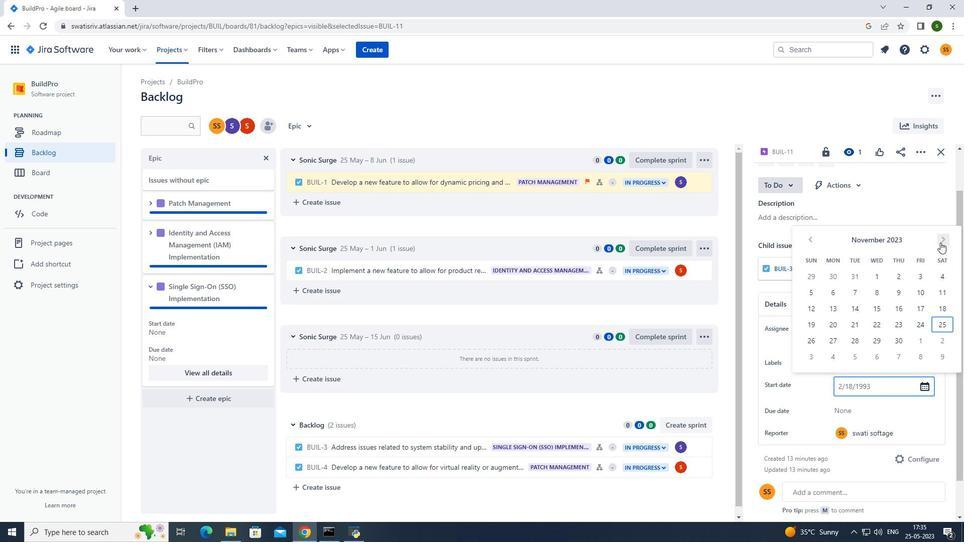 
Action: Mouse pressed left at (940, 242)
Screenshot: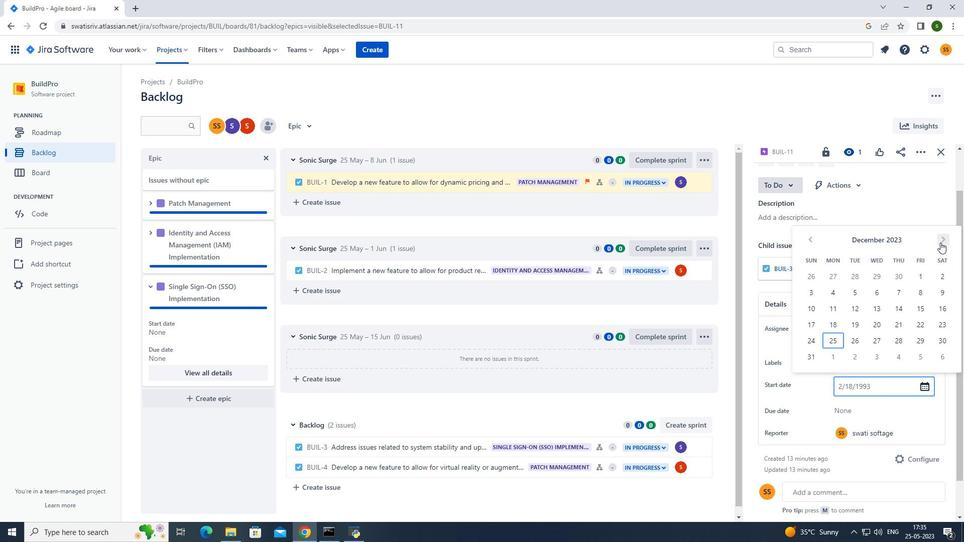 
Action: Mouse moved to (938, 242)
Screenshot: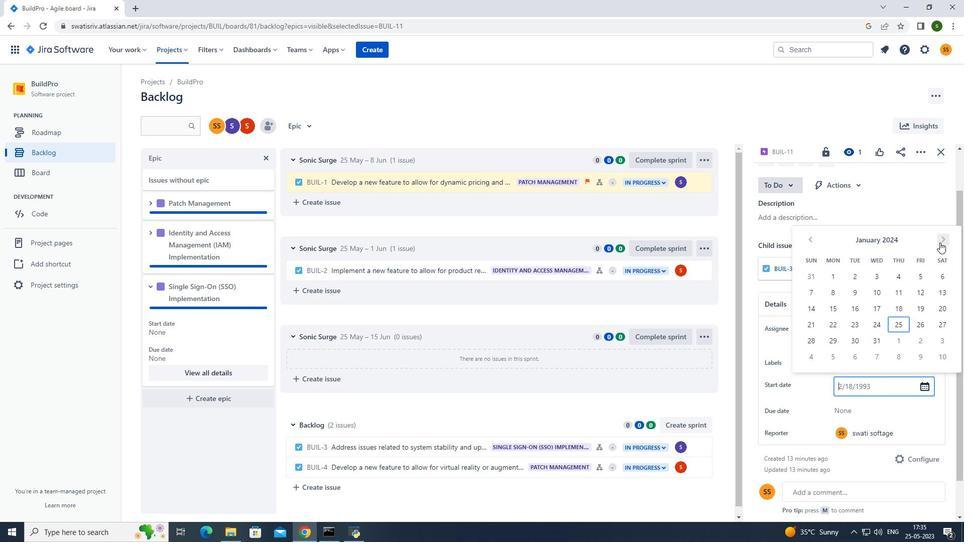 
Action: Mouse pressed left at (938, 242)
Screenshot: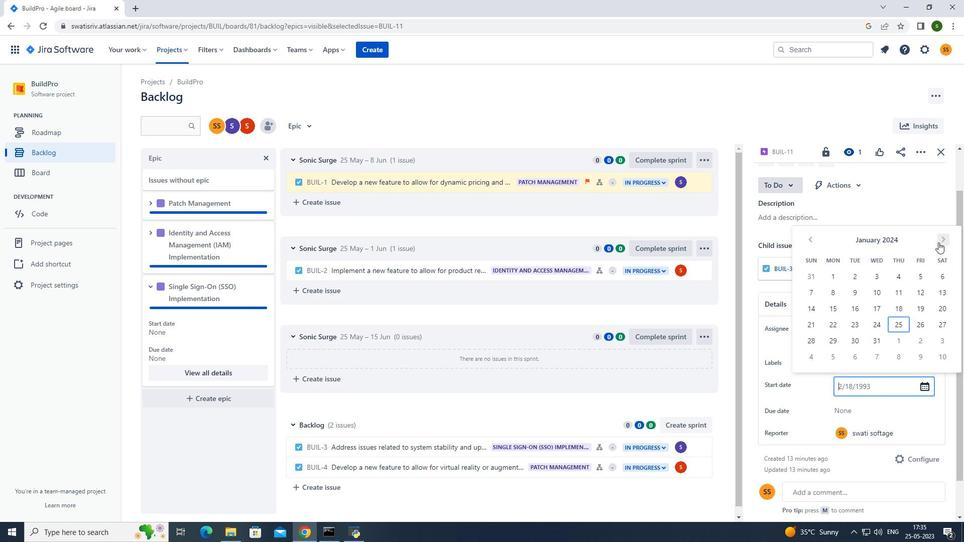 
Action: Mouse pressed left at (938, 242)
Screenshot: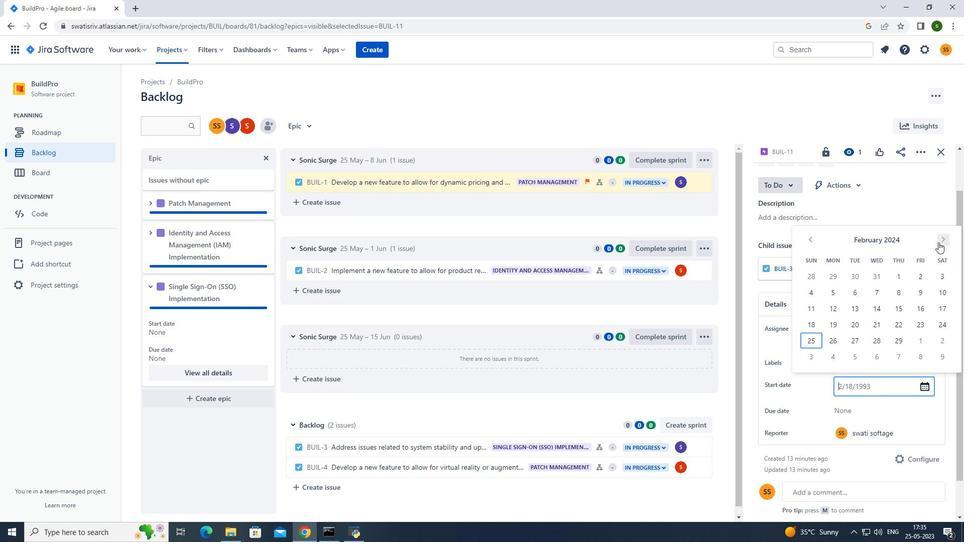 
Action: Mouse pressed left at (938, 242)
Screenshot: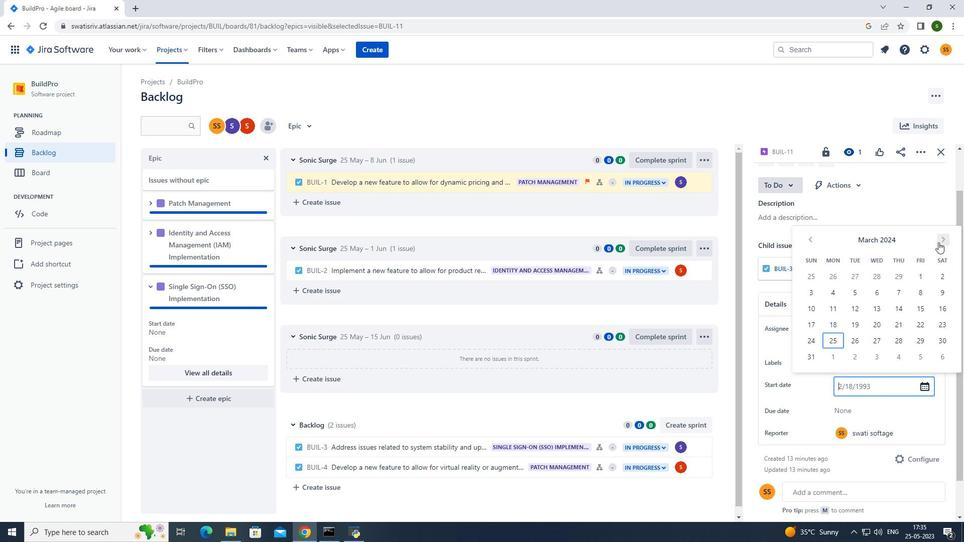 
Action: Mouse pressed left at (938, 242)
Screenshot: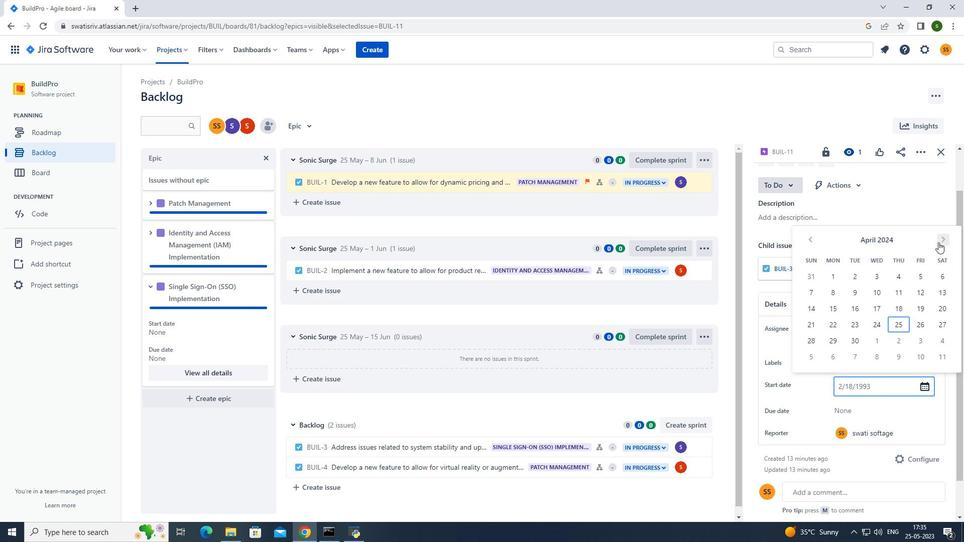 
Action: Mouse pressed left at (938, 242)
Screenshot: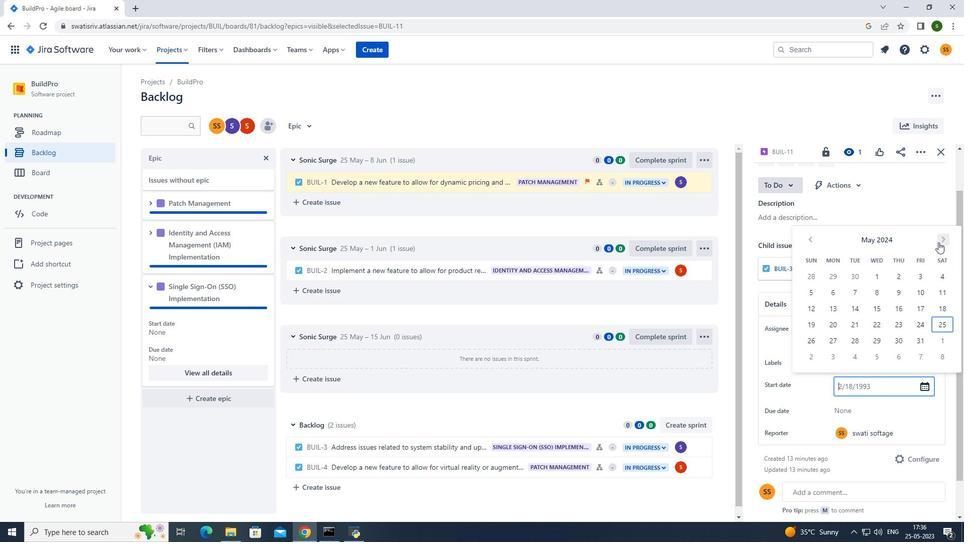 
Action: Mouse moved to (830, 321)
Screenshot: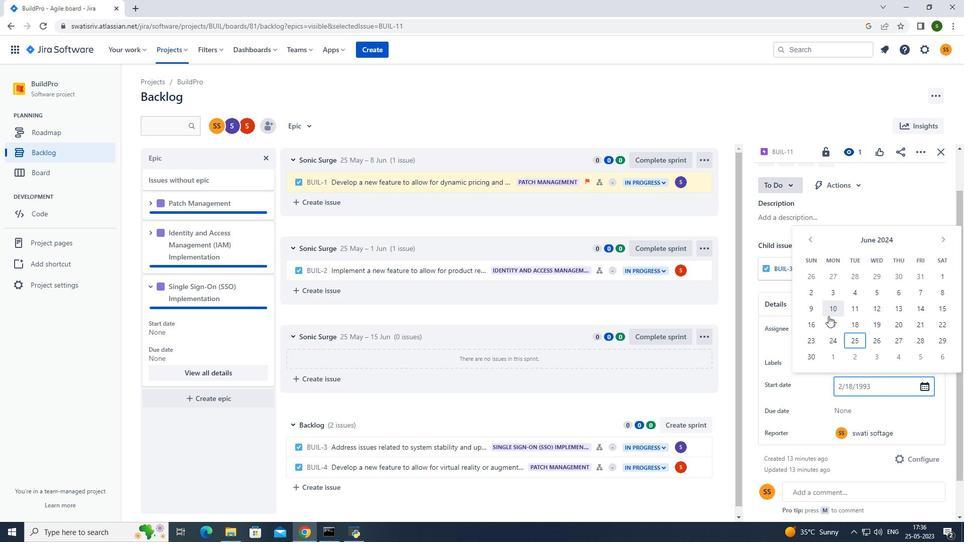 
Action: Mouse pressed left at (830, 321)
Screenshot: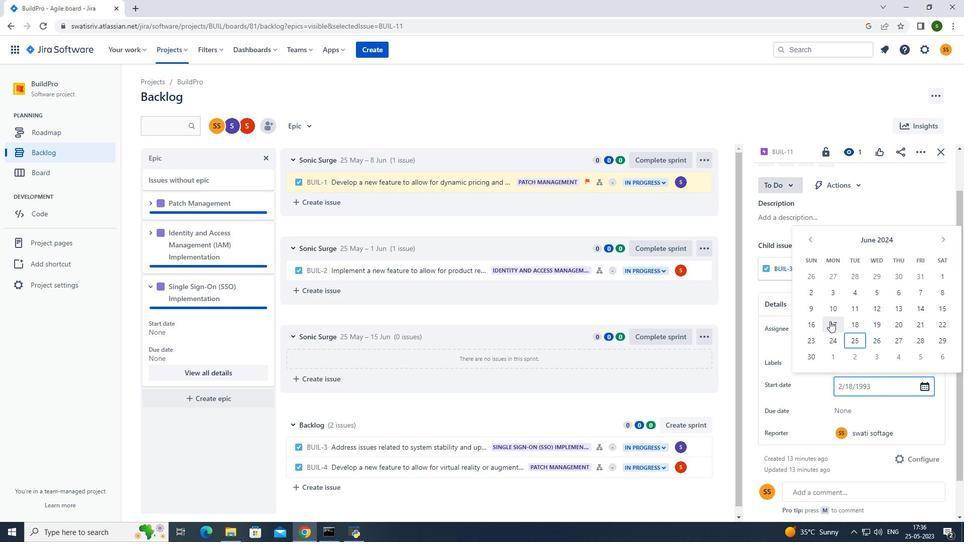 
Action: Mouse moved to (845, 408)
Screenshot: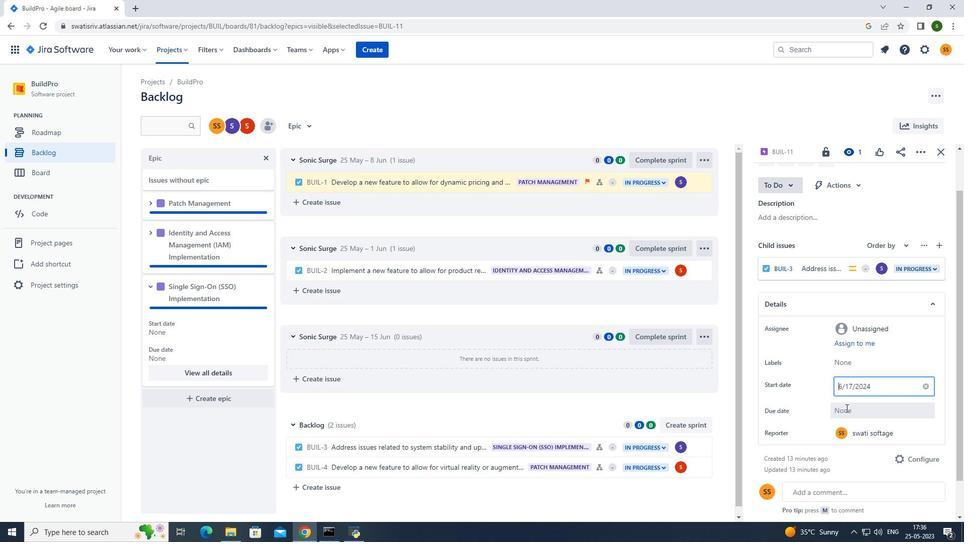 
Action: Mouse pressed left at (845, 408)
Screenshot: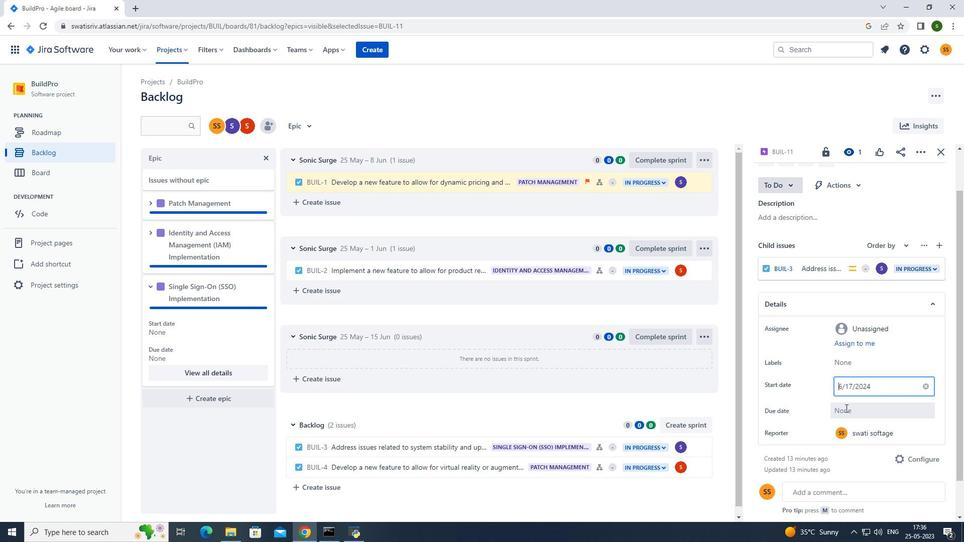 
Action: Mouse moved to (945, 268)
Screenshot: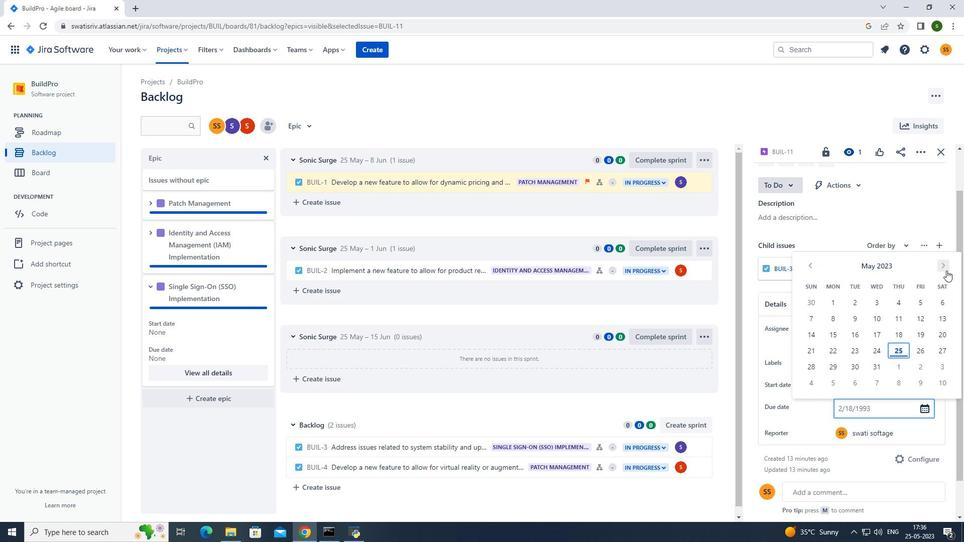 
Action: Mouse pressed left at (945, 268)
Screenshot: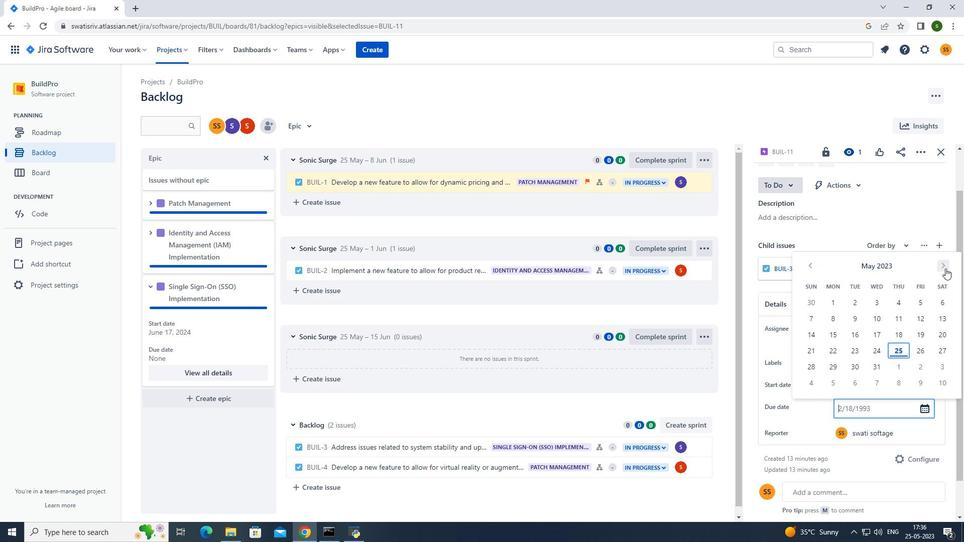 
Action: Mouse pressed left at (945, 268)
Screenshot: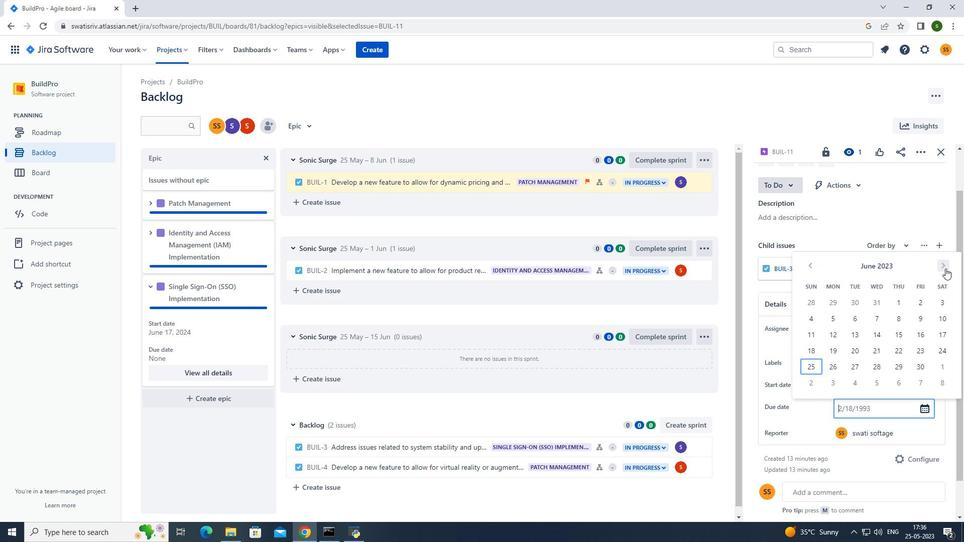 
Action: Mouse pressed left at (945, 268)
Screenshot: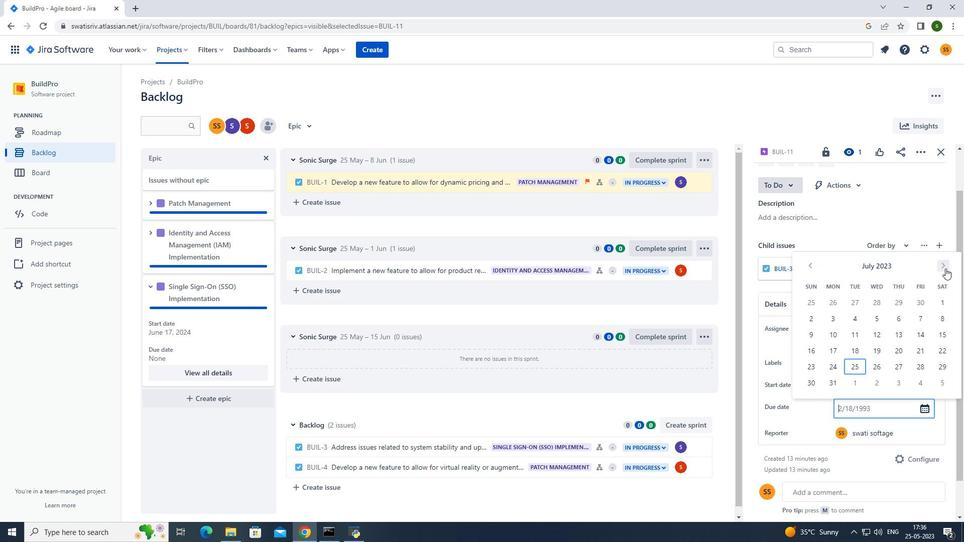
Action: Mouse pressed left at (945, 268)
Screenshot: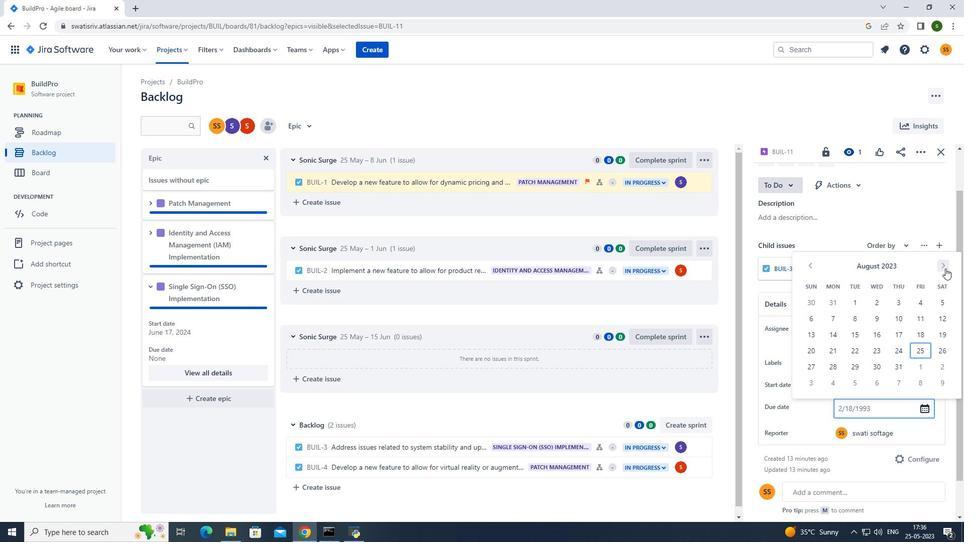
Action: Mouse pressed left at (945, 268)
Screenshot: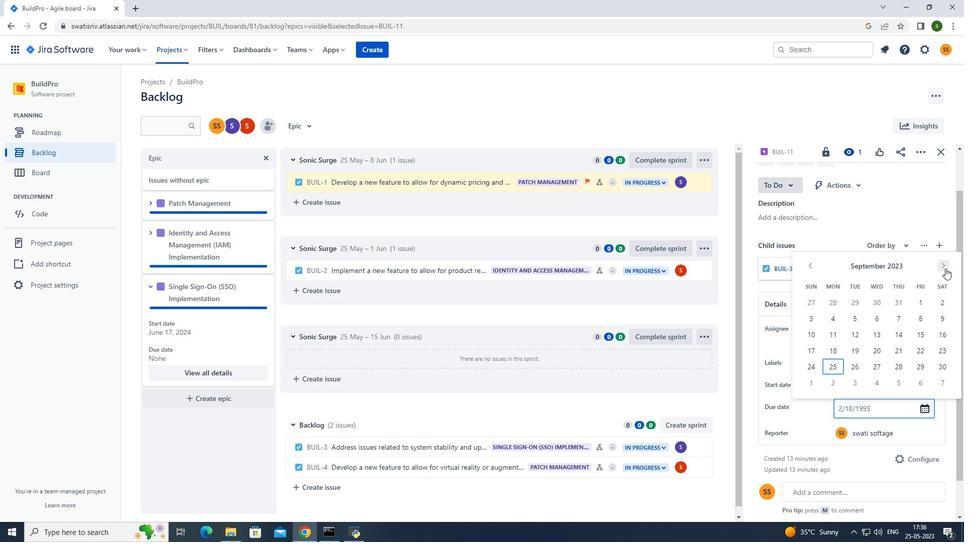 
Action: Mouse pressed left at (945, 268)
Screenshot: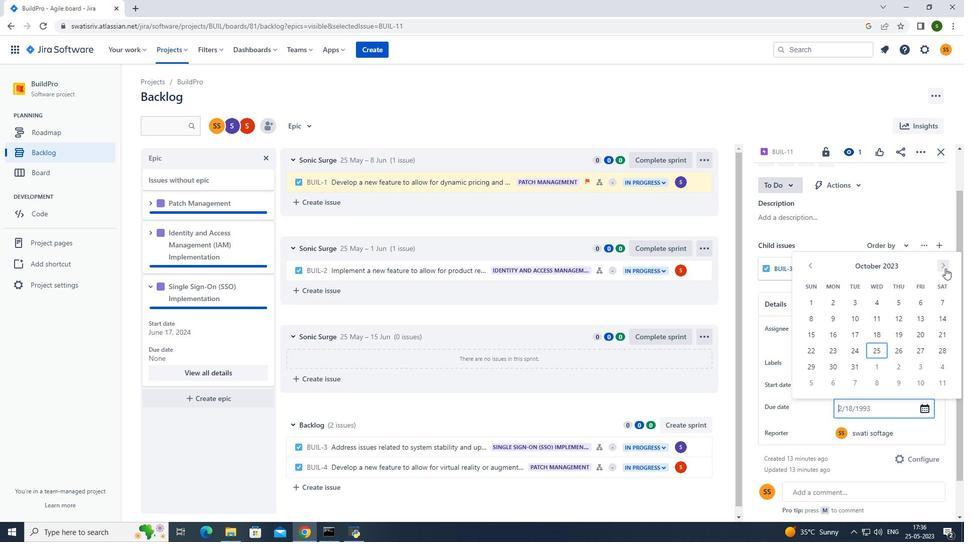 
Action: Mouse moved to (944, 268)
Screenshot: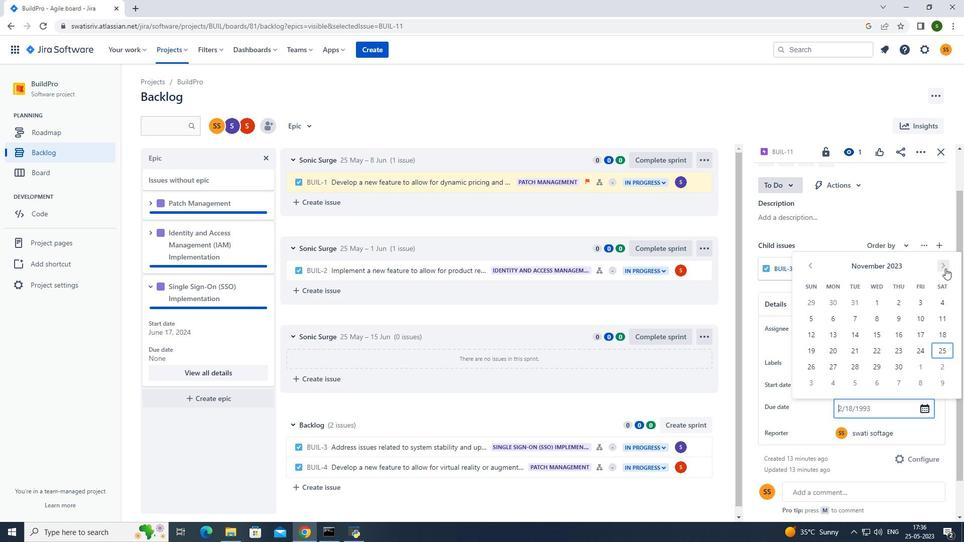 
Action: Mouse pressed left at (944, 268)
Screenshot: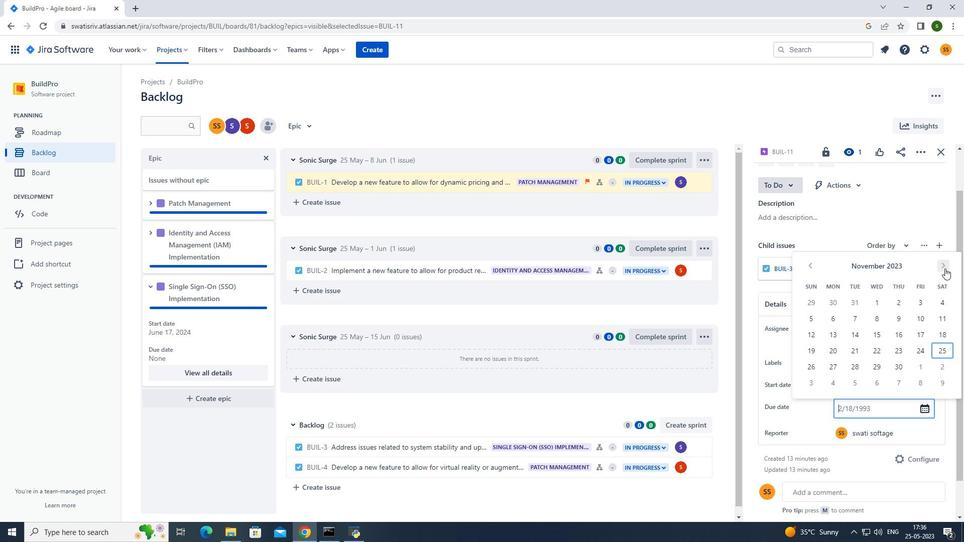 
Action: Mouse pressed left at (944, 268)
Screenshot: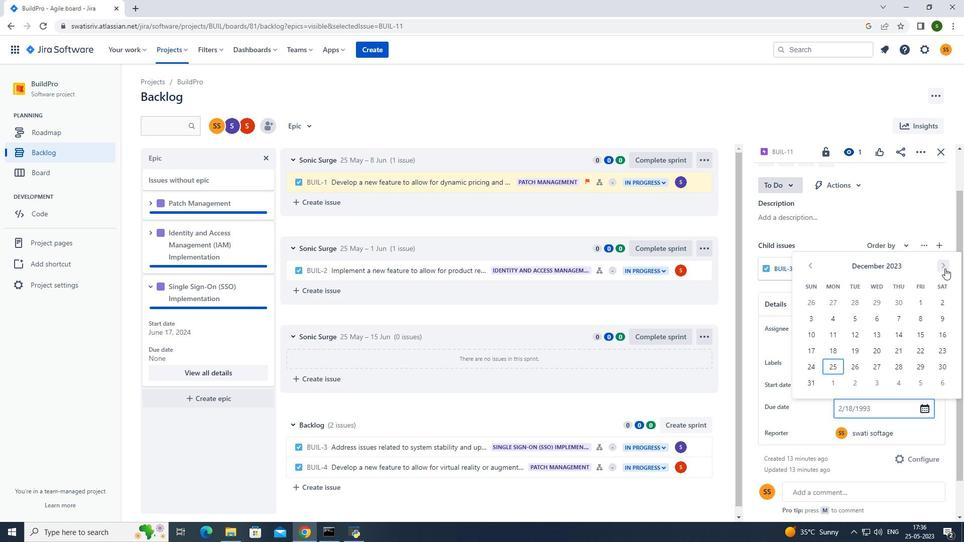 
Action: Mouse pressed left at (944, 268)
Screenshot: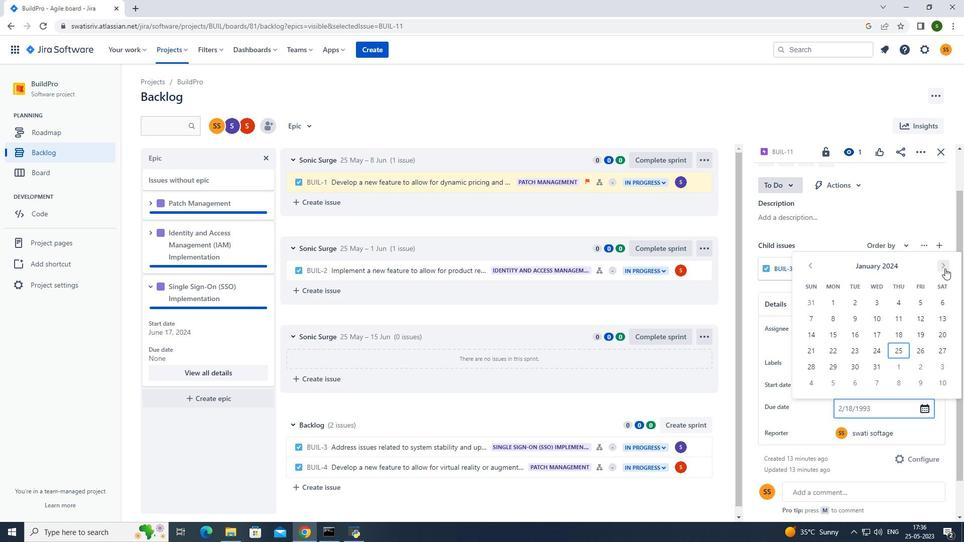 
Action: Mouse pressed left at (944, 268)
Screenshot: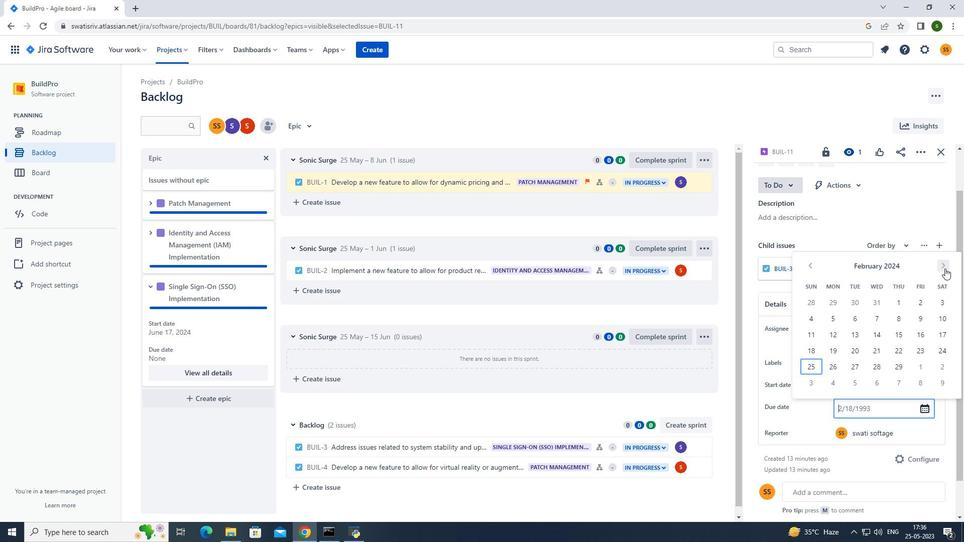 
Action: Mouse pressed left at (944, 268)
Screenshot: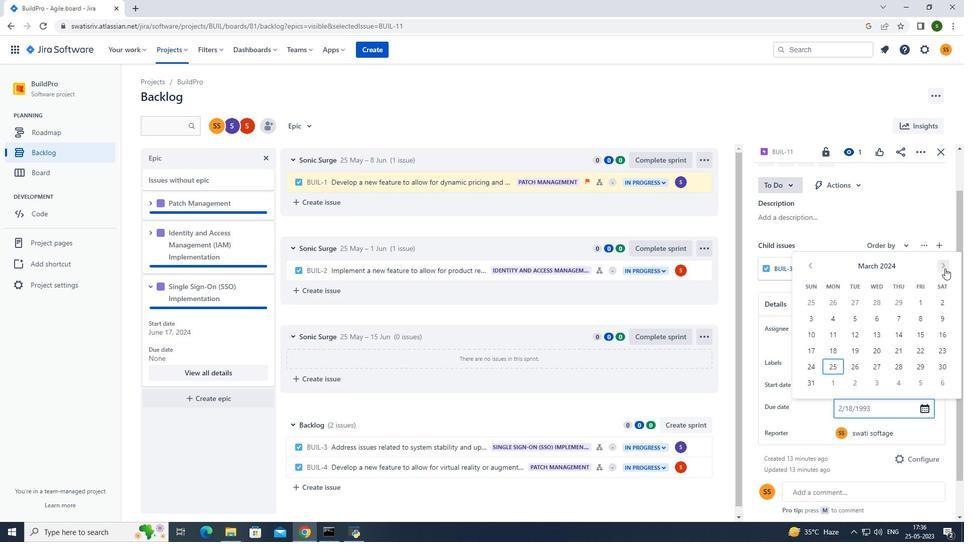 
Action: Mouse pressed left at (944, 268)
Screenshot: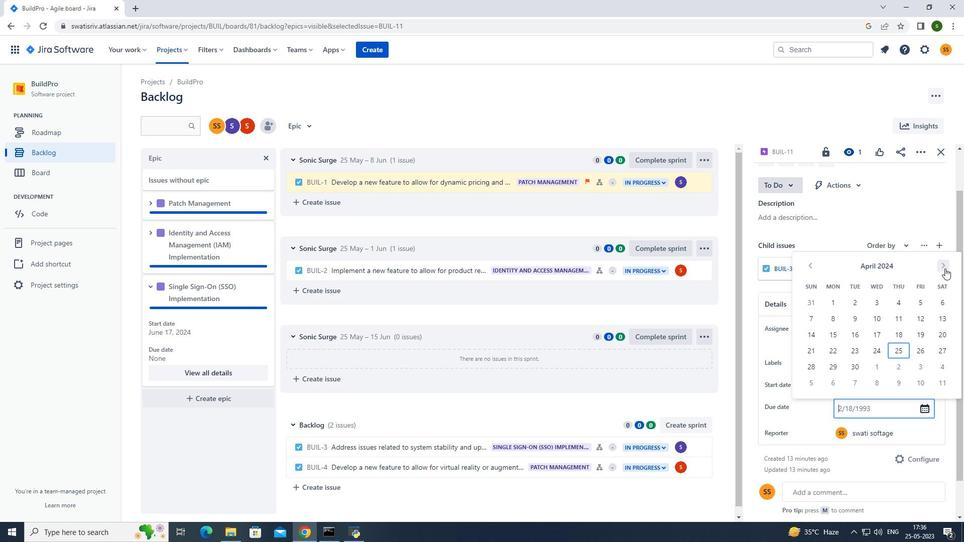 
Action: Mouse pressed left at (944, 268)
Screenshot: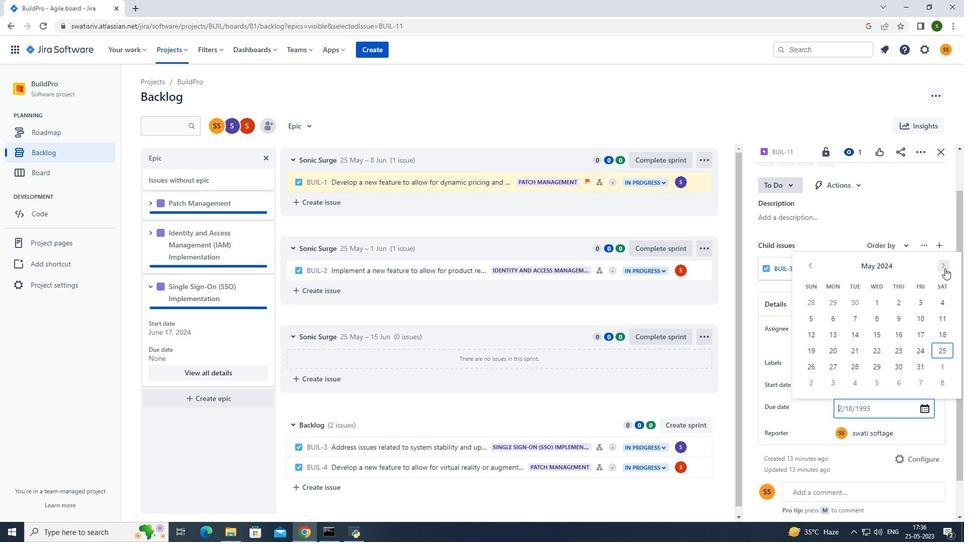 
Action: Mouse pressed left at (944, 268)
Screenshot: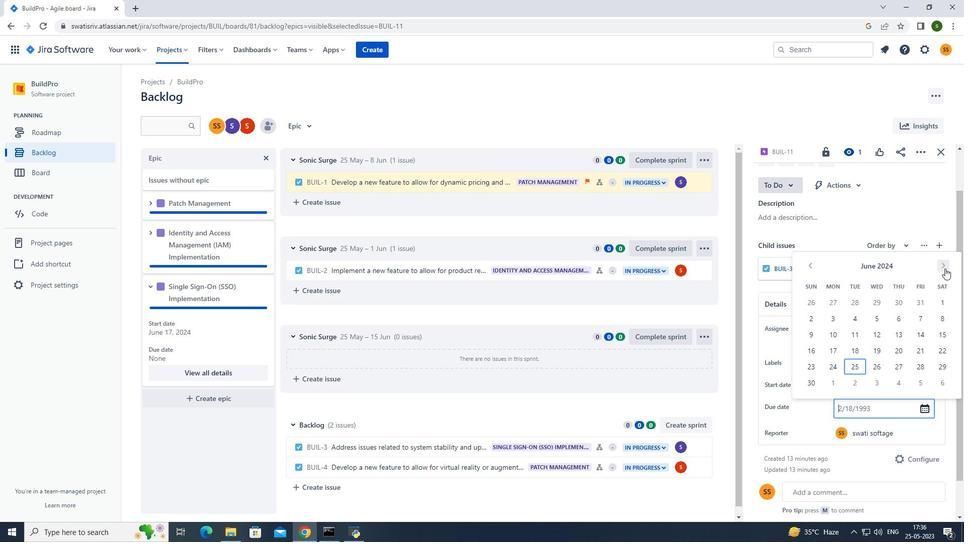 
Action: Mouse pressed left at (944, 268)
Screenshot: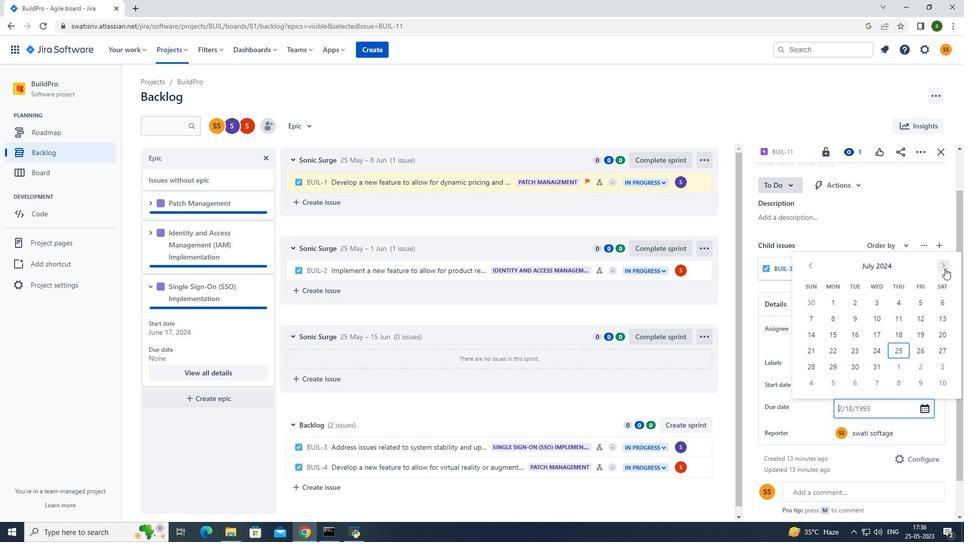 
Action: Mouse pressed left at (944, 268)
Screenshot: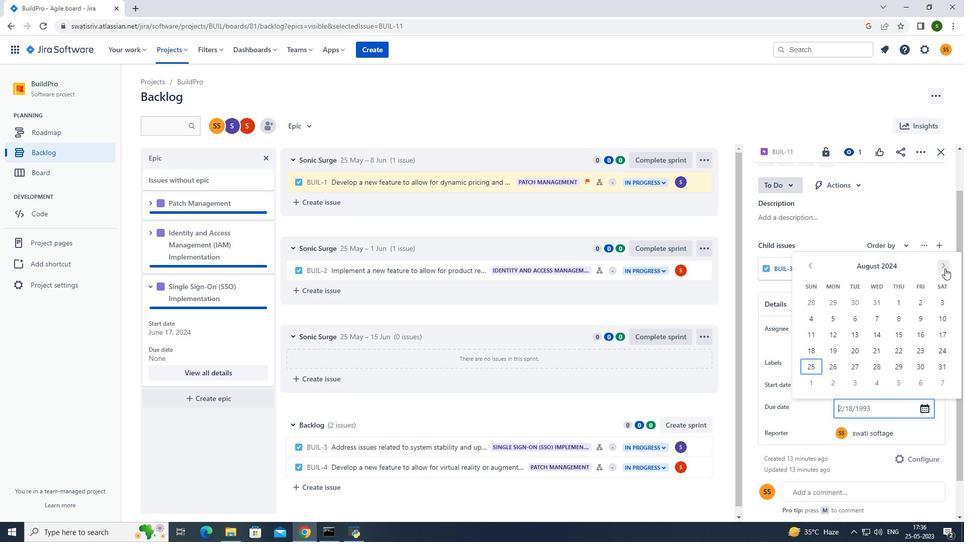 
Action: Mouse pressed left at (944, 268)
Screenshot: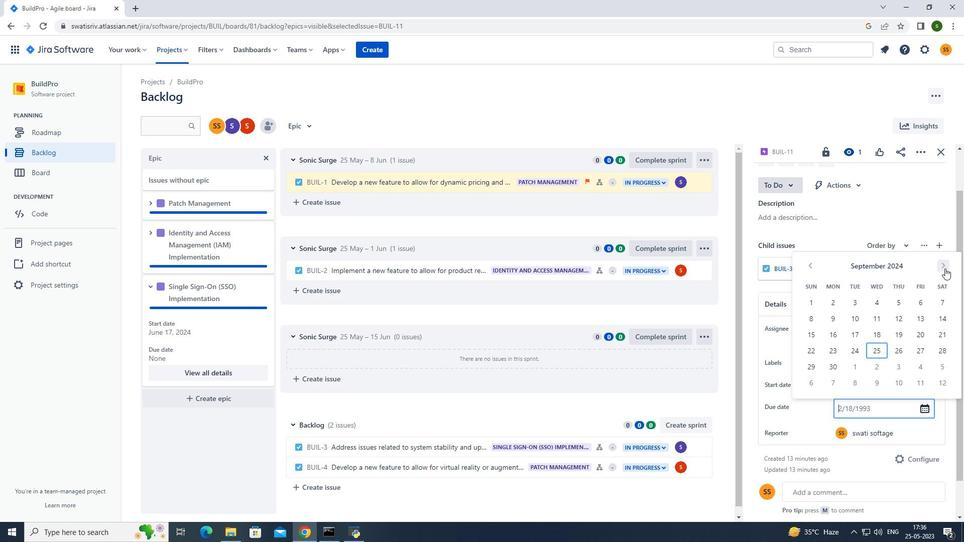 
Action: Mouse pressed left at (944, 268)
Screenshot: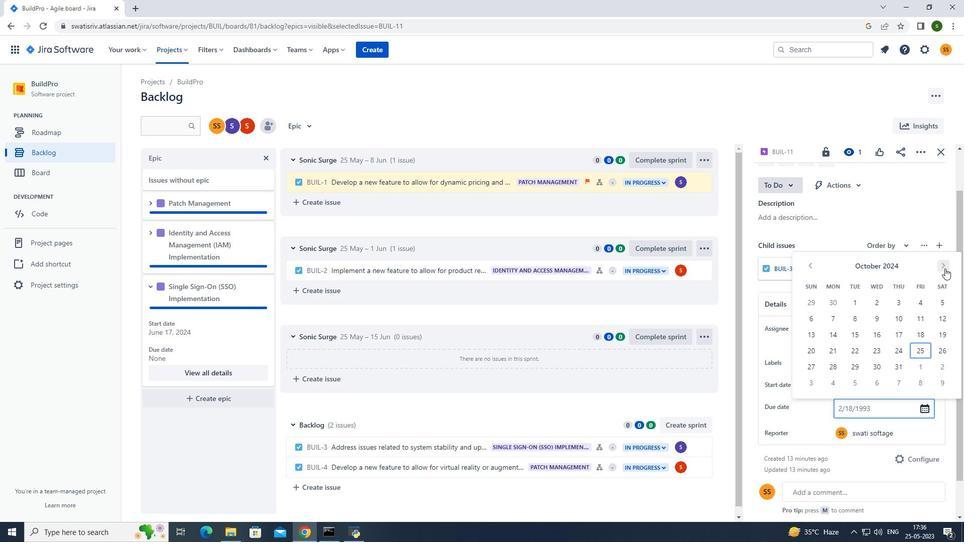 
Action: Mouse pressed left at (944, 268)
Screenshot: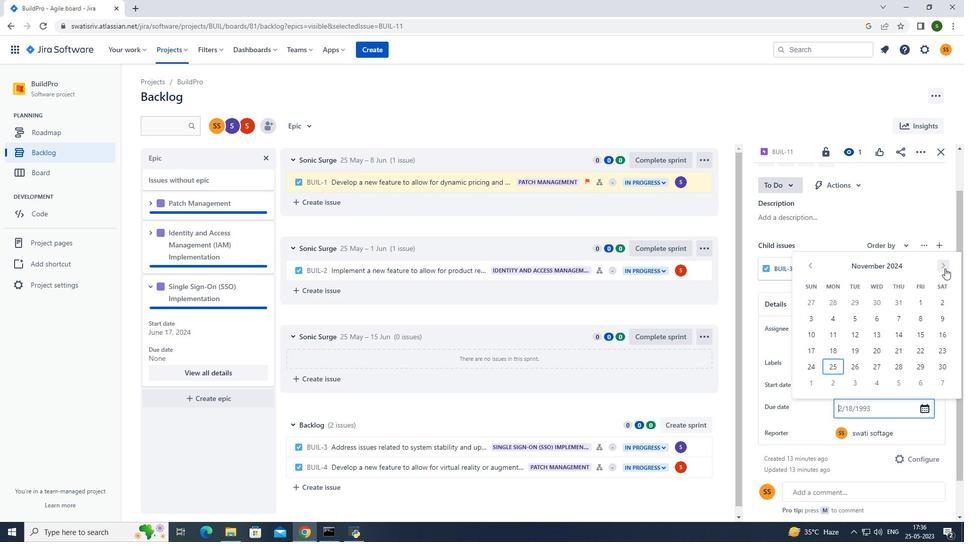 
Action: Mouse moved to (872, 315)
Screenshot: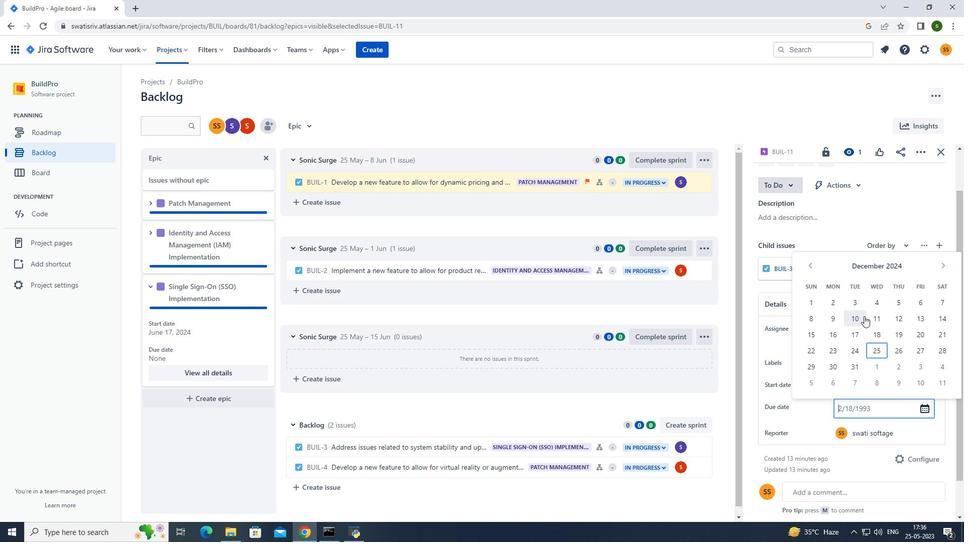 
Action: Mouse pressed left at (872, 315)
Screenshot: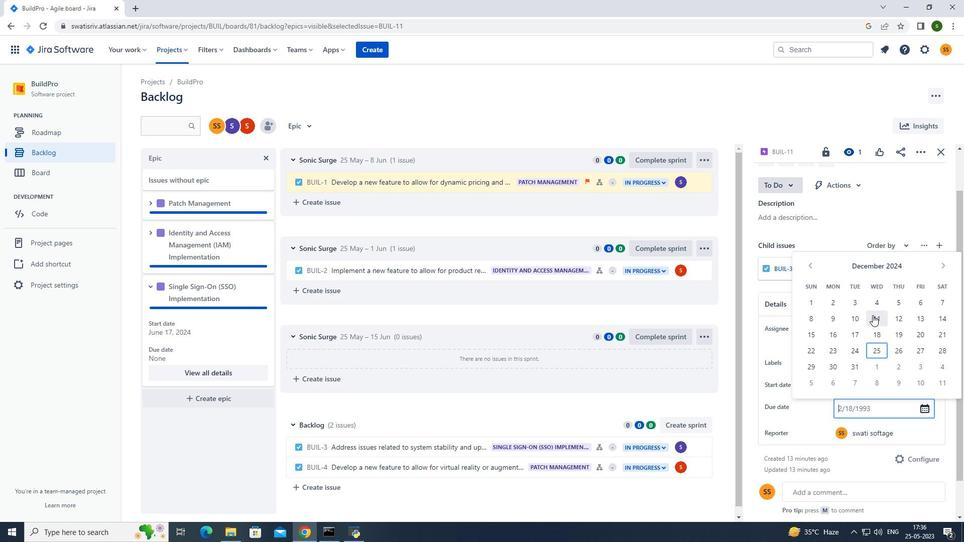 
Action: Mouse moved to (529, 96)
Screenshot: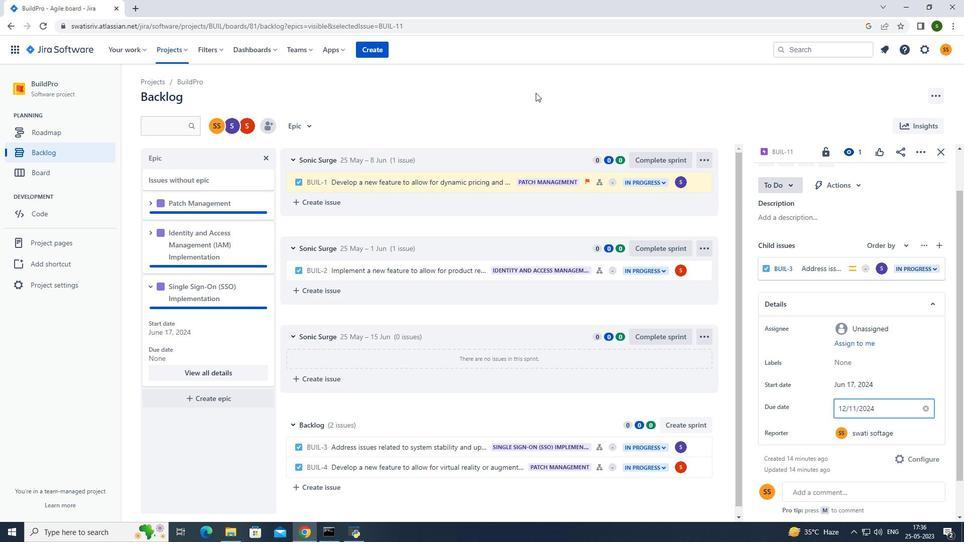 
Action: Mouse pressed left at (529, 96)
Screenshot: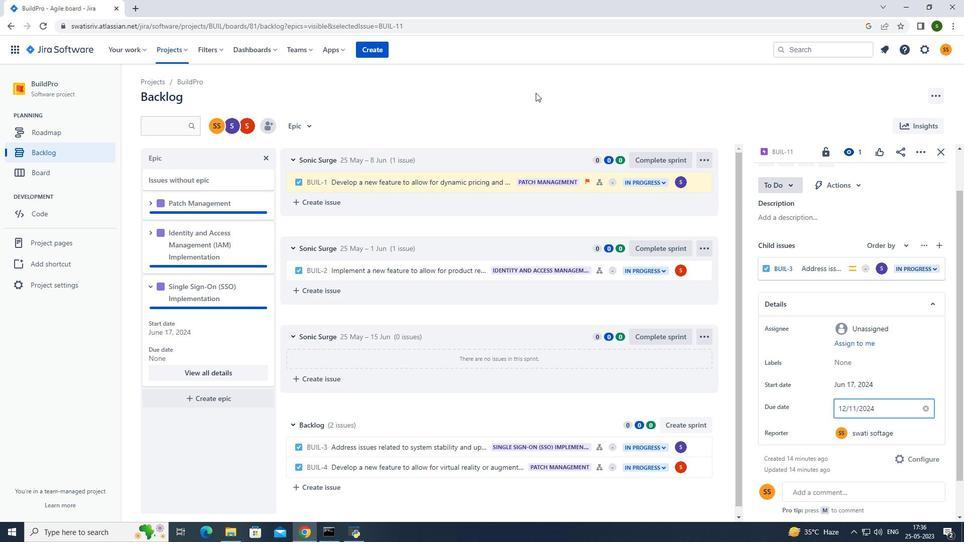 
